 Task: Explore and set up a project using different templates in the project management tool.
Action: Mouse pressed left at (190, 250)
Screenshot: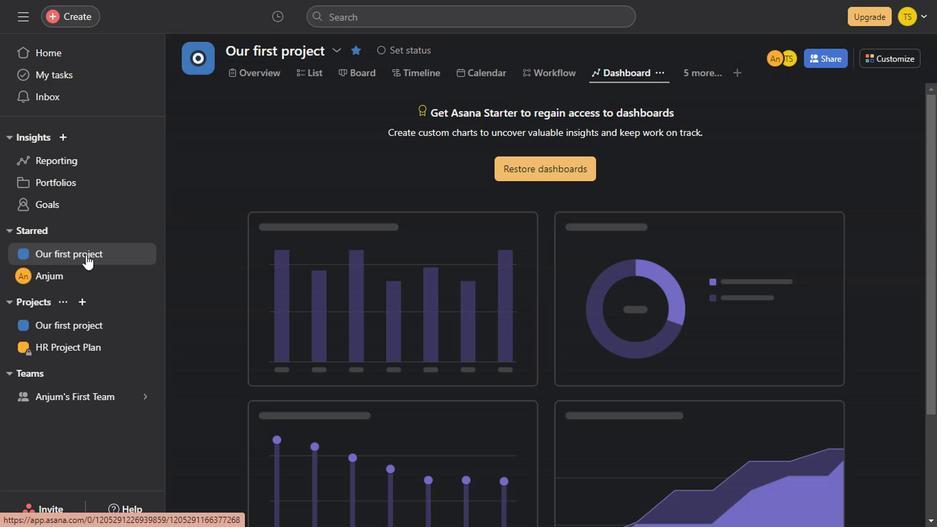 
Action: Mouse moved to (349, 103)
Screenshot: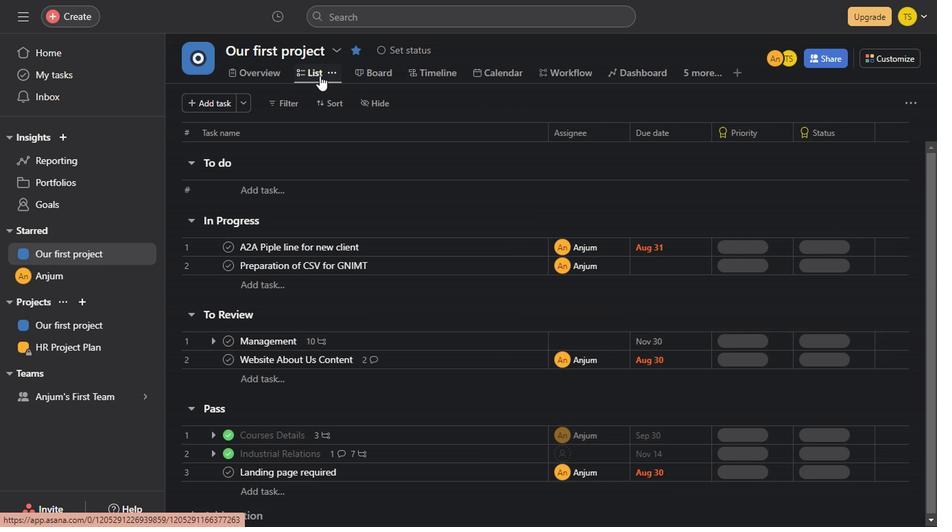 
Action: Mouse pressed left at (349, 103)
Screenshot: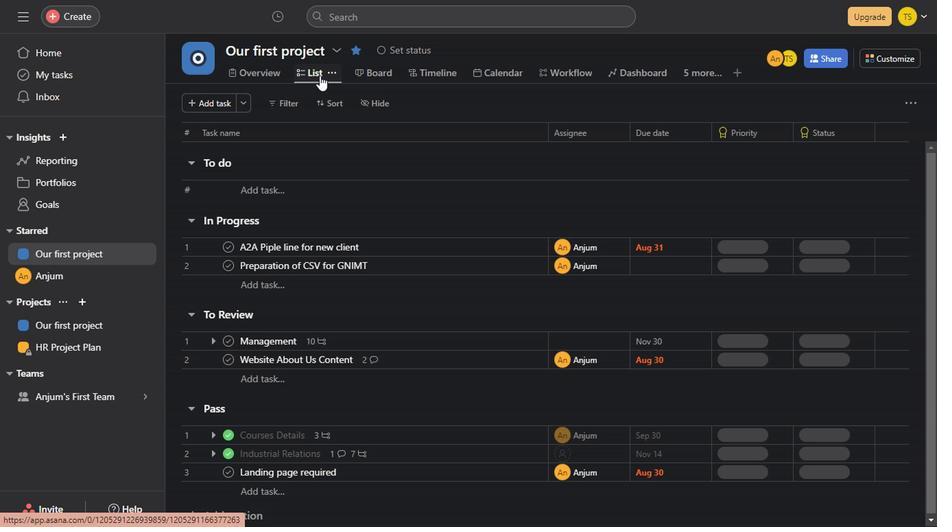 
Action: Mouse moved to (369, 317)
Screenshot: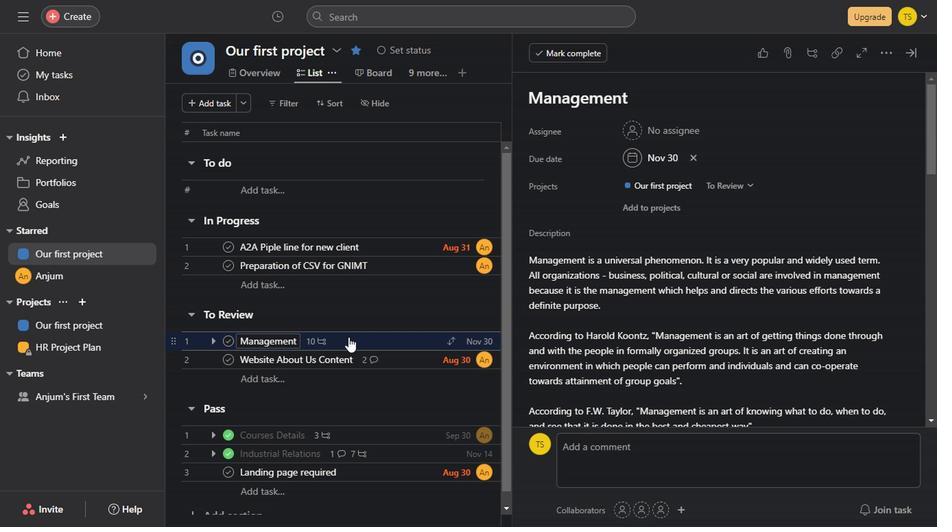 
Action: Mouse pressed left at (369, 317)
Screenshot: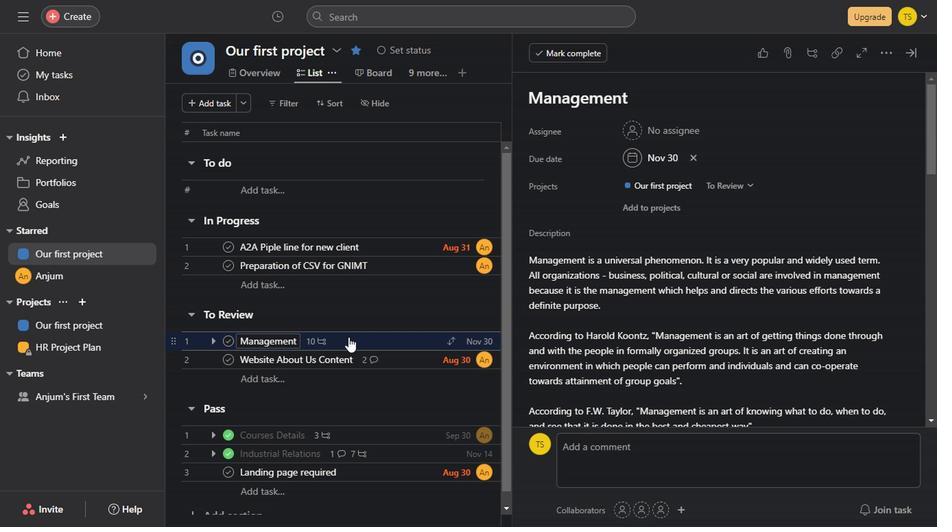 
Action: Mouse moved to (350, 320)
Screenshot: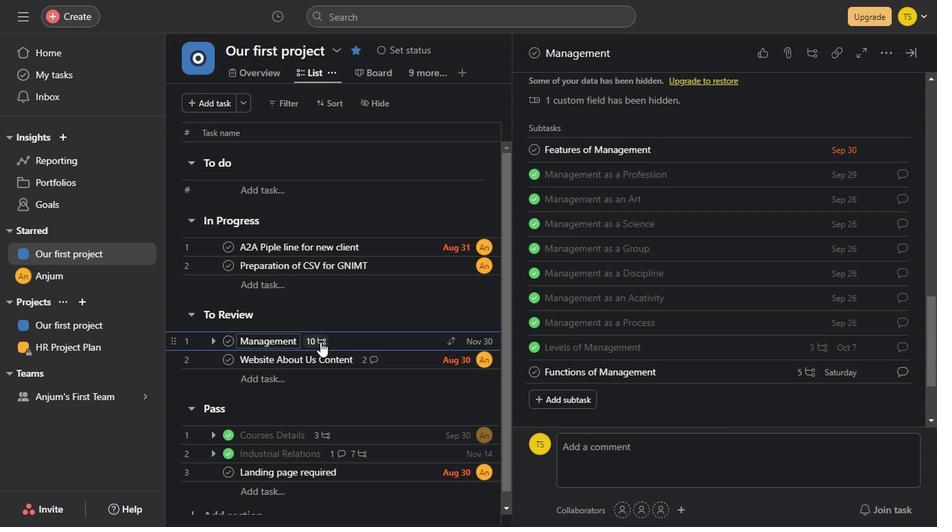 
Action: Mouse pressed left at (350, 320)
Screenshot: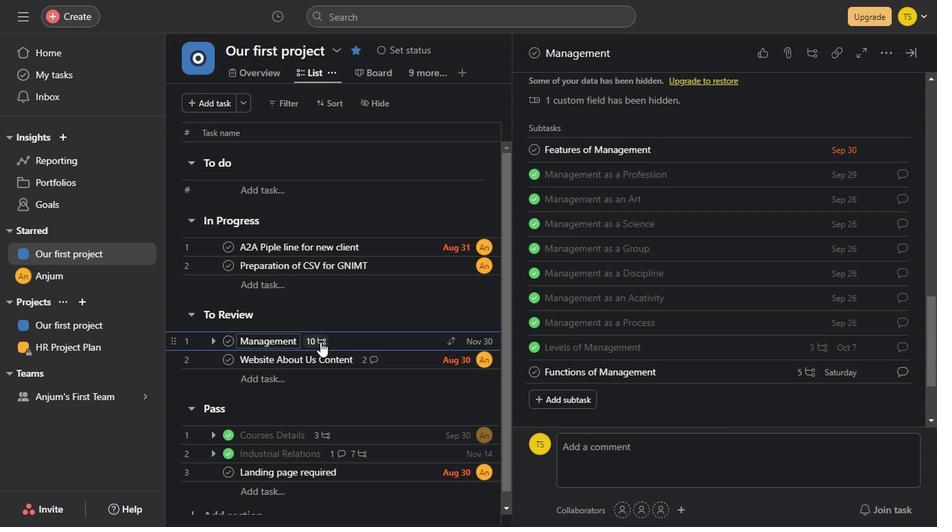 
Action: Mouse moved to (682, 345)
Screenshot: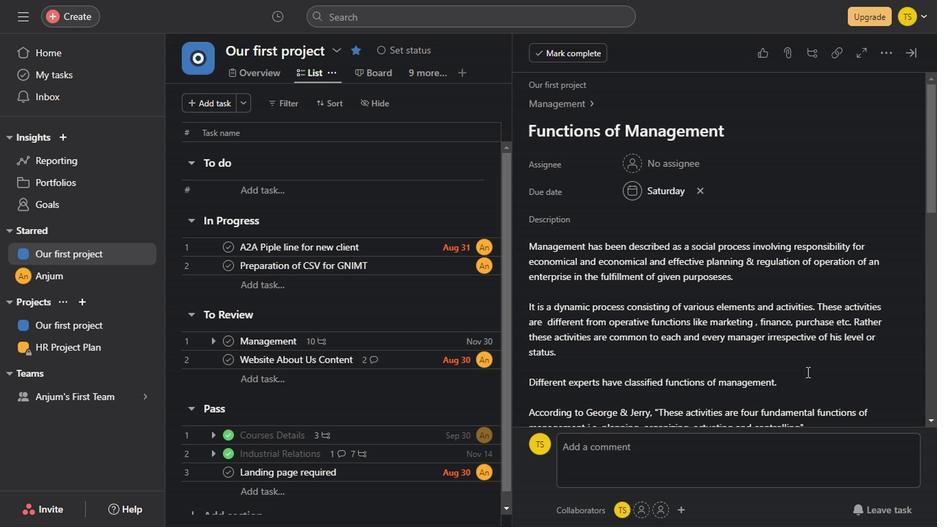 
Action: Mouse pressed left at (682, 345)
Screenshot: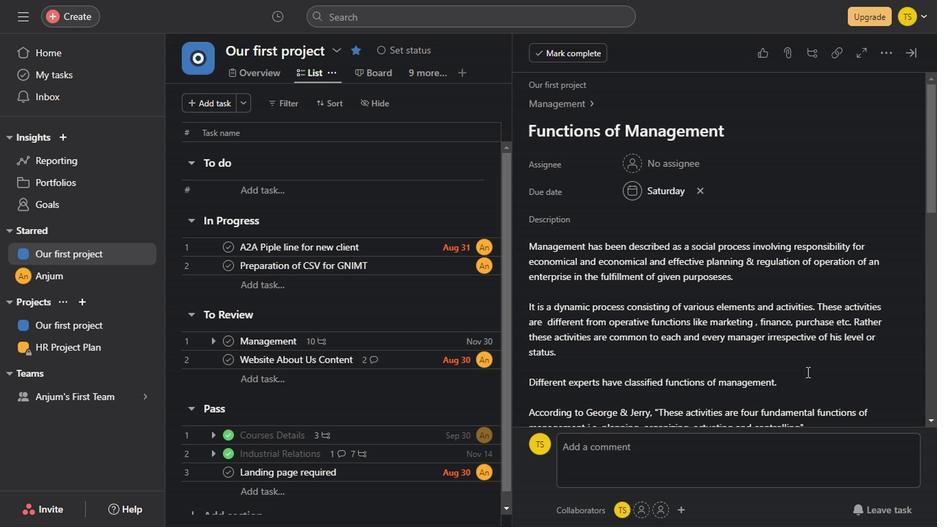 
Action: Mouse scrolled (682, 345) with delta (0, 0)
Screenshot: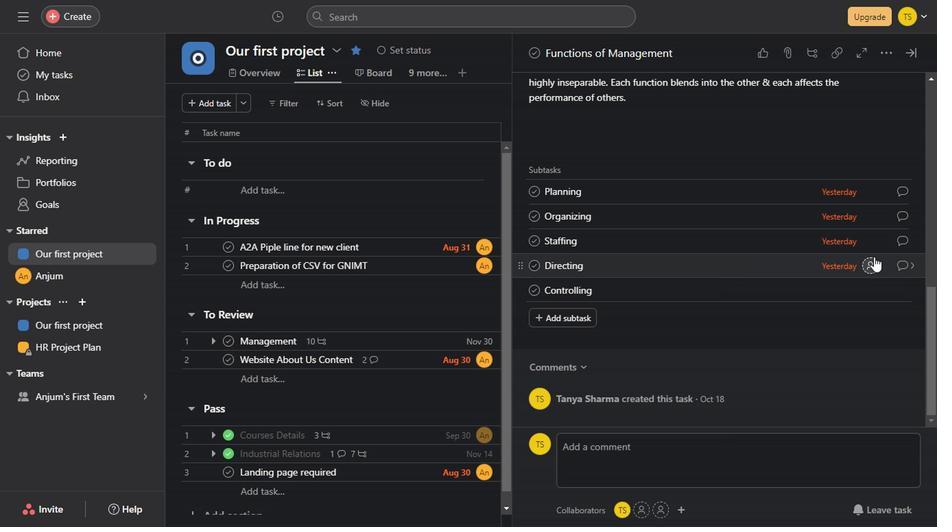 
Action: Mouse scrolled (682, 345) with delta (0, 0)
Screenshot: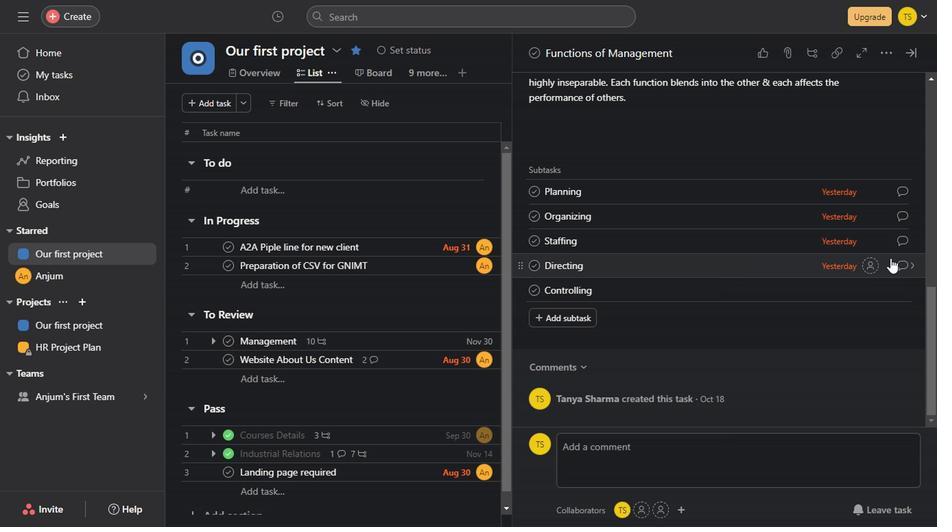 
Action: Mouse scrolled (682, 345) with delta (0, 0)
Screenshot: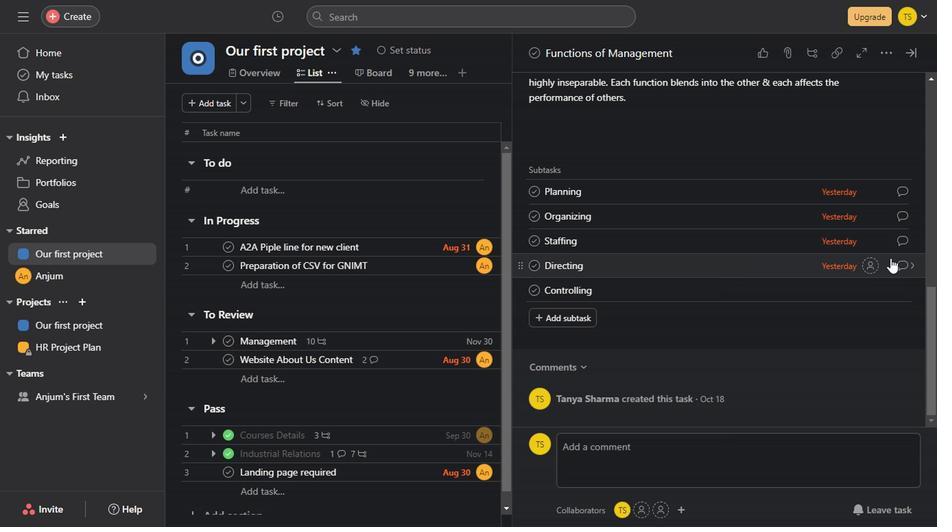 
Action: Mouse scrolled (682, 345) with delta (0, 0)
Screenshot: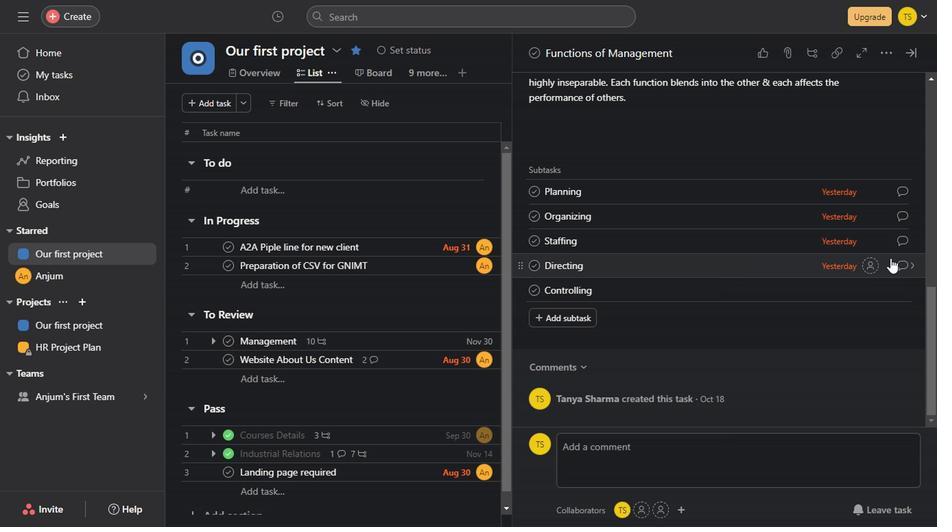 
Action: Mouse scrolled (682, 345) with delta (0, 0)
Screenshot: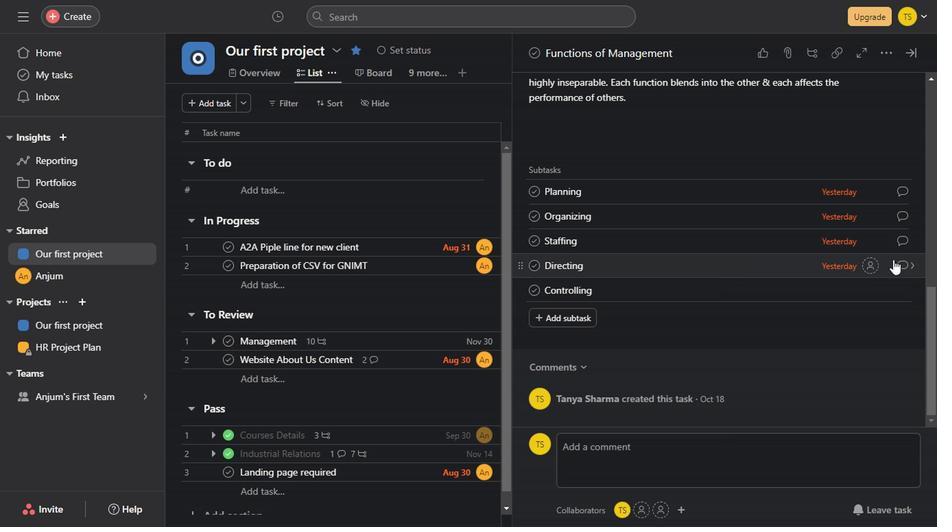 
Action: Mouse scrolled (682, 345) with delta (0, 0)
Screenshot: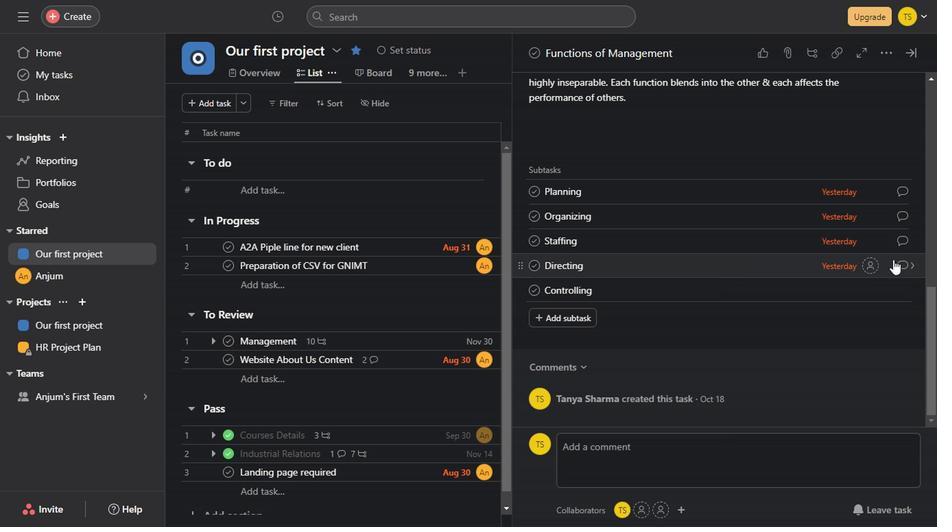 
Action: Mouse scrolled (682, 345) with delta (0, 0)
Screenshot: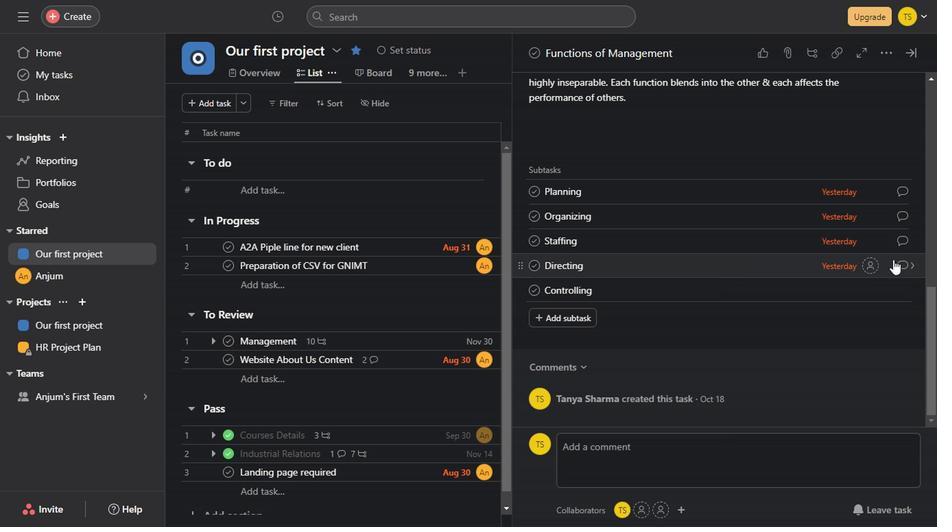 
Action: Mouse scrolled (682, 345) with delta (0, 0)
Screenshot: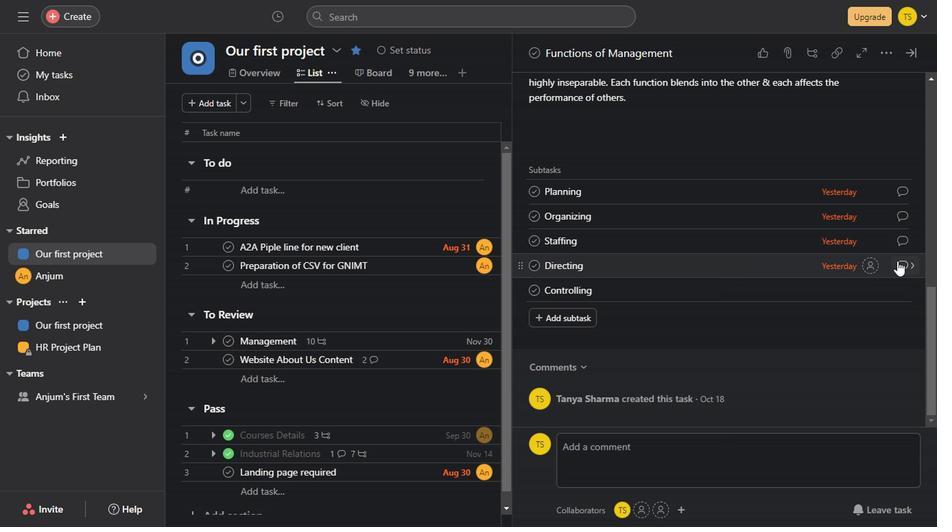 
Action: Mouse scrolled (682, 345) with delta (0, 0)
Screenshot: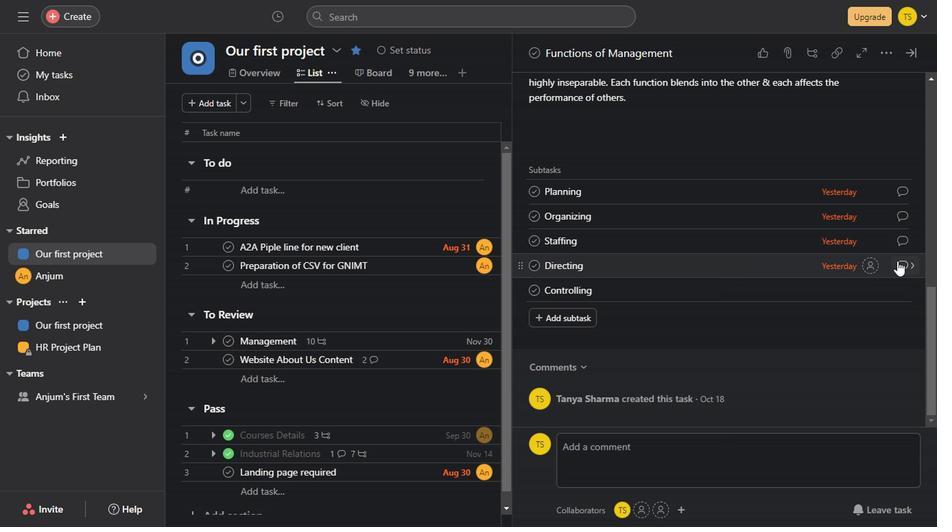 
Action: Mouse scrolled (682, 345) with delta (0, 0)
Screenshot: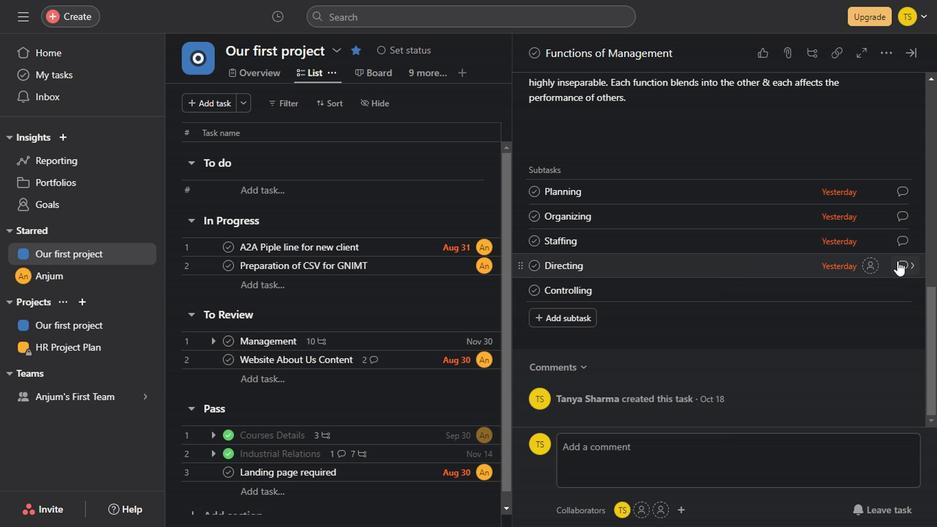 
Action: Mouse scrolled (682, 345) with delta (0, 0)
Screenshot: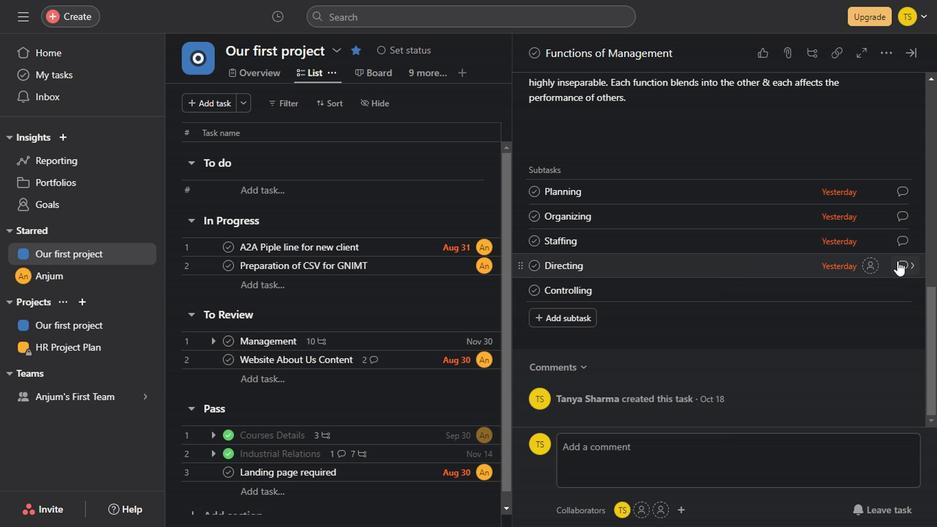 
Action: Mouse scrolled (682, 345) with delta (0, 0)
Screenshot: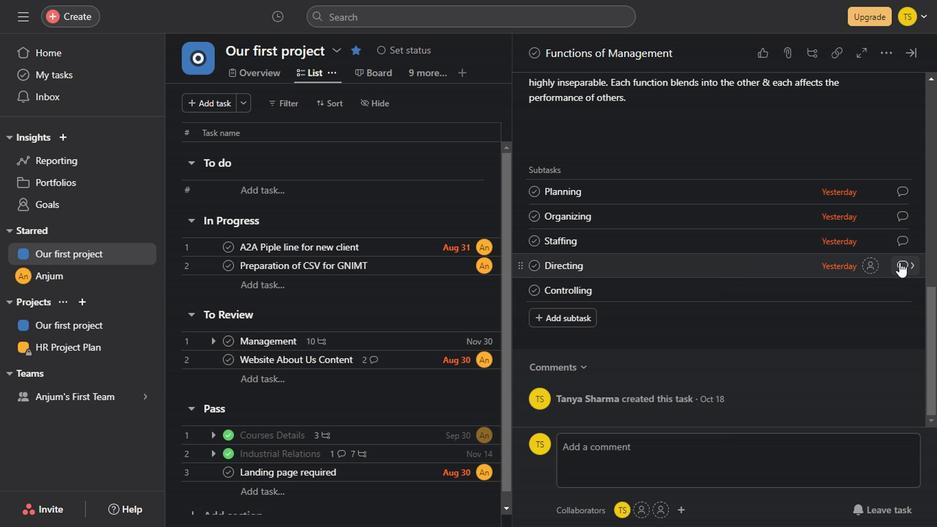 
Action: Mouse scrolled (682, 345) with delta (0, 0)
Screenshot: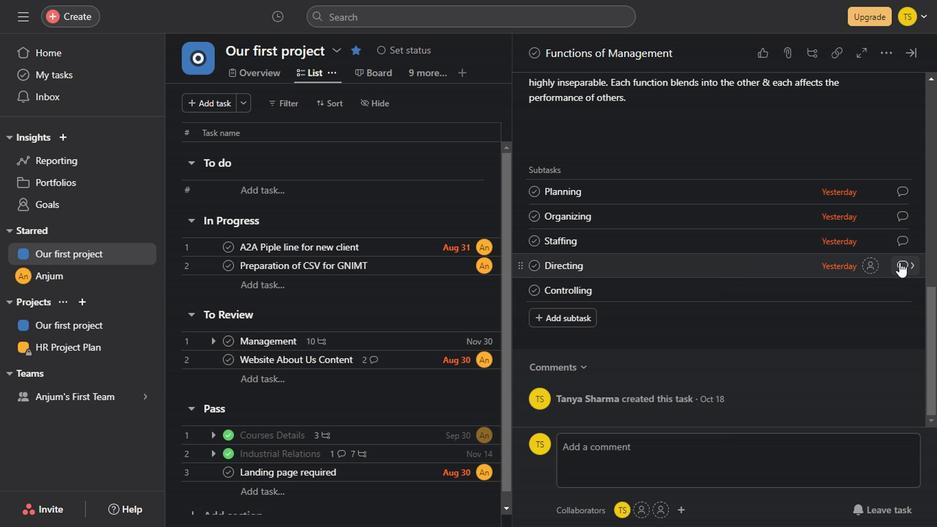 
Action: Mouse scrolled (682, 345) with delta (0, 0)
Screenshot: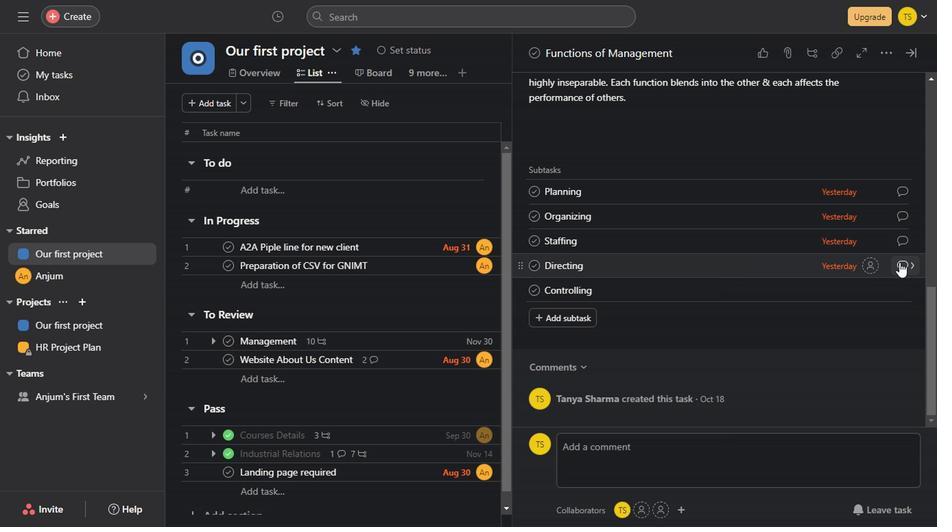 
Action: Mouse scrolled (682, 345) with delta (0, 0)
Screenshot: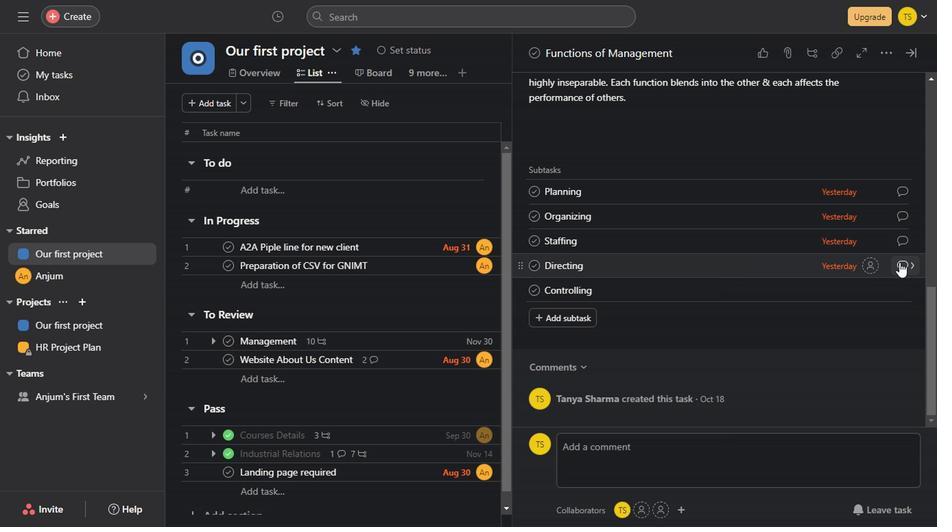 
Action: Mouse scrolled (682, 345) with delta (0, 0)
Screenshot: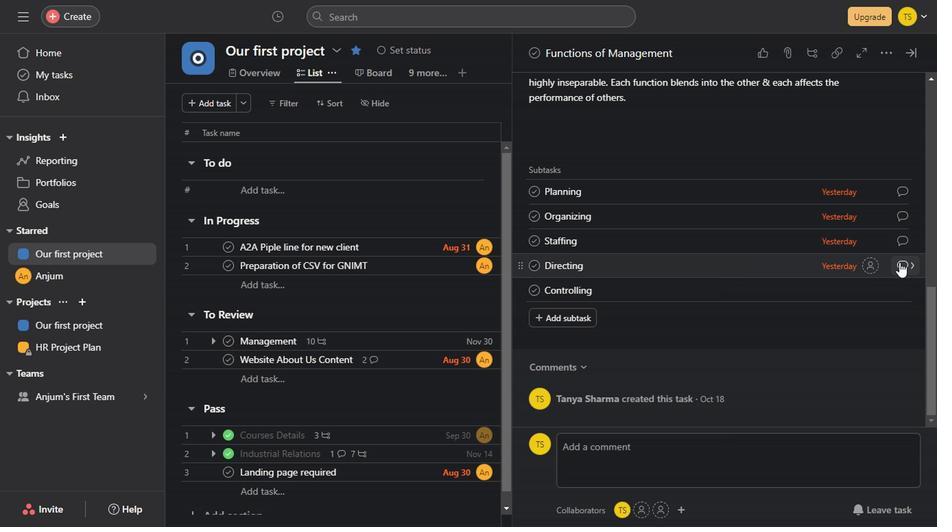 
Action: Mouse scrolled (682, 345) with delta (0, 0)
Screenshot: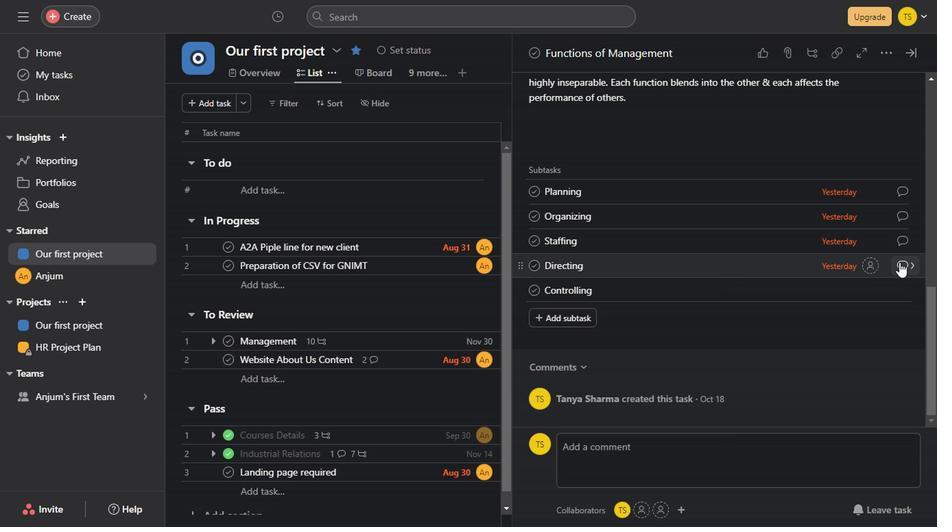 
Action: Mouse scrolled (682, 345) with delta (0, 0)
Screenshot: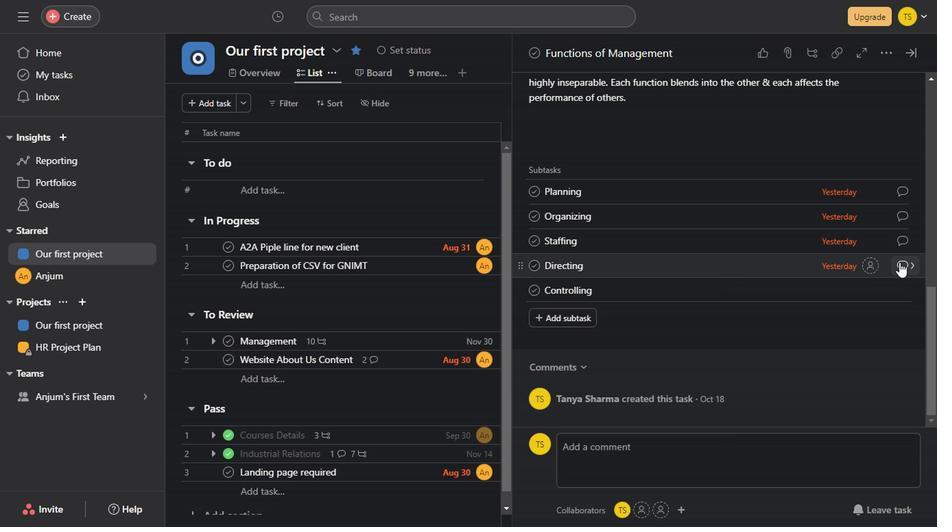 
Action: Mouse scrolled (682, 345) with delta (0, 0)
Screenshot: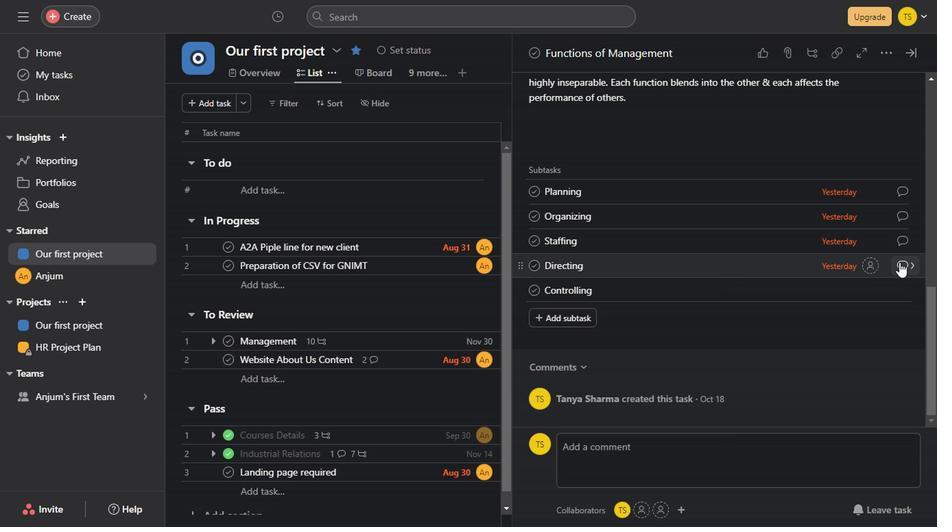
Action: Mouse scrolled (682, 345) with delta (0, 0)
Screenshot: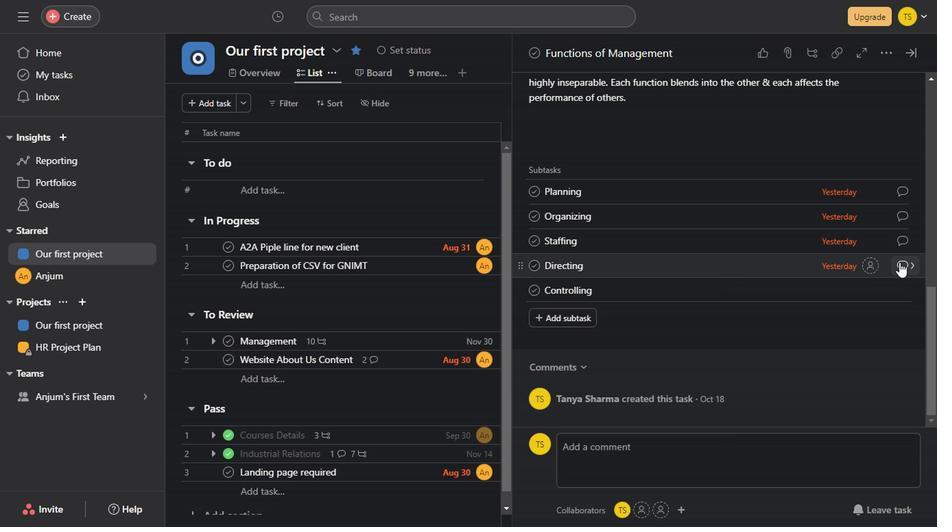 
Action: Mouse scrolled (682, 345) with delta (0, 0)
Screenshot: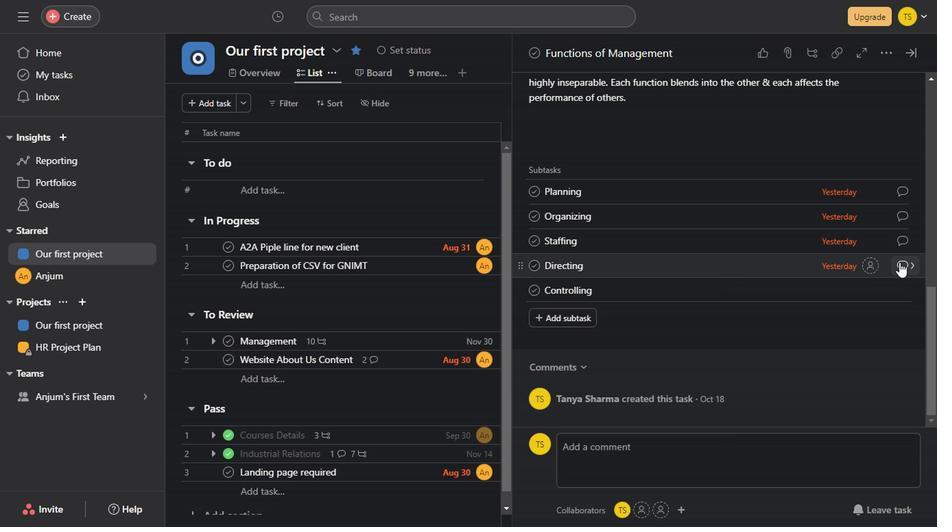 
Action: Mouse scrolled (682, 345) with delta (0, 0)
Screenshot: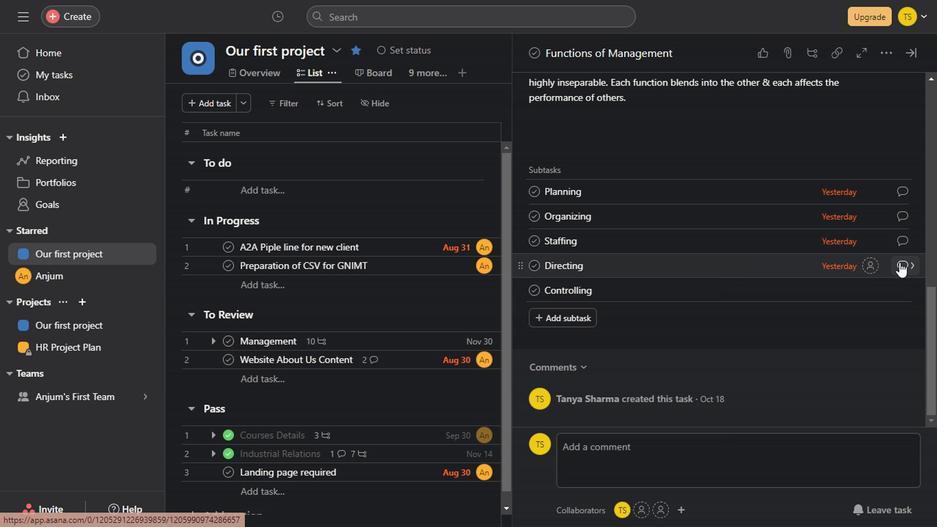 
Action: Mouse scrolled (682, 345) with delta (0, 0)
Screenshot: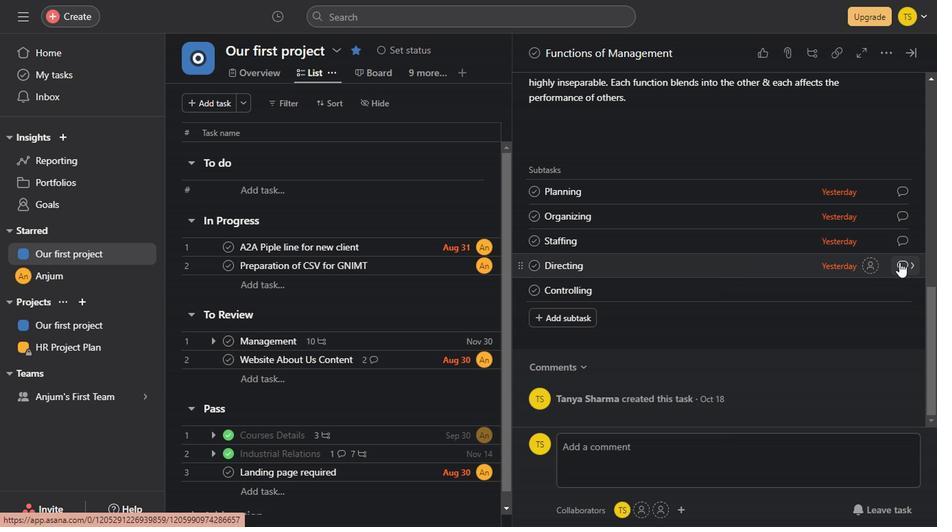 
Action: Mouse scrolled (682, 345) with delta (0, 0)
Screenshot: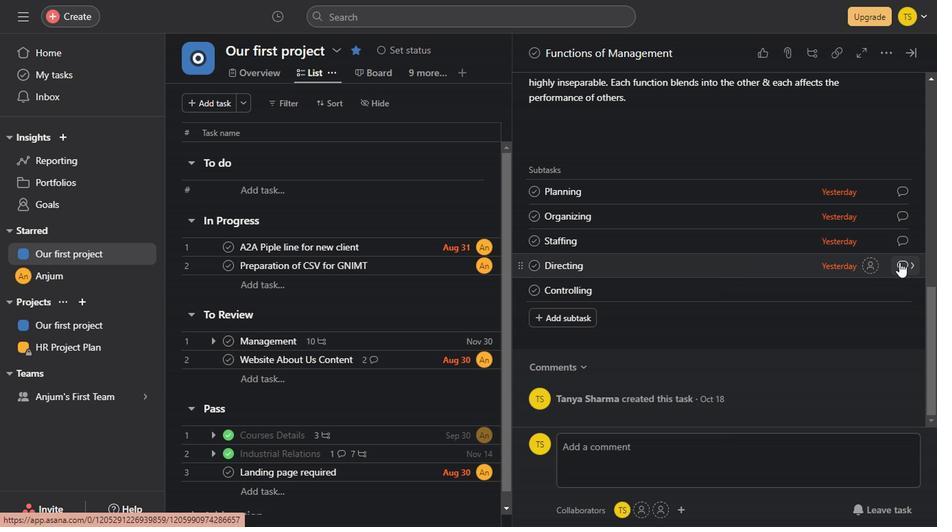 
Action: Mouse scrolled (682, 345) with delta (0, 0)
Screenshot: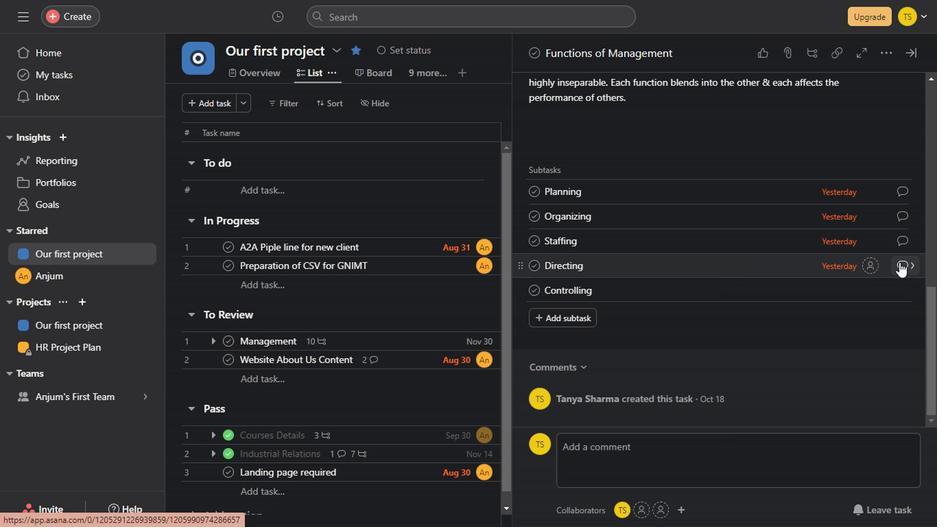 
Action: Mouse scrolled (682, 345) with delta (0, 0)
Screenshot: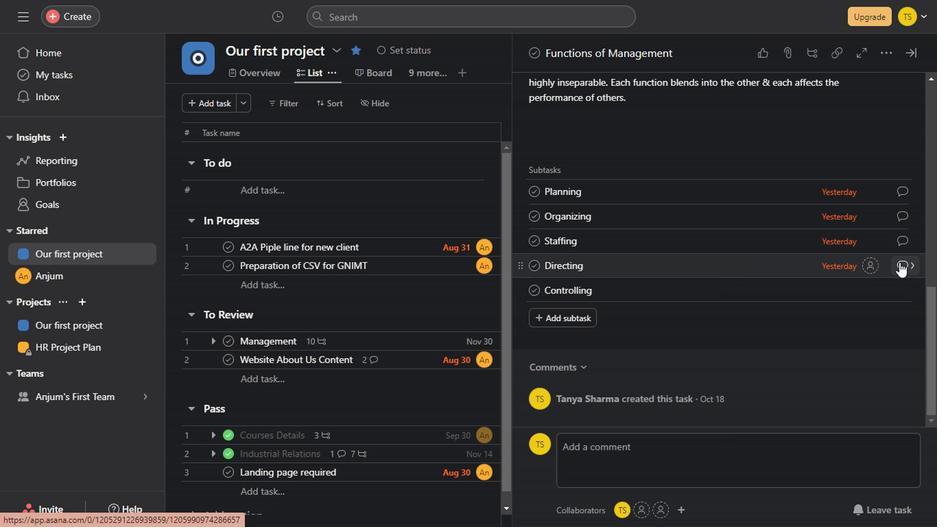 
Action: Mouse scrolled (682, 345) with delta (0, 0)
Screenshot: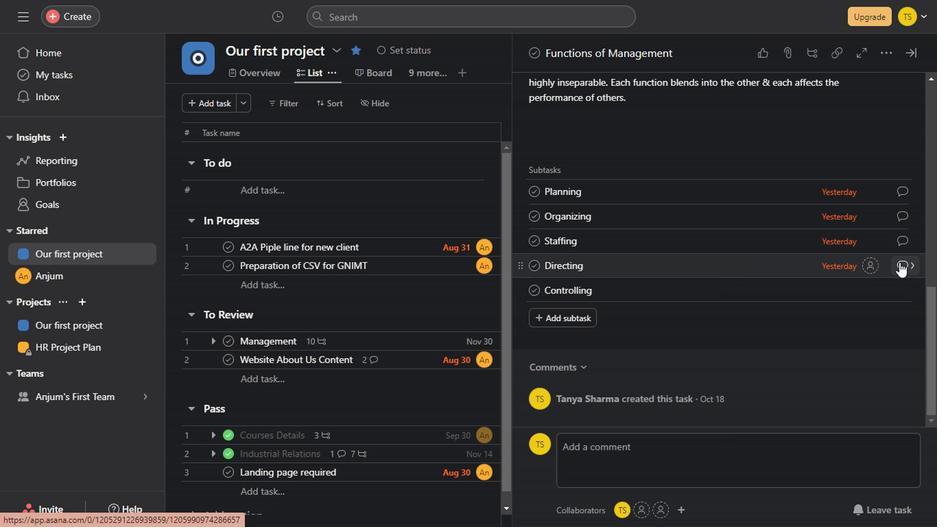 
Action: Mouse scrolled (682, 345) with delta (0, 0)
Screenshot: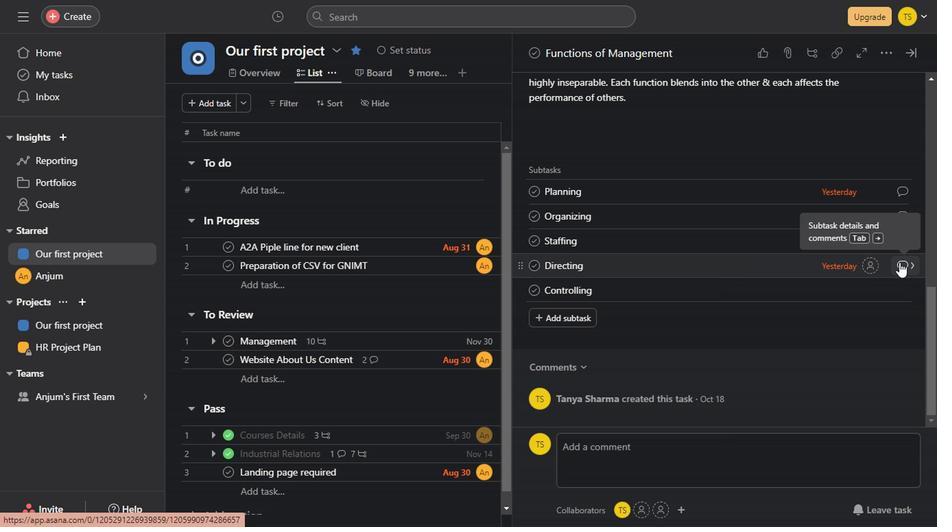
Action: Mouse scrolled (682, 345) with delta (0, 0)
Screenshot: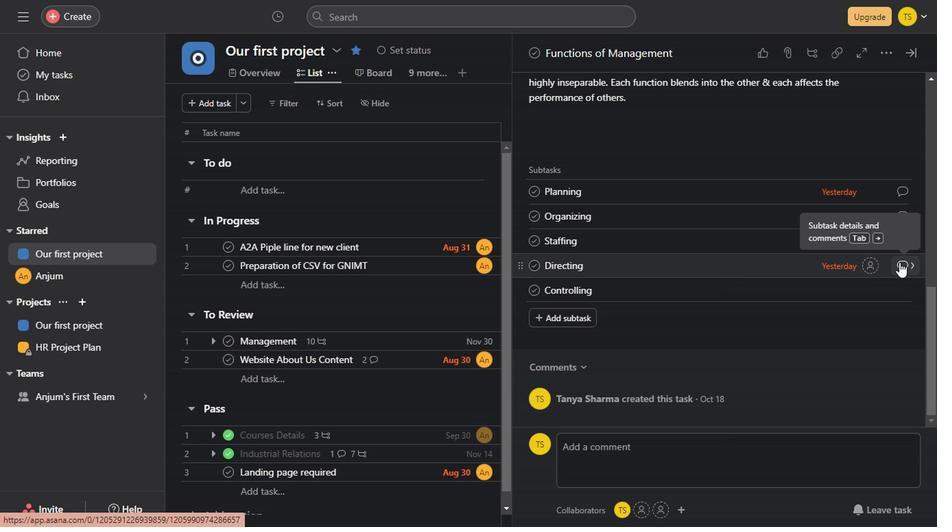 
Action: Mouse scrolled (682, 345) with delta (0, 0)
Screenshot: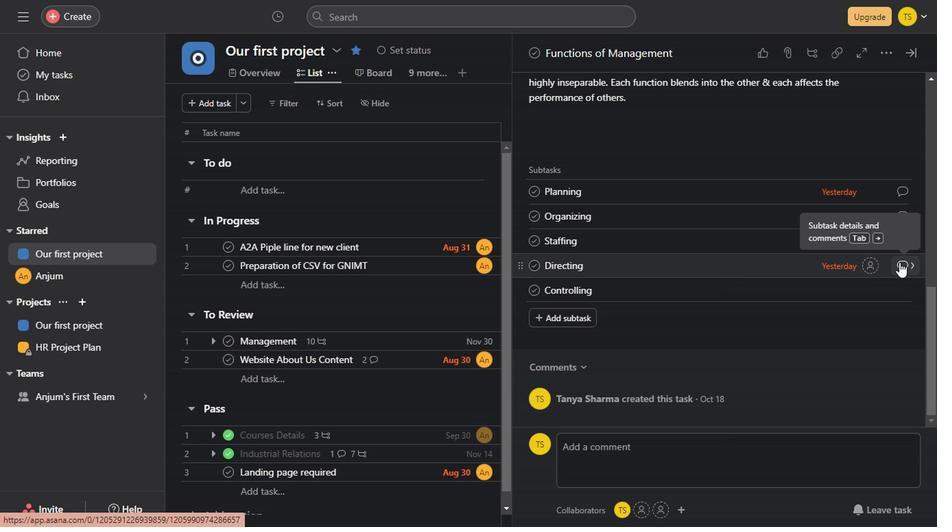 
Action: Mouse scrolled (682, 345) with delta (0, 0)
Screenshot: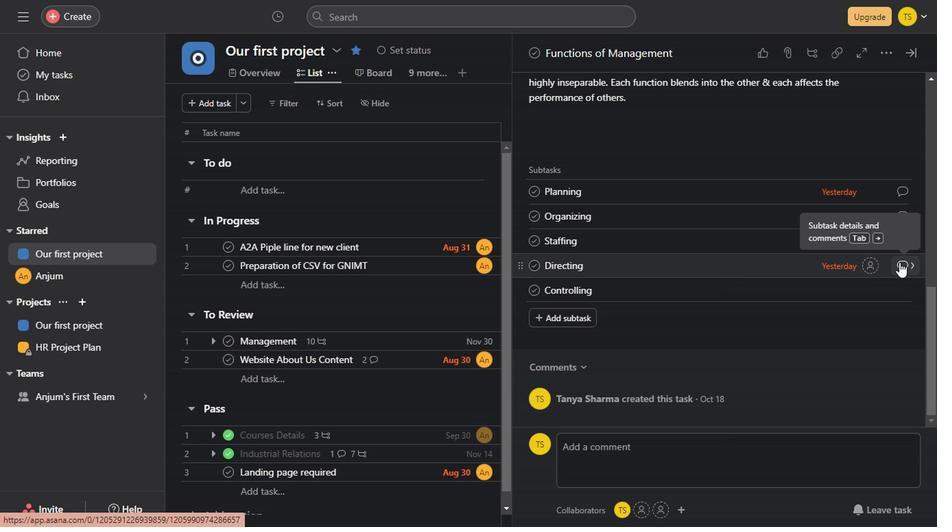 
Action: Mouse scrolled (682, 345) with delta (0, 0)
Screenshot: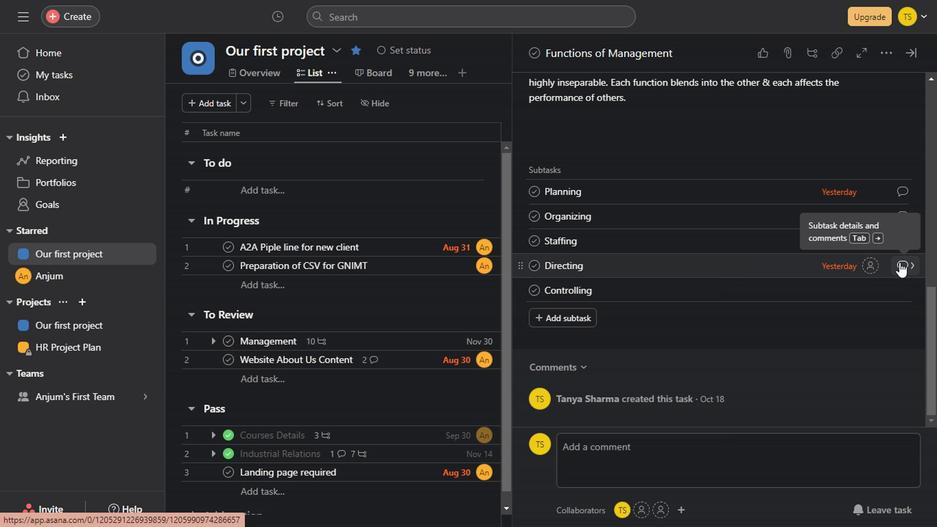 
Action: Mouse scrolled (682, 345) with delta (0, 0)
Screenshot: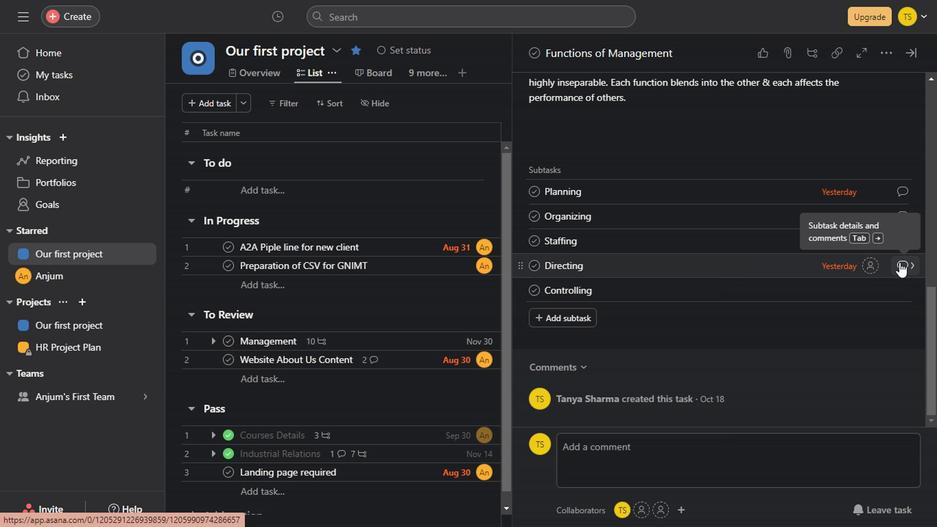 
Action: Mouse scrolled (682, 345) with delta (0, 0)
Screenshot: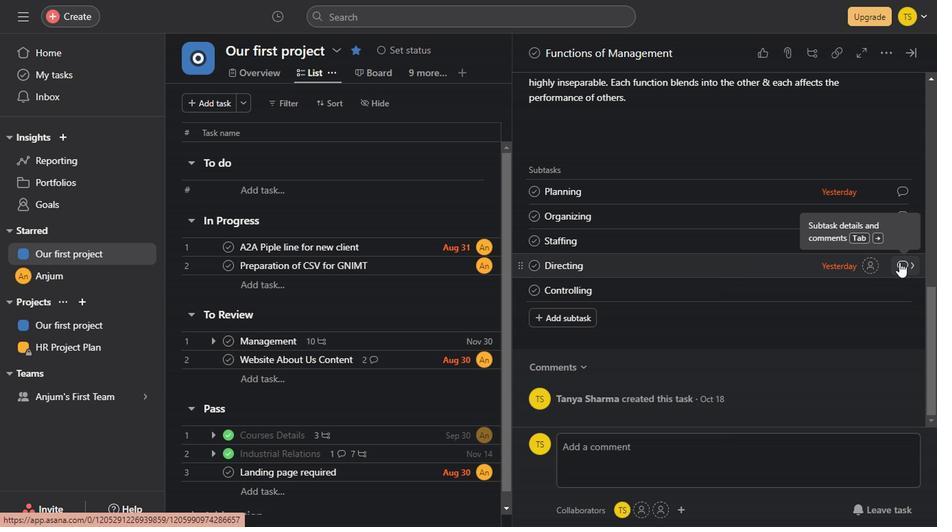 
Action: Mouse scrolled (682, 345) with delta (0, 0)
Screenshot: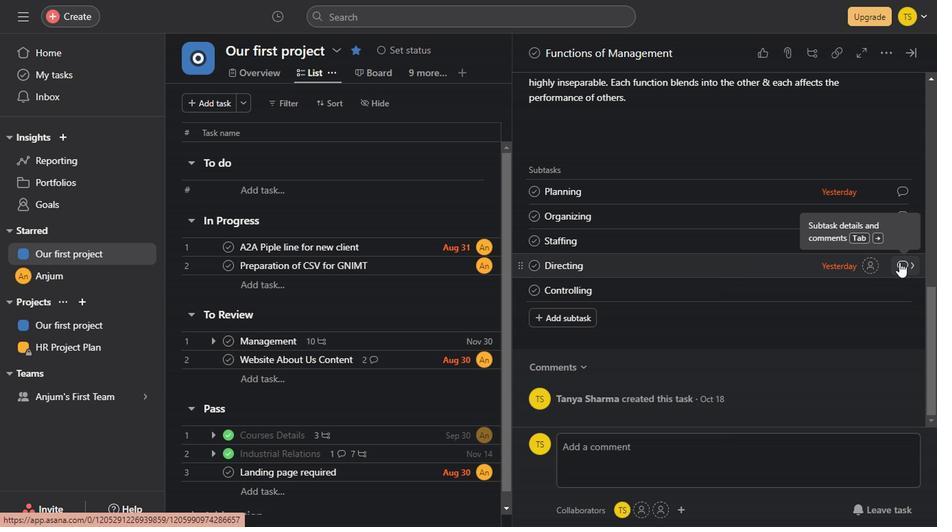 
Action: Mouse scrolled (682, 345) with delta (0, 0)
Screenshot: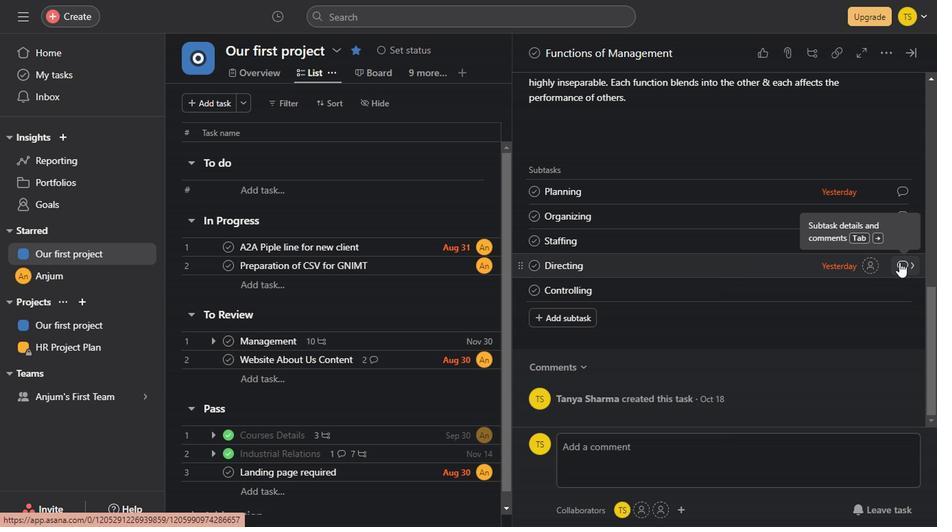 
Action: Mouse scrolled (682, 345) with delta (0, 0)
Screenshot: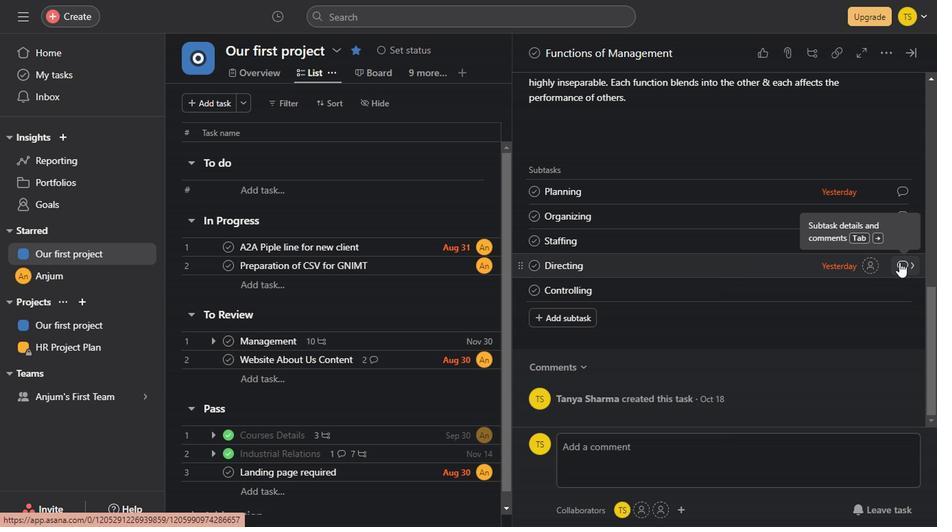
Action: Mouse scrolled (682, 345) with delta (0, 0)
Screenshot: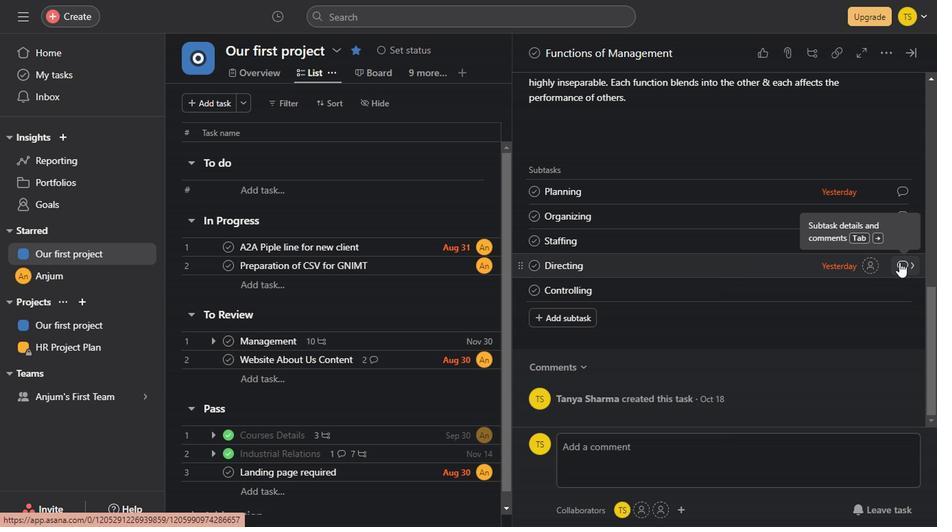 
Action: Mouse scrolled (682, 345) with delta (0, 0)
Screenshot: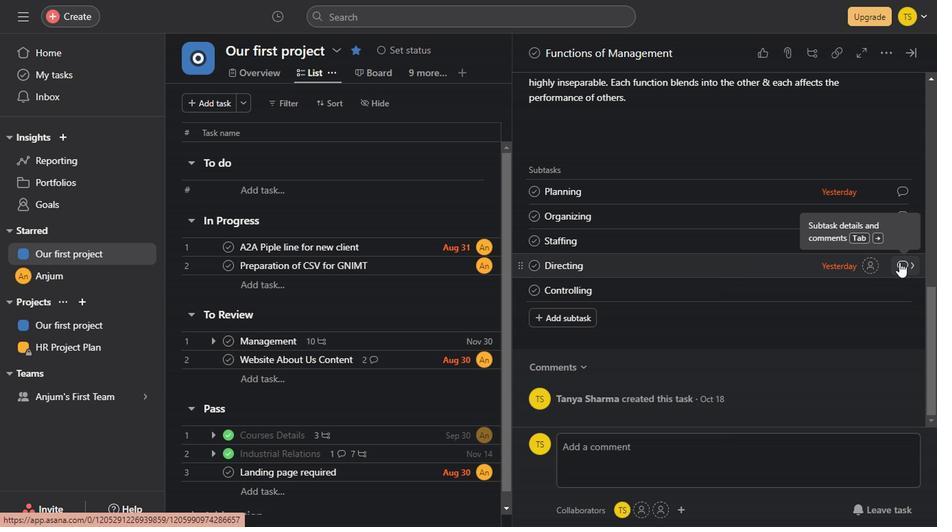 
Action: Mouse scrolled (682, 345) with delta (0, 0)
Screenshot: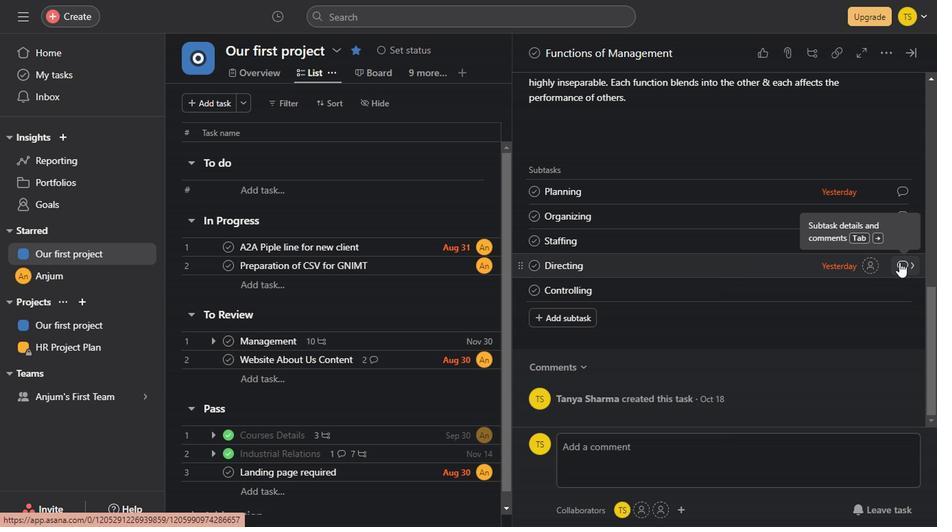 
Action: Mouse scrolled (682, 345) with delta (0, 0)
Screenshot: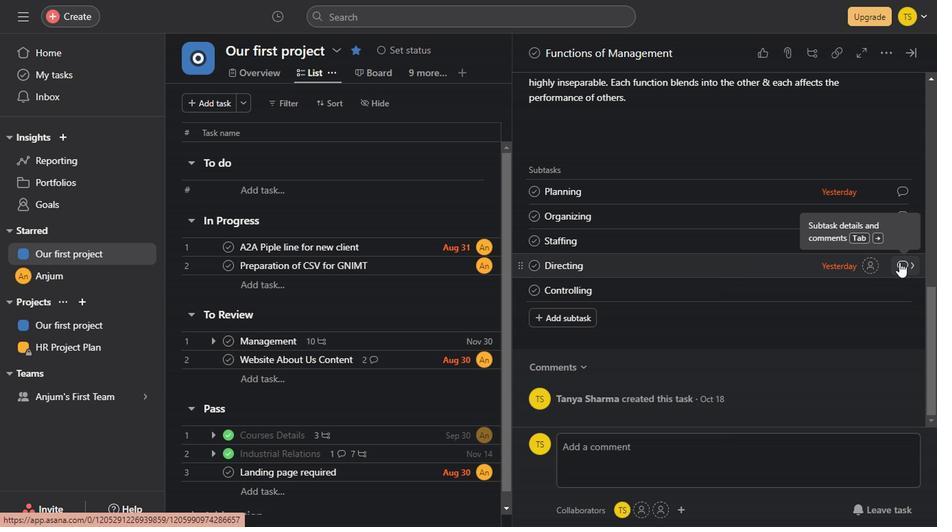 
Action: Mouse scrolled (682, 345) with delta (0, 0)
Screenshot: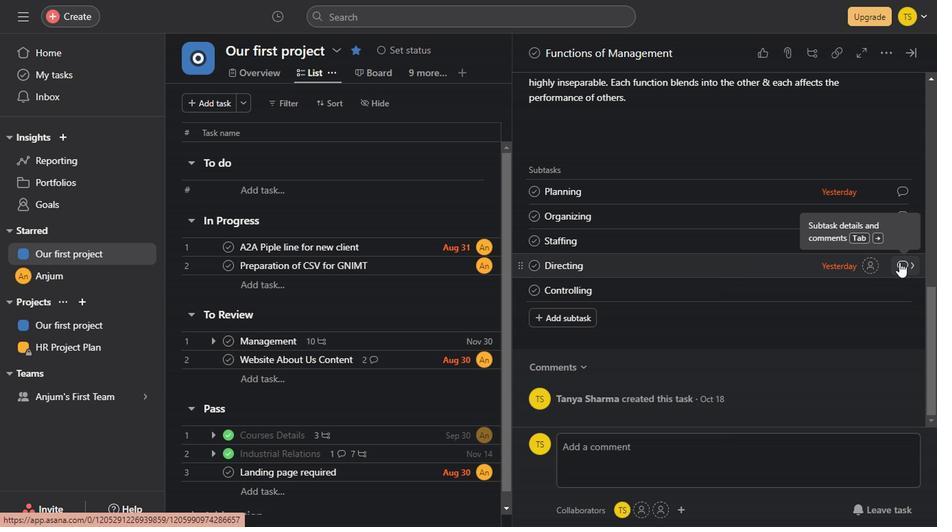 
Action: Mouse scrolled (682, 345) with delta (0, 0)
Screenshot: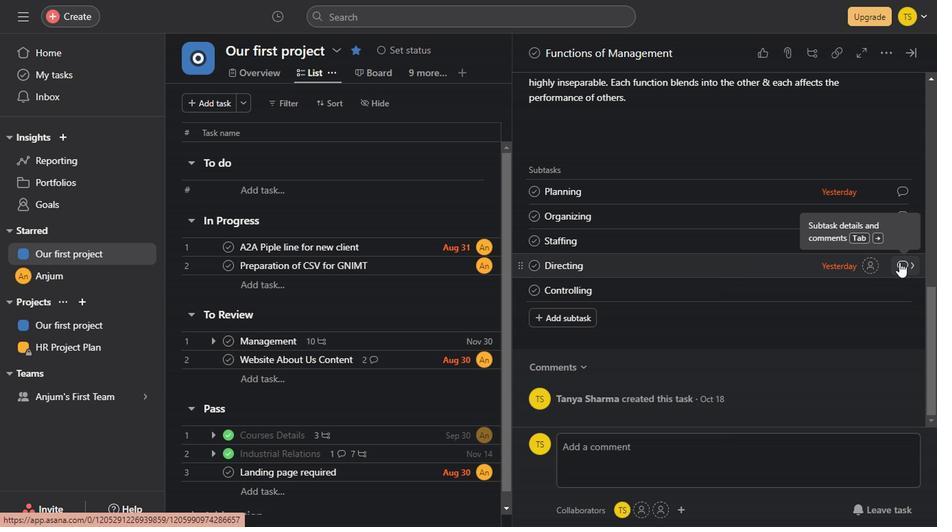
Action: Mouse scrolled (682, 345) with delta (0, 0)
Screenshot: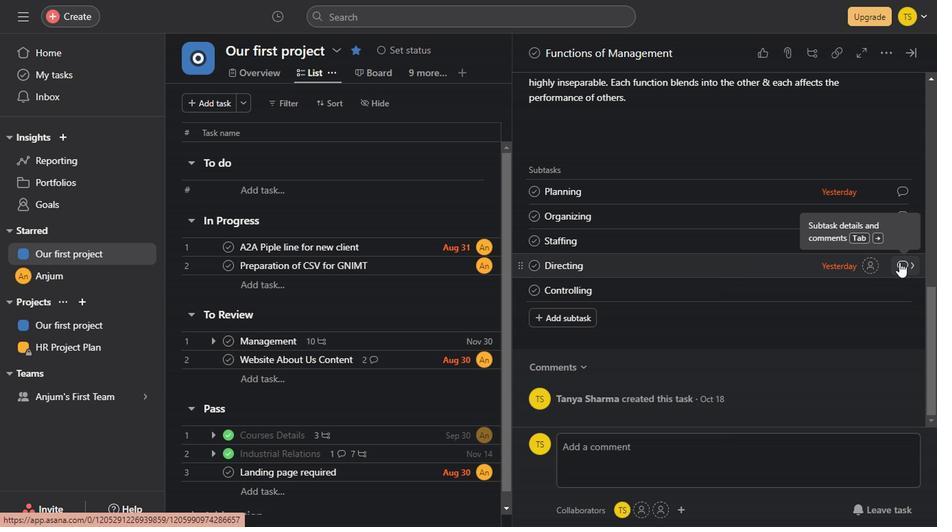 
Action: Mouse scrolled (682, 345) with delta (0, 0)
Screenshot: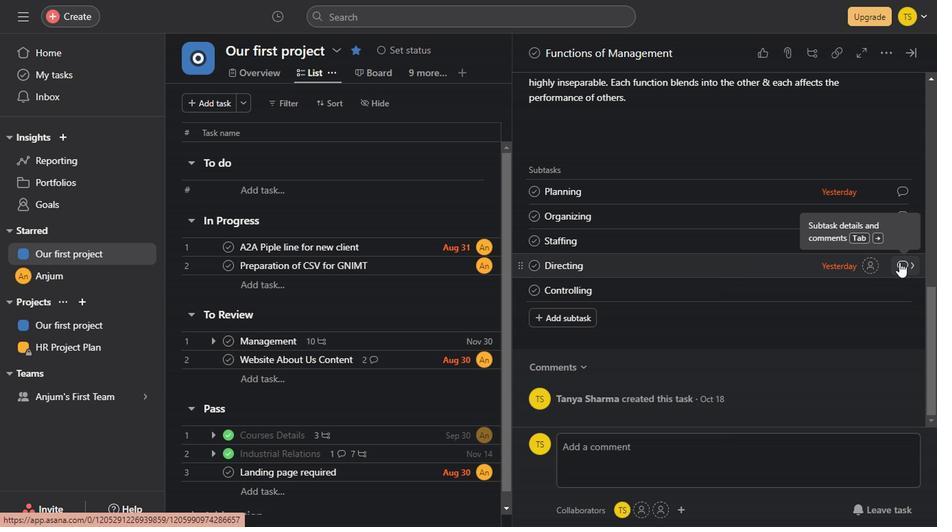 
Action: Mouse scrolled (682, 345) with delta (0, 0)
Screenshot: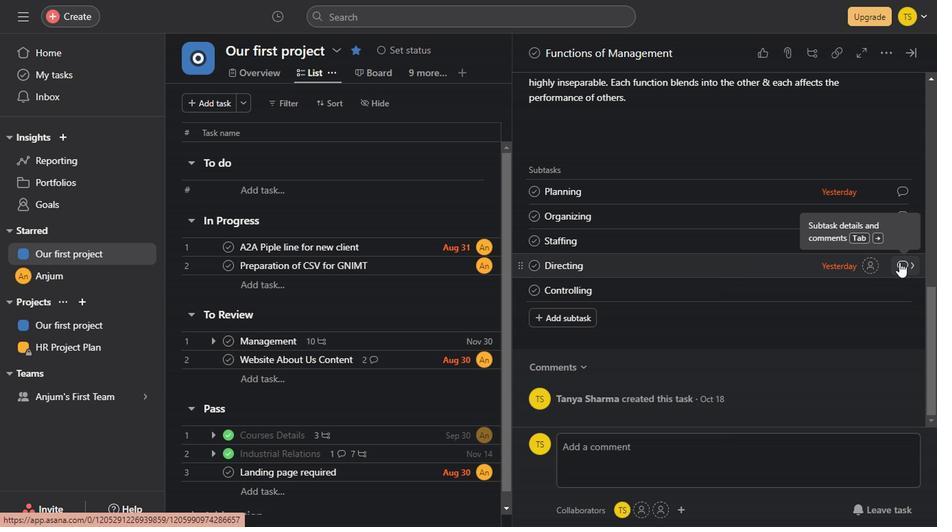 
Action: Mouse scrolled (682, 345) with delta (0, 0)
Screenshot: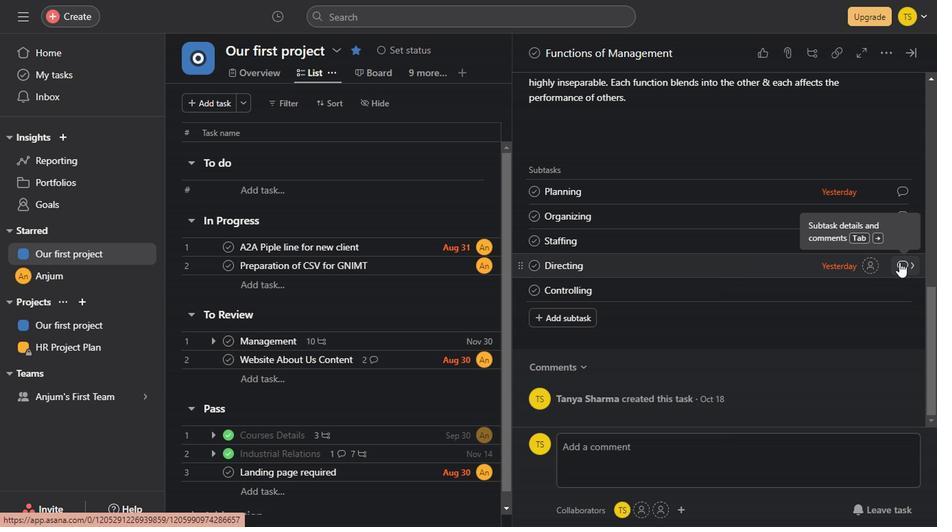 
Action: Mouse scrolled (682, 345) with delta (0, 0)
Screenshot: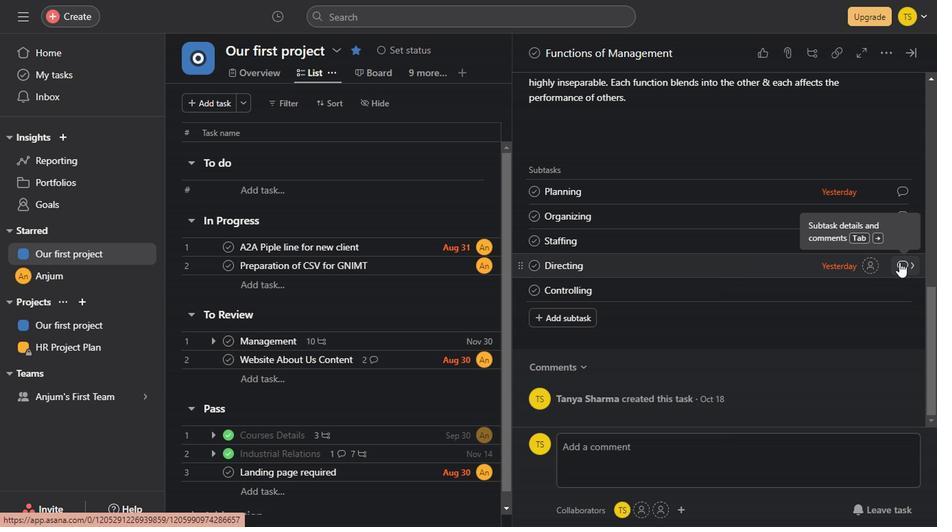
Action: Mouse scrolled (682, 345) with delta (0, 0)
Screenshot: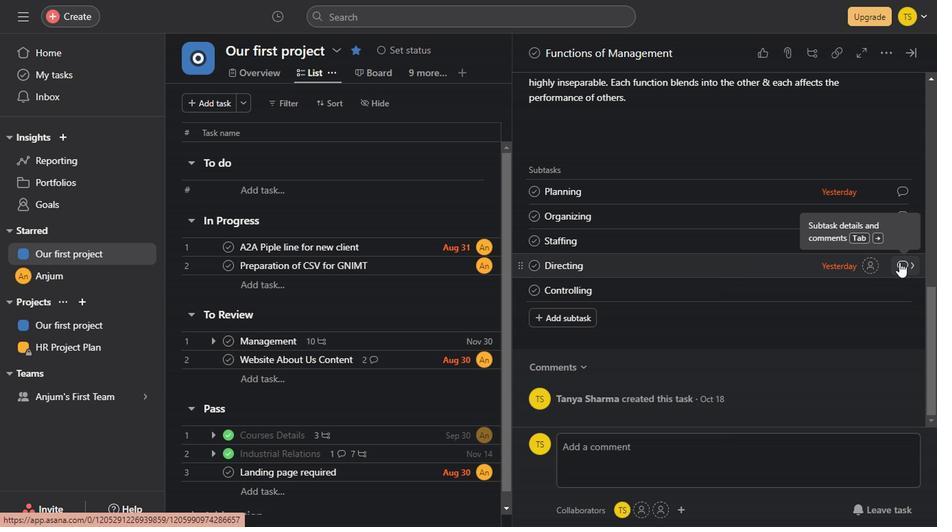 
Action: Mouse scrolled (682, 345) with delta (0, 0)
Screenshot: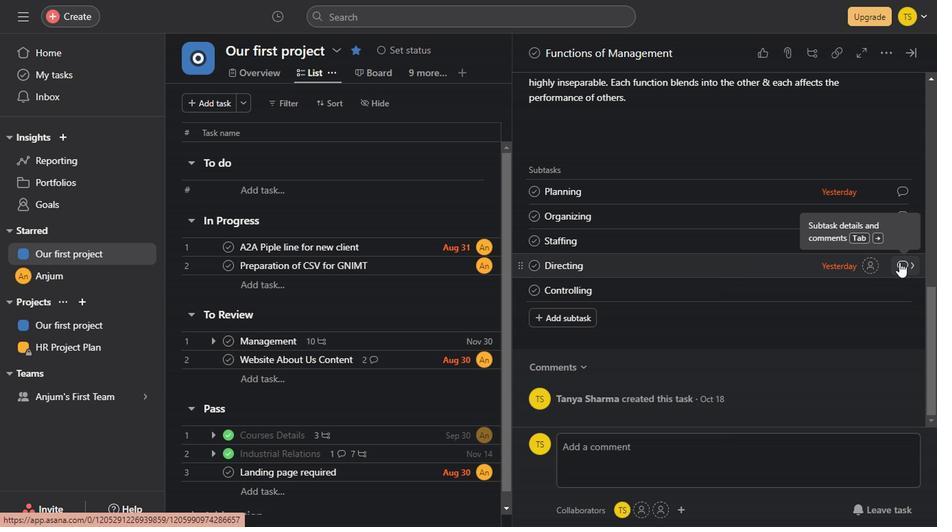 
Action: Mouse scrolled (682, 345) with delta (0, 0)
Screenshot: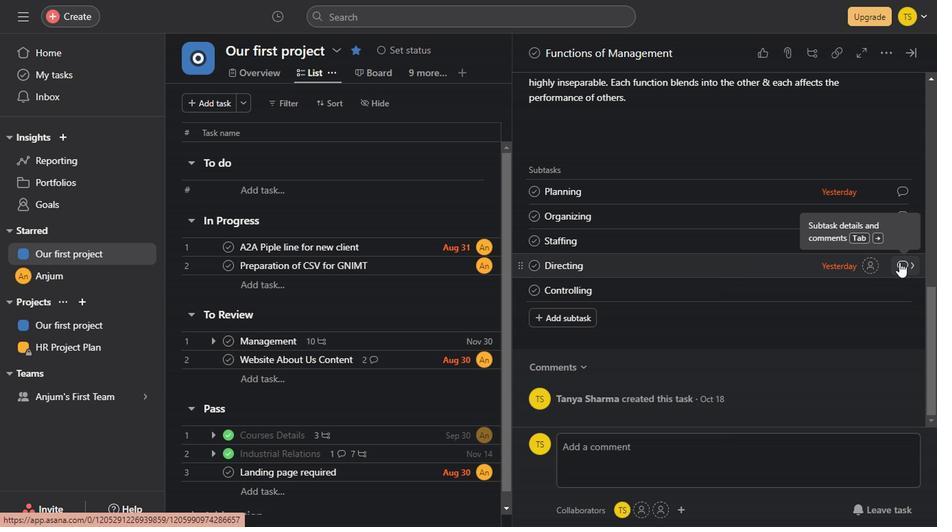 
Action: Mouse scrolled (682, 345) with delta (0, 0)
Screenshot: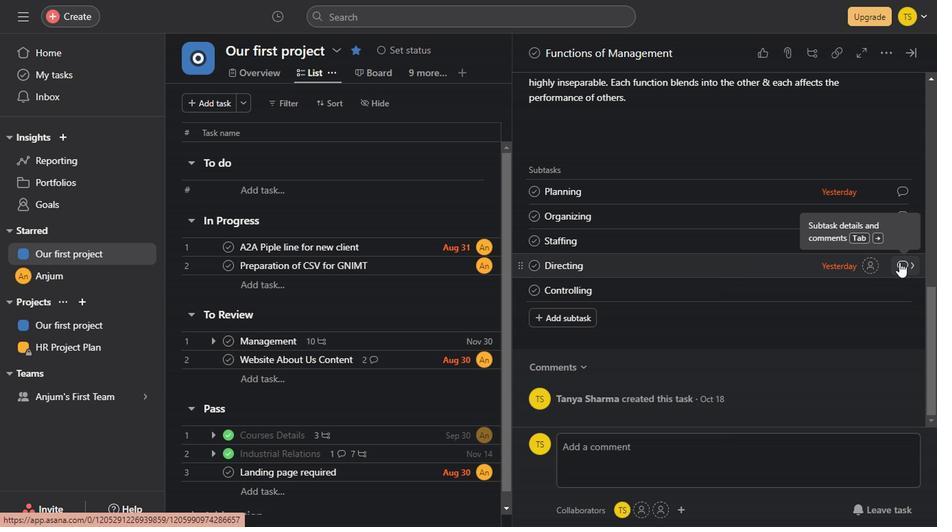 
Action: Mouse scrolled (682, 345) with delta (0, 0)
Screenshot: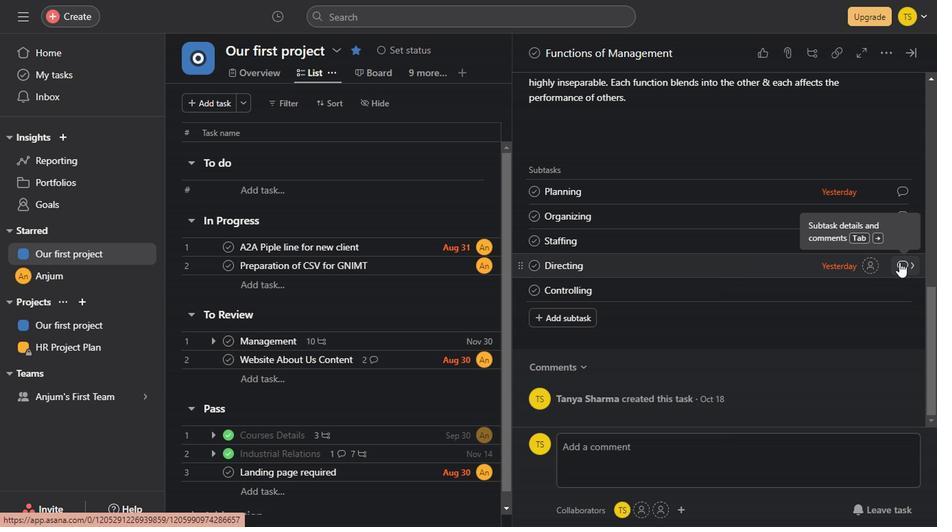 
Action: Mouse scrolled (682, 345) with delta (0, 0)
Screenshot: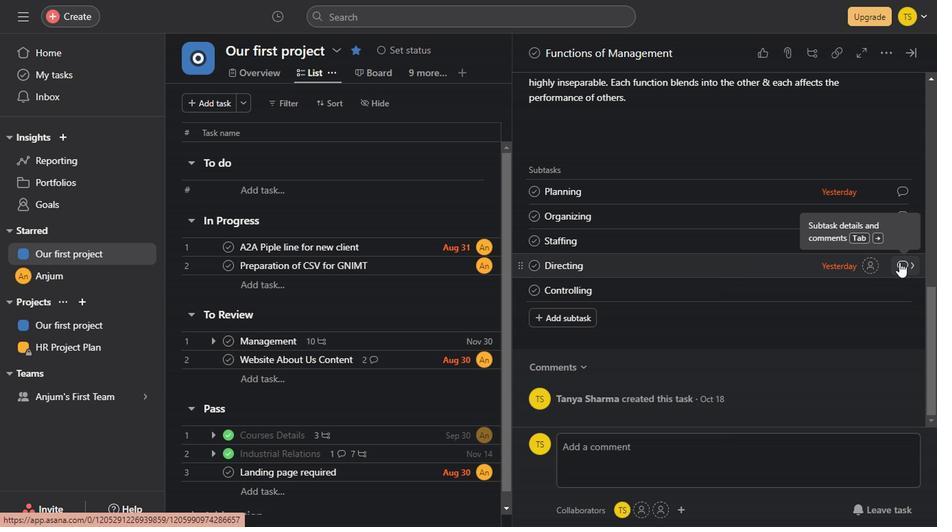 
Action: Mouse scrolled (682, 345) with delta (0, 0)
Screenshot: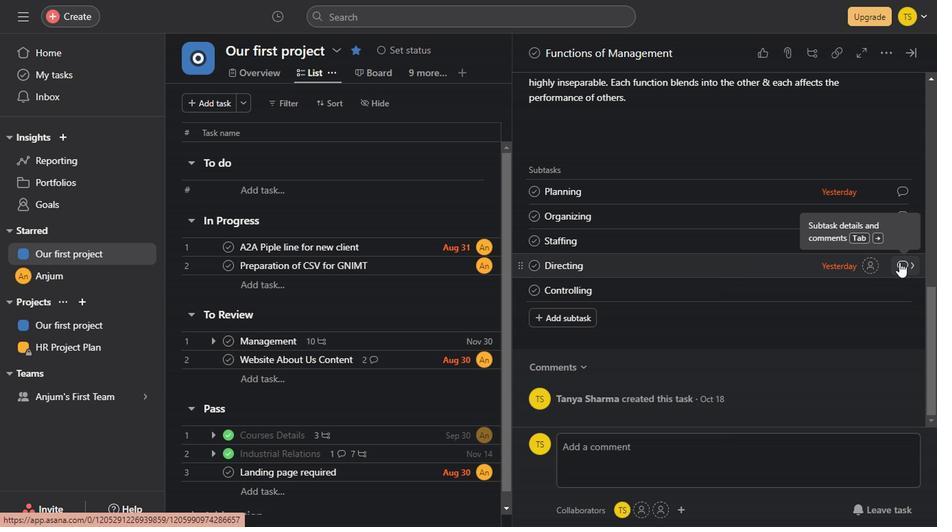
Action: Mouse scrolled (682, 345) with delta (0, 0)
Screenshot: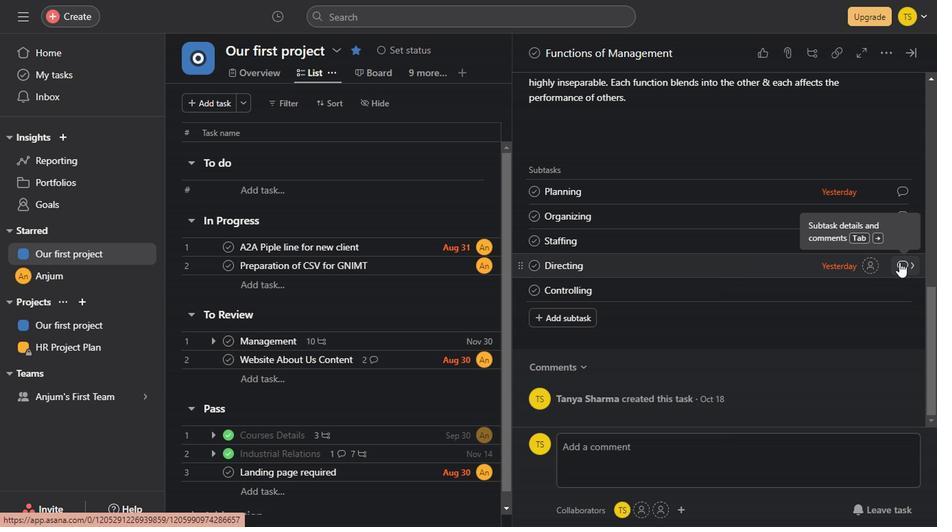 
Action: Mouse scrolled (682, 345) with delta (0, 0)
Screenshot: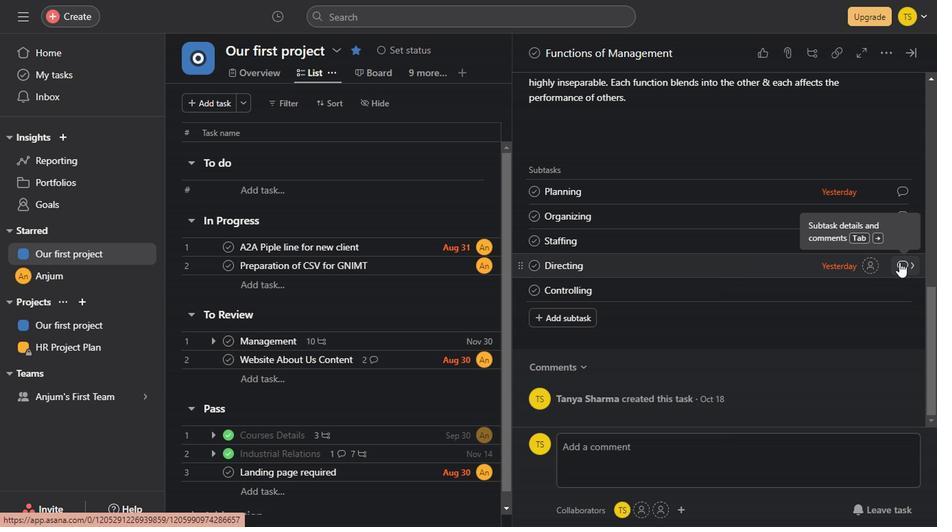 
Action: Mouse scrolled (682, 345) with delta (0, 0)
Screenshot: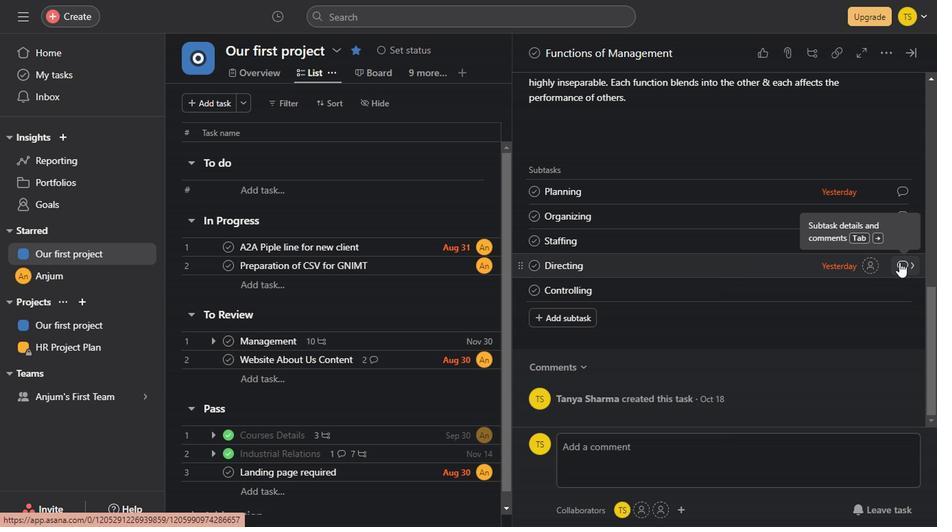 
Action: Mouse scrolled (682, 345) with delta (0, 0)
Screenshot: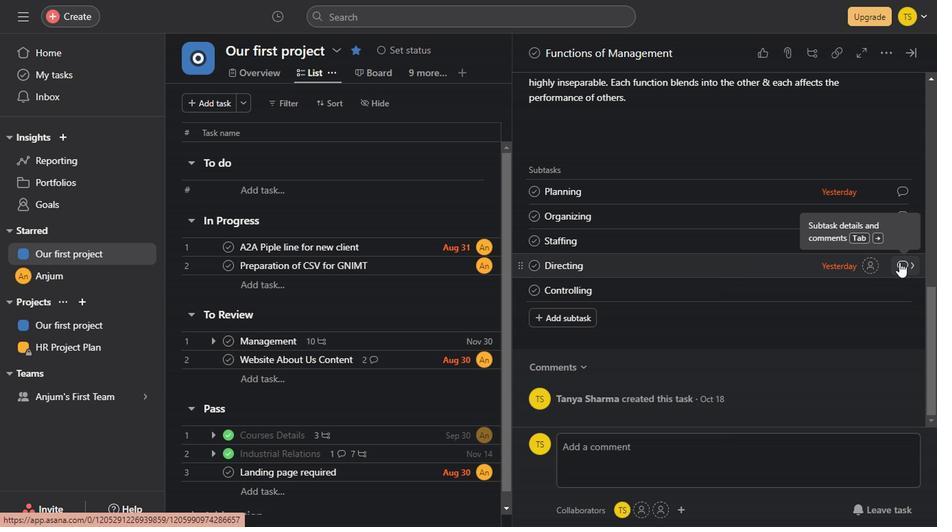 
Action: Mouse scrolled (682, 345) with delta (0, 0)
Screenshot: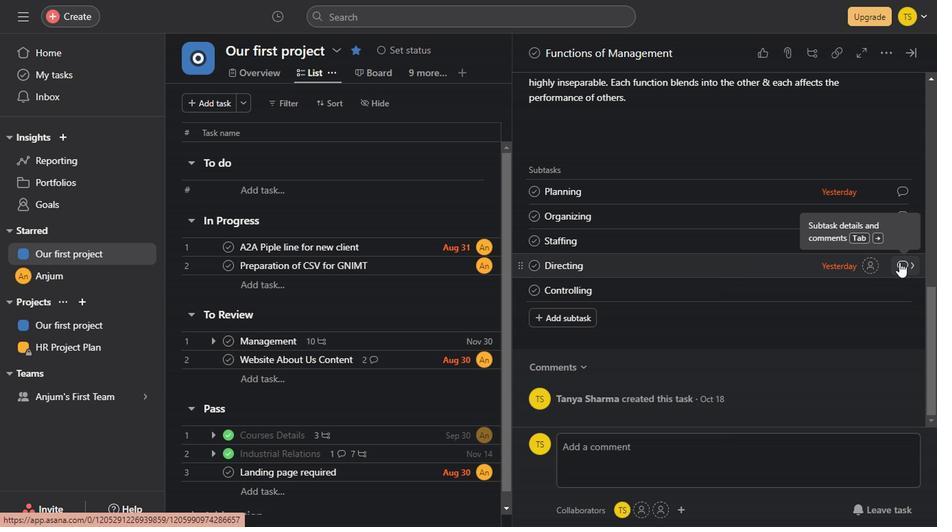 
Action: Mouse scrolled (682, 345) with delta (0, 0)
Screenshot: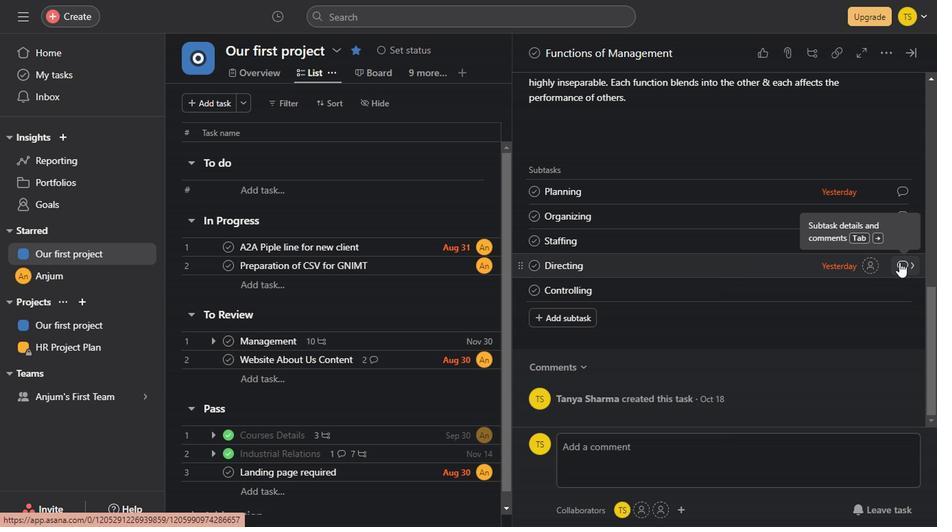 
Action: Mouse moved to (745, 255)
Screenshot: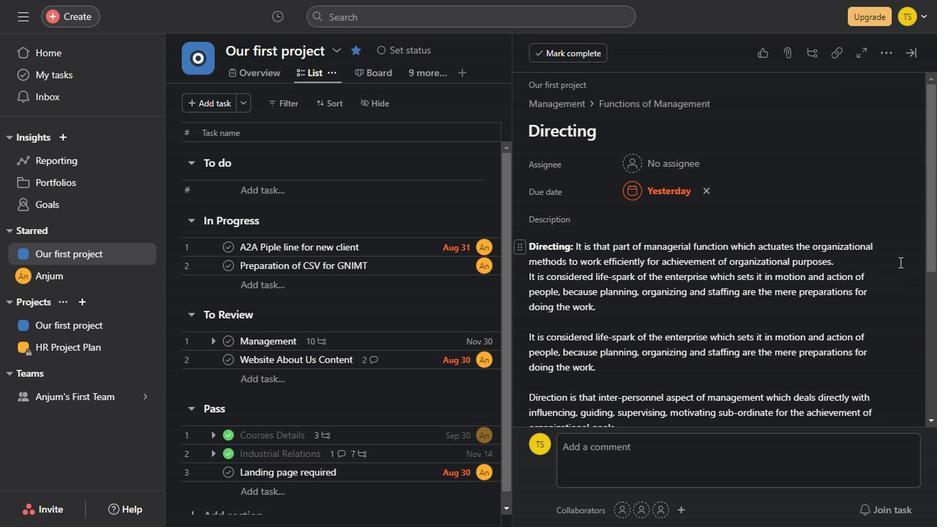 
Action: Mouse pressed left at (745, 255)
Screenshot: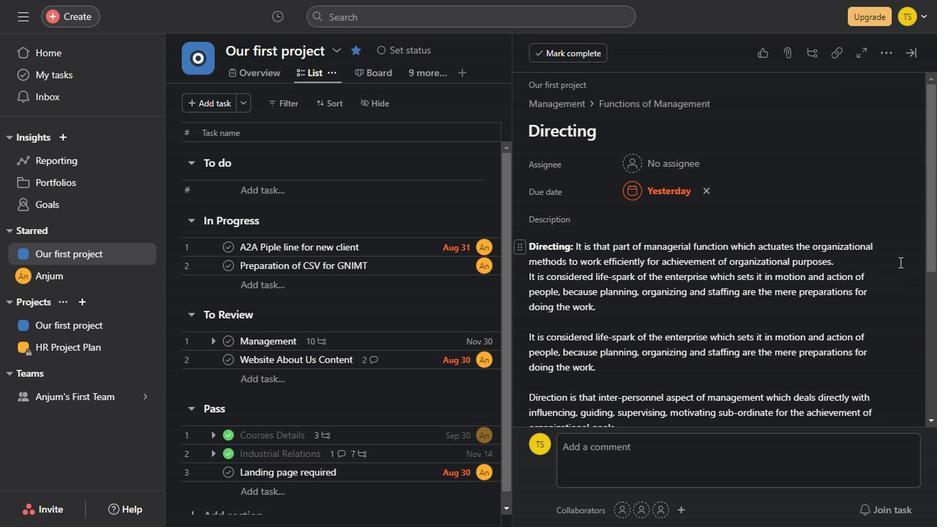 
Action: Mouse moved to (640, 296)
Screenshot: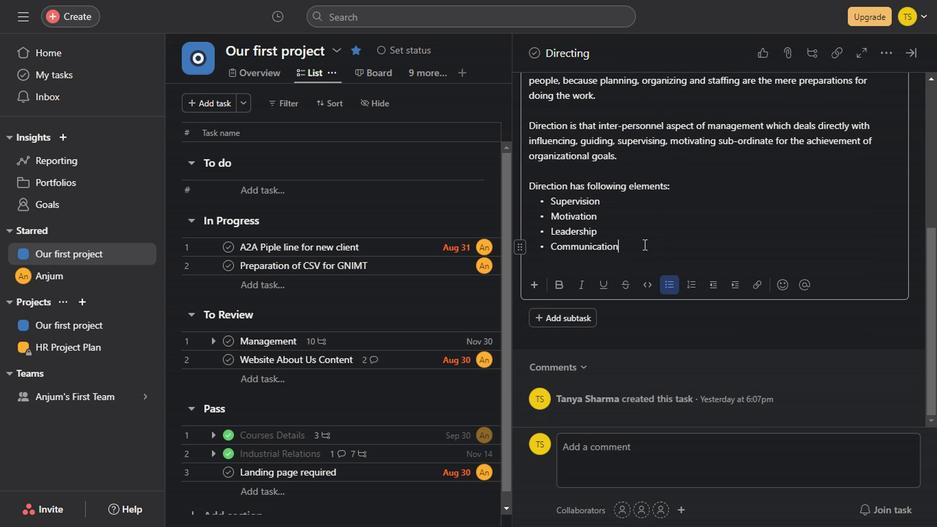 
Action: Mouse scrolled (640, 295) with delta (0, 0)
Screenshot: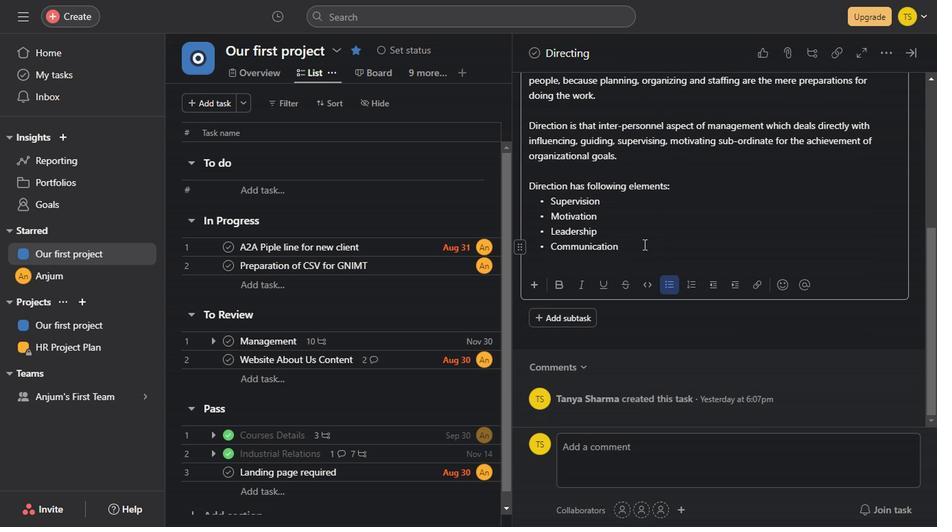 
Action: Mouse scrolled (640, 295) with delta (0, 0)
Screenshot: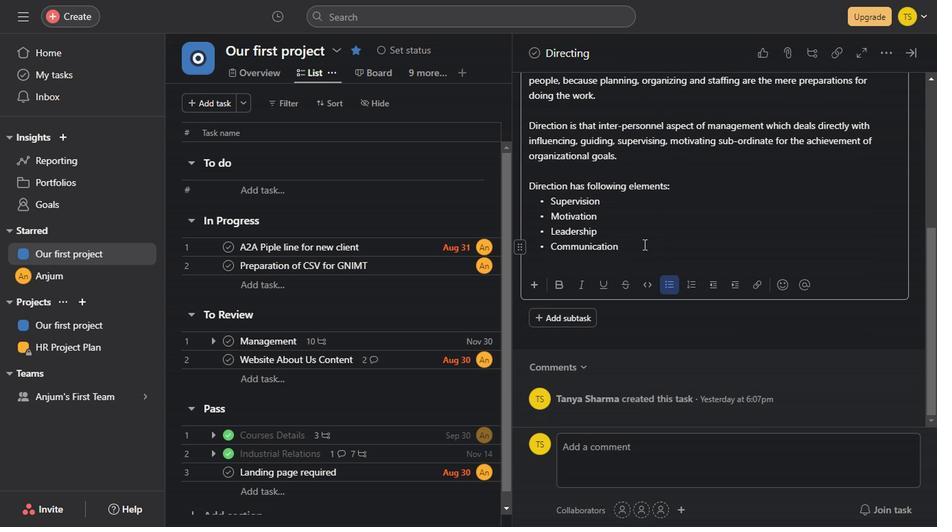 
Action: Mouse scrolled (640, 295) with delta (0, 0)
Screenshot: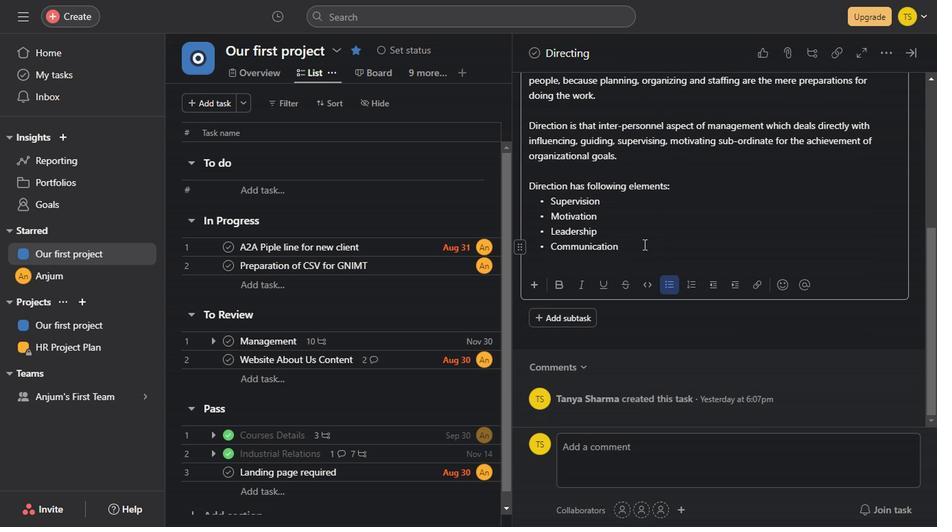 
Action: Mouse scrolled (640, 295) with delta (0, 0)
Screenshot: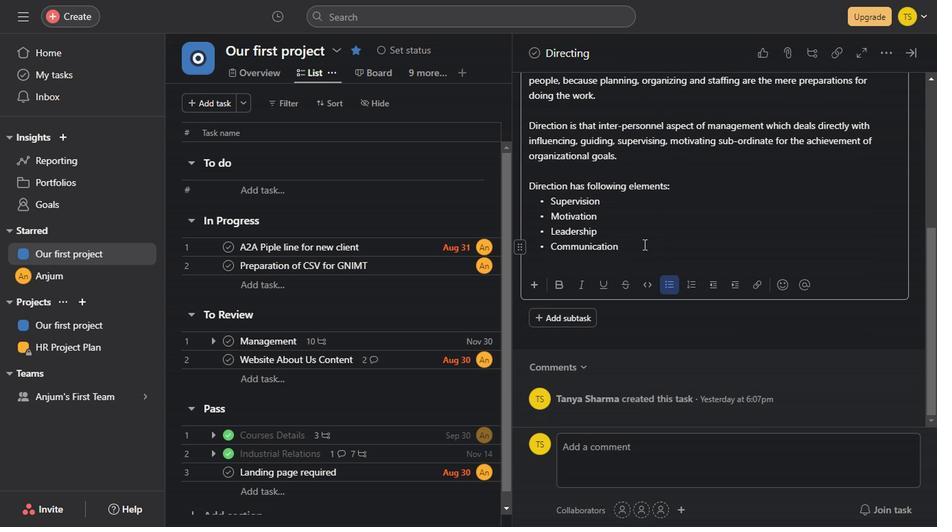 
Action: Mouse scrolled (640, 295) with delta (0, 0)
Screenshot: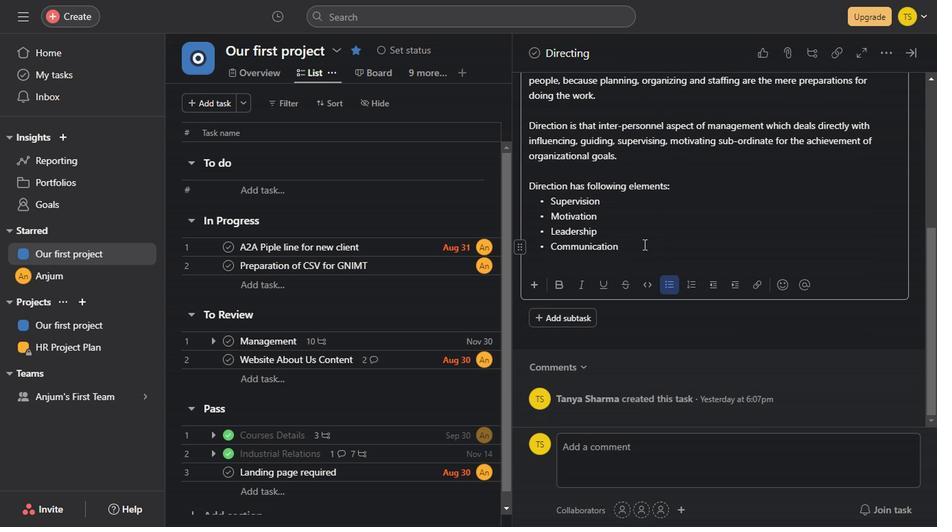 
Action: Mouse scrolled (640, 295) with delta (0, 0)
Screenshot: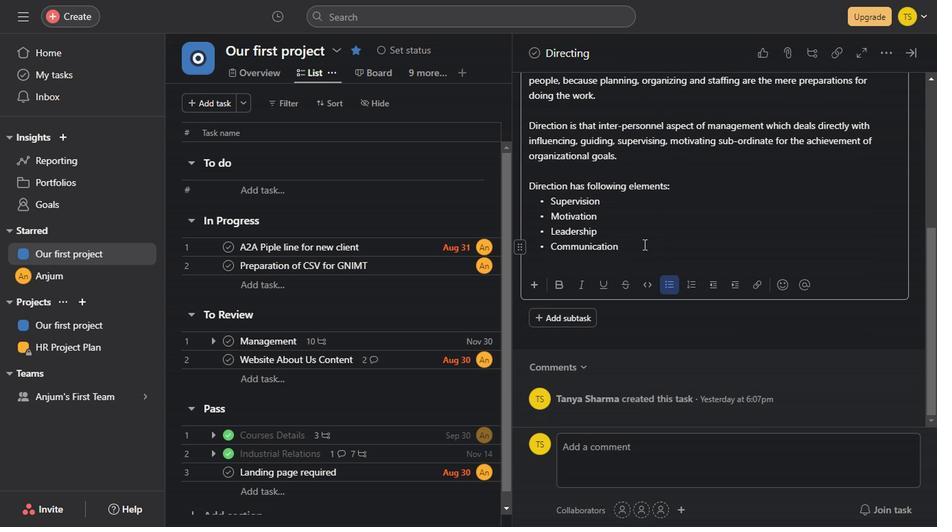 
Action: Mouse scrolled (640, 295) with delta (0, 0)
Screenshot: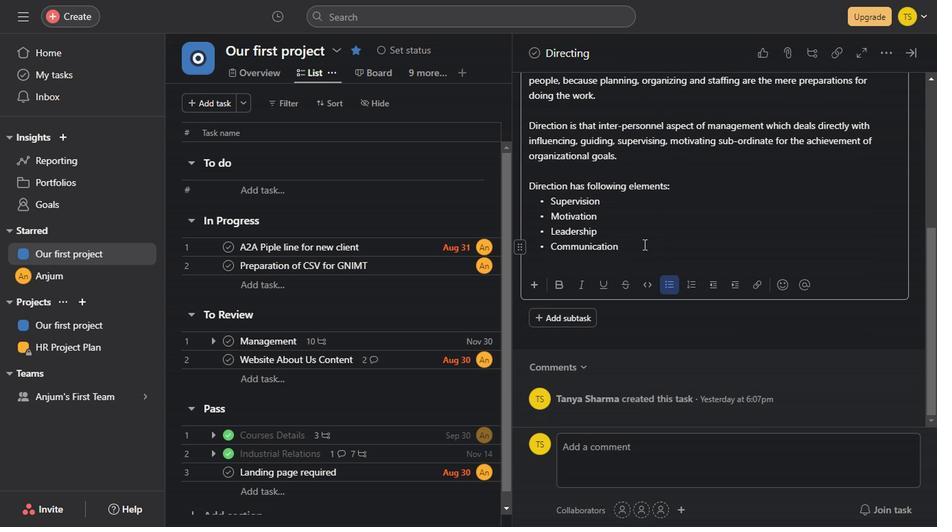 
Action: Mouse scrolled (640, 295) with delta (0, 0)
Screenshot: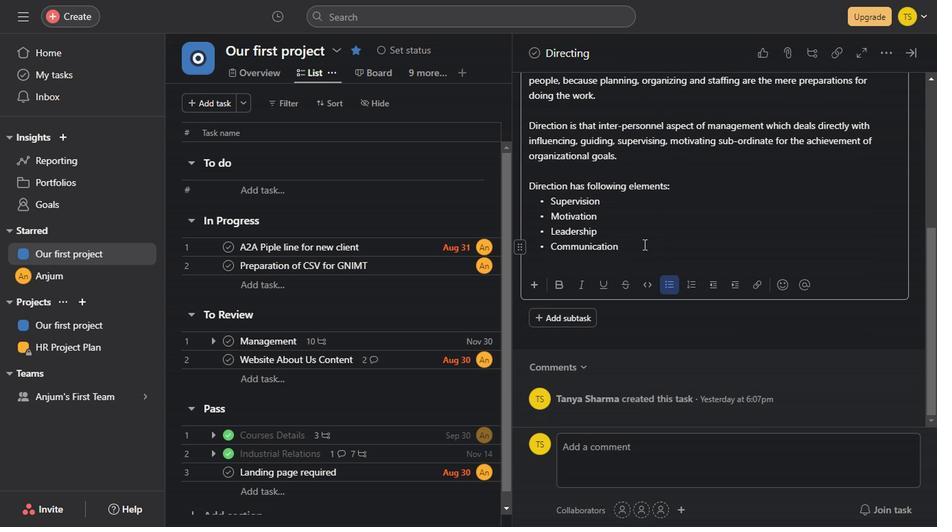 
Action: Mouse scrolled (640, 295) with delta (0, 0)
Screenshot: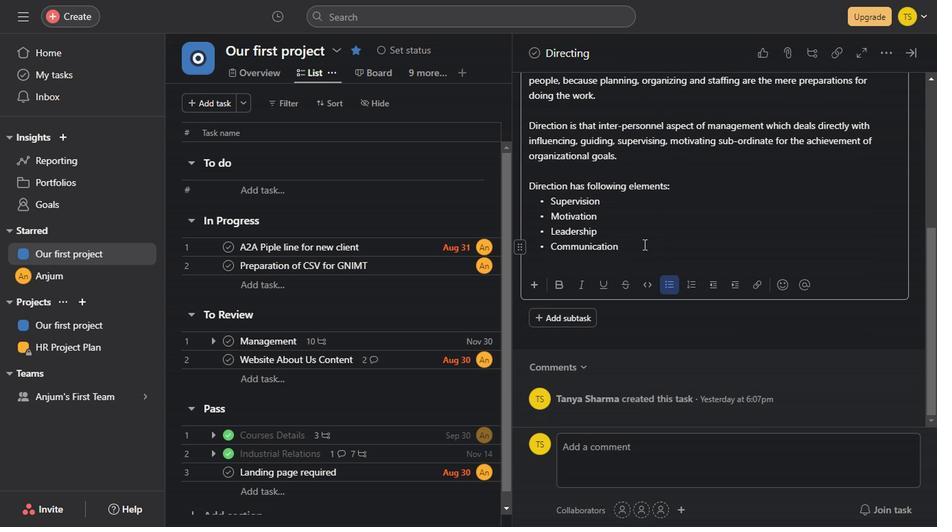 
Action: Mouse scrolled (640, 295) with delta (0, 0)
Screenshot: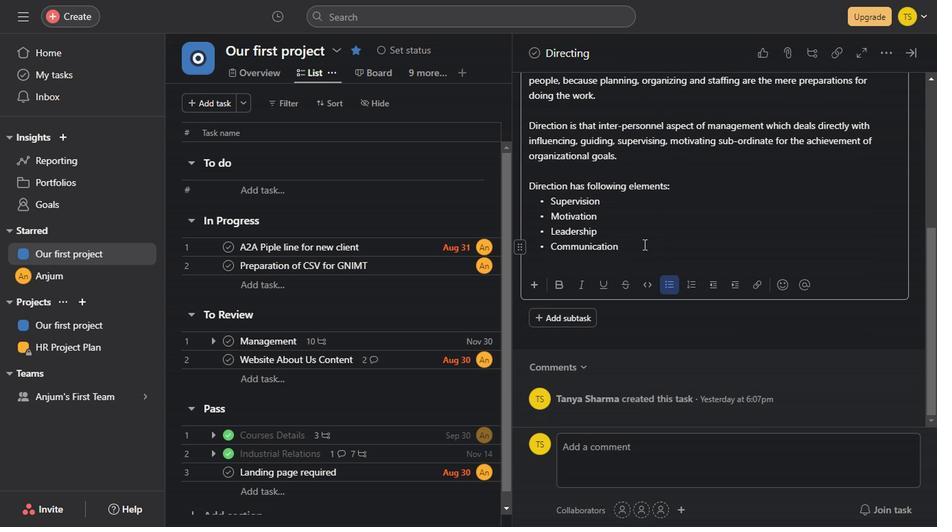 
Action: Mouse scrolled (640, 295) with delta (0, 0)
Screenshot: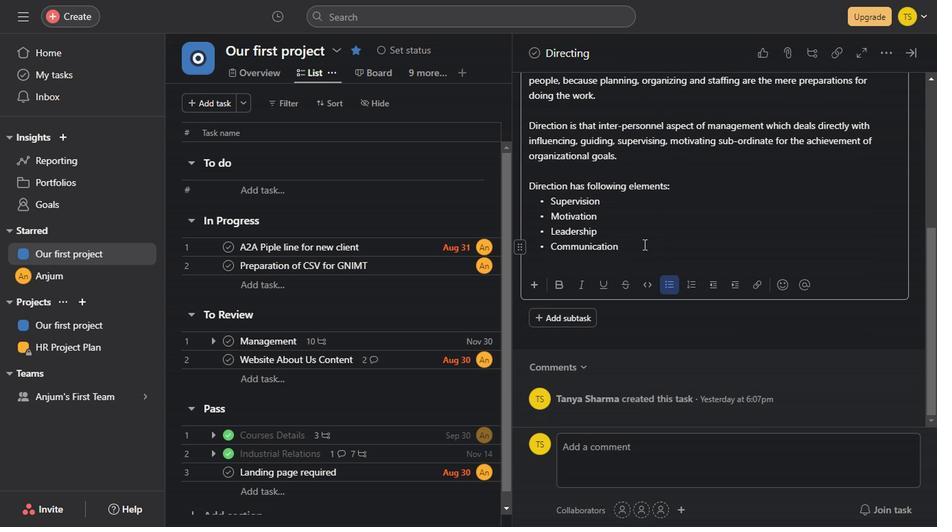
Action: Mouse scrolled (640, 295) with delta (0, 0)
Screenshot: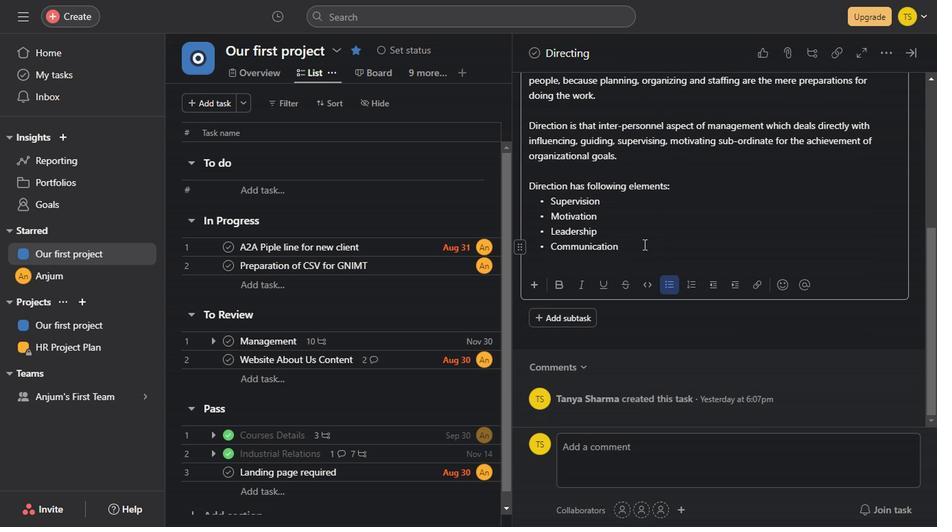 
Action: Mouse scrolled (640, 295) with delta (0, 0)
Screenshot: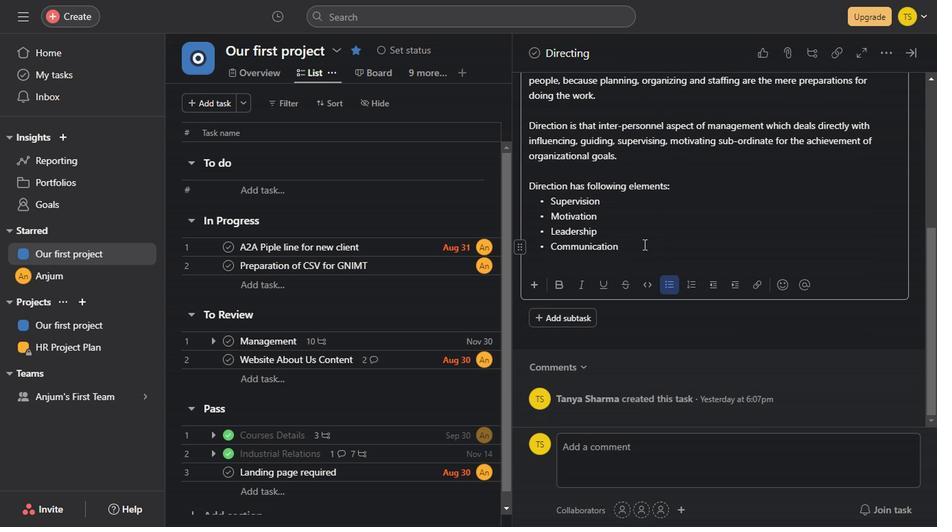 
Action: Mouse scrolled (640, 295) with delta (0, 0)
Screenshot: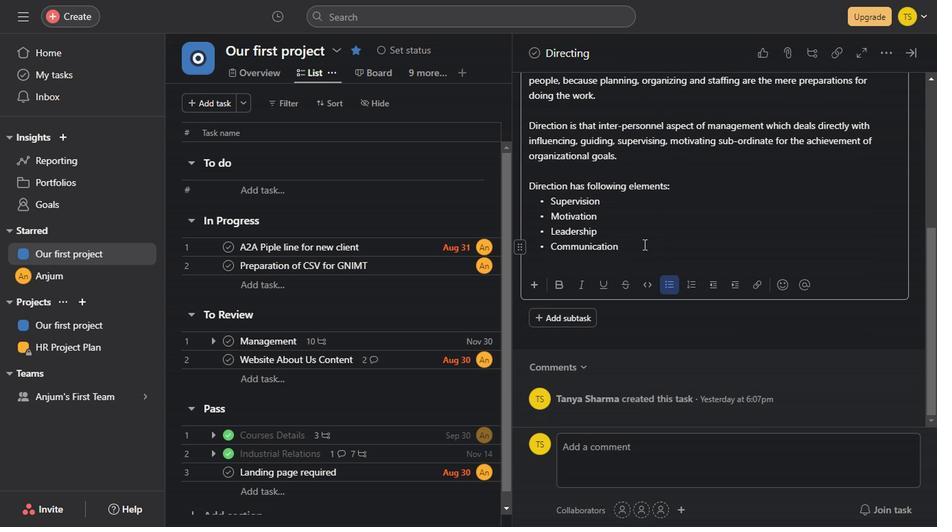 
Action: Mouse scrolled (640, 295) with delta (0, 0)
Screenshot: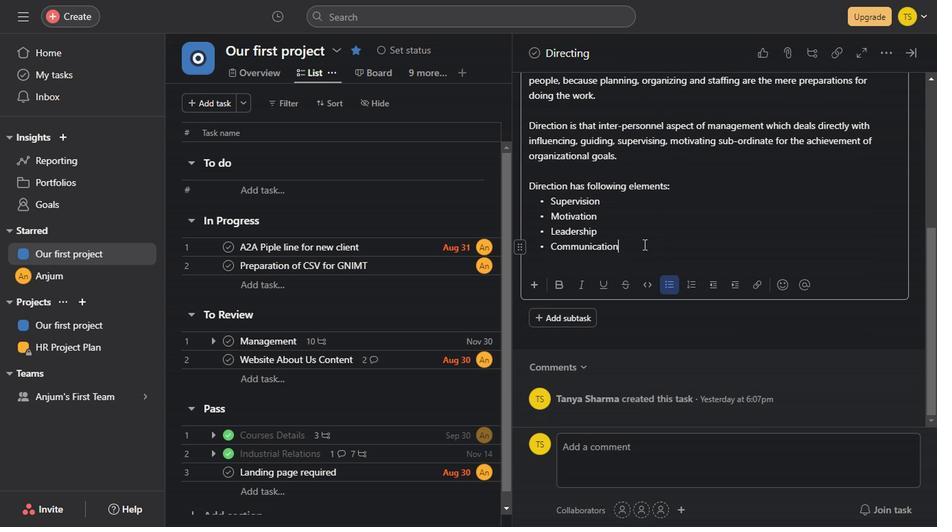 
Action: Mouse scrolled (640, 295) with delta (0, 0)
Screenshot: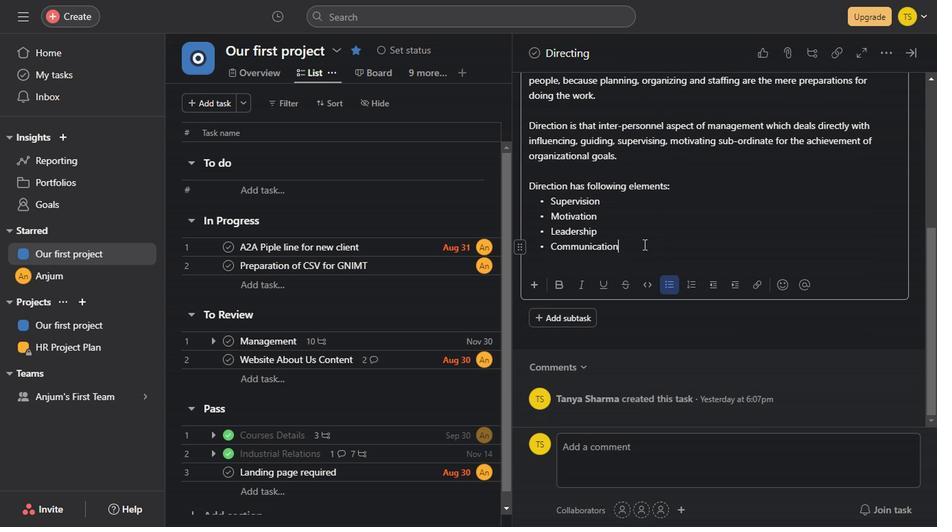 
Action: Mouse scrolled (640, 295) with delta (0, 0)
Screenshot: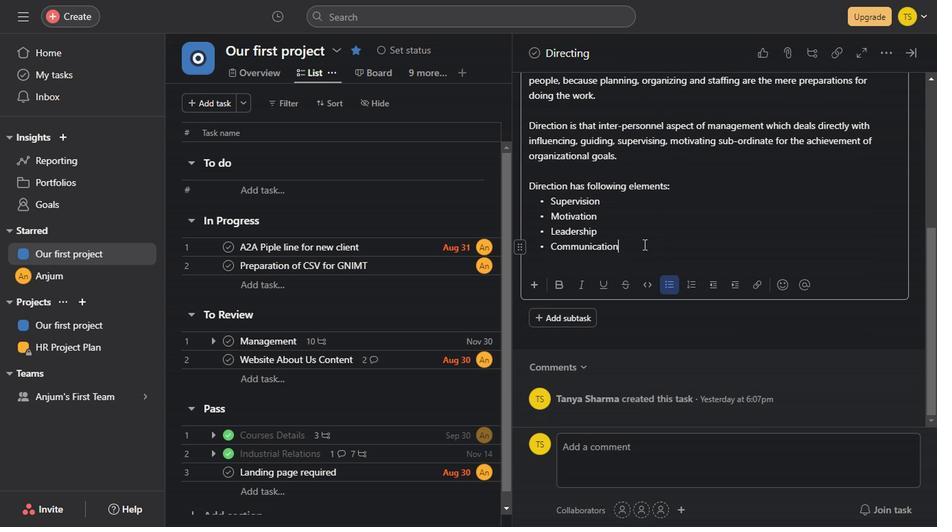 
Action: Mouse scrolled (640, 295) with delta (0, 0)
Screenshot: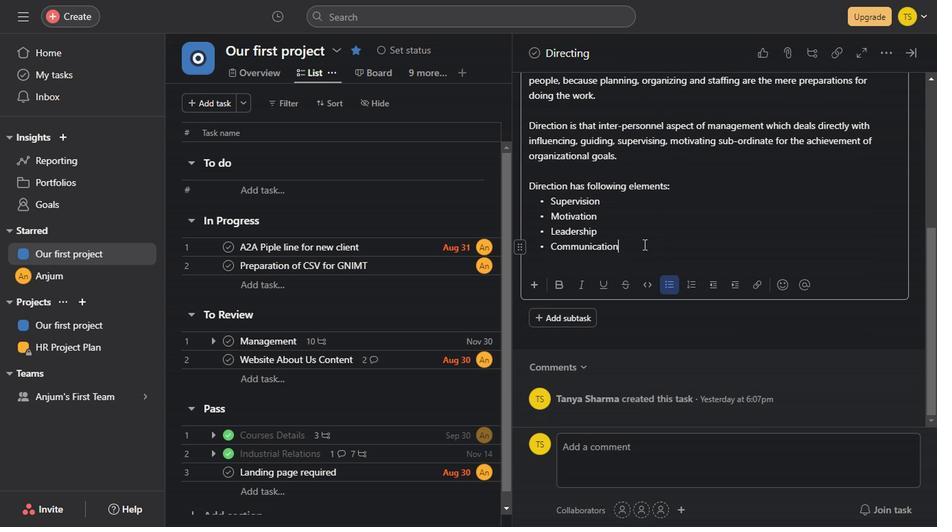 
Action: Mouse scrolled (640, 295) with delta (0, 0)
Screenshot: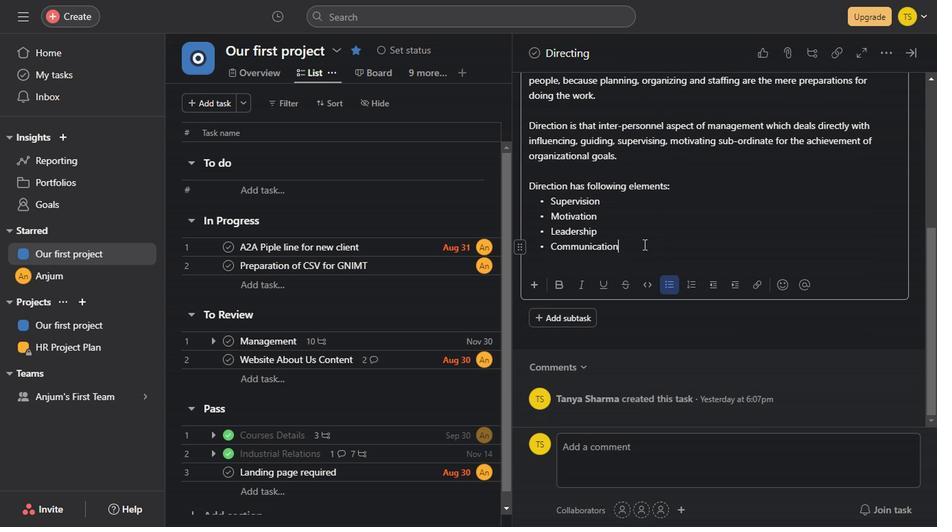 
Action: Mouse scrolled (640, 295) with delta (0, 0)
Screenshot: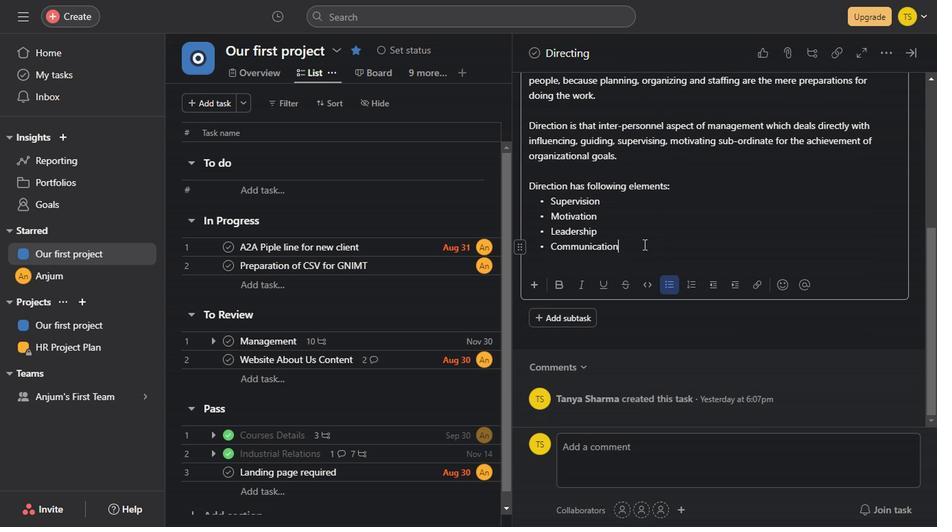 
Action: Mouse scrolled (640, 295) with delta (0, 0)
Screenshot: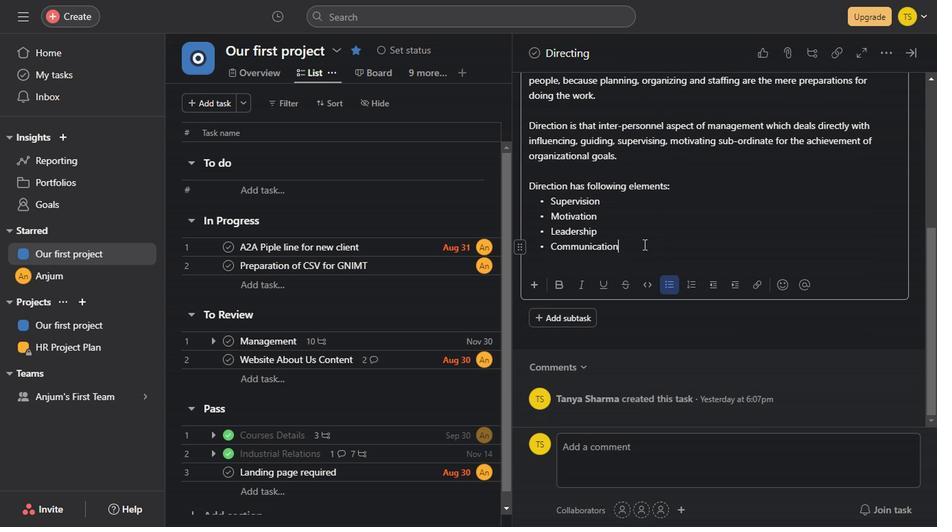 
Action: Mouse scrolled (640, 295) with delta (0, 0)
Screenshot: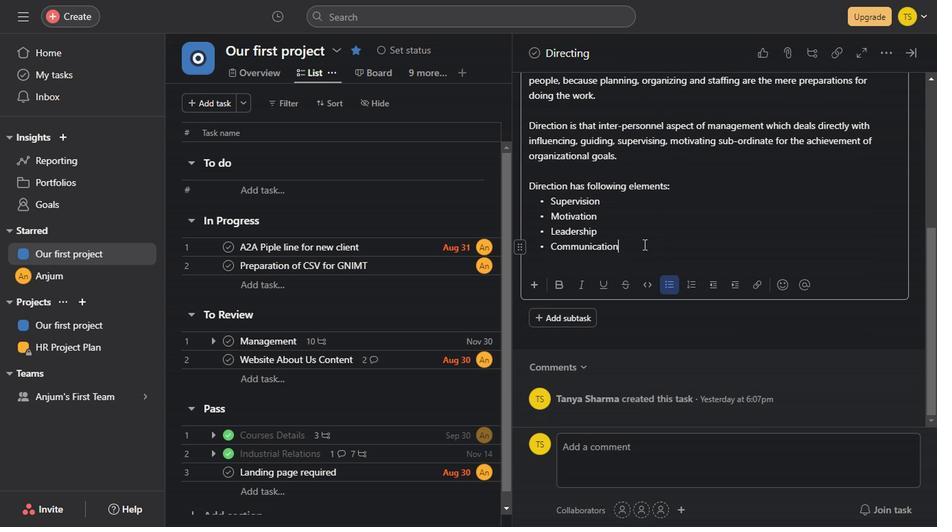 
Action: Mouse scrolled (640, 295) with delta (0, 0)
Screenshot: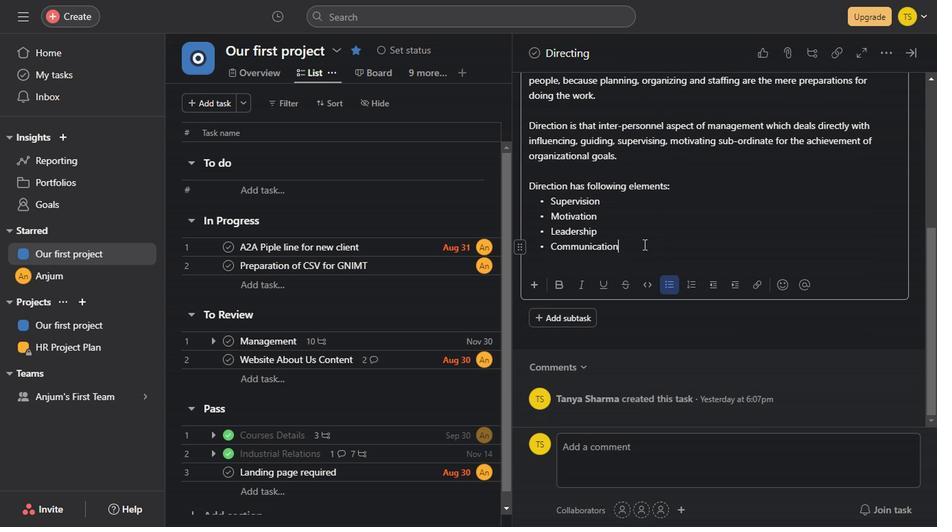 
Action: Mouse scrolled (640, 295) with delta (0, 0)
Screenshot: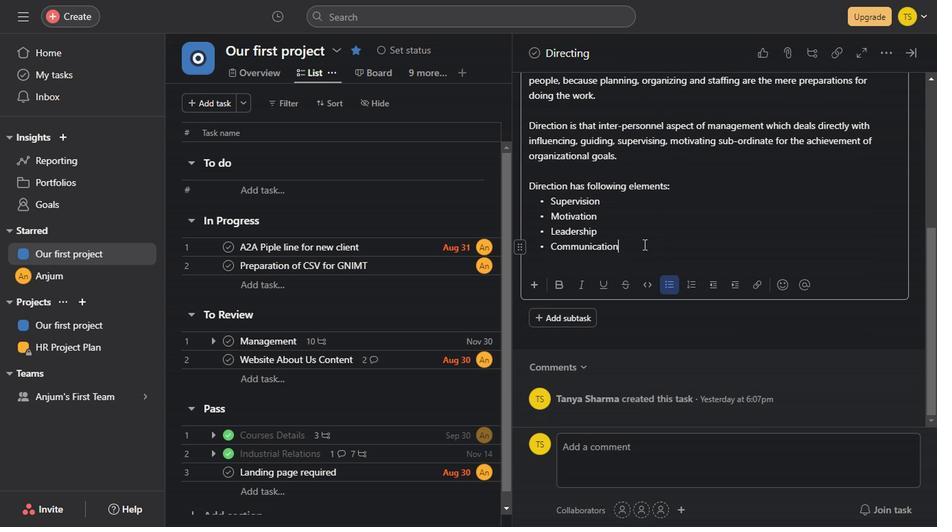 
Action: Mouse scrolled (640, 295) with delta (0, 0)
Screenshot: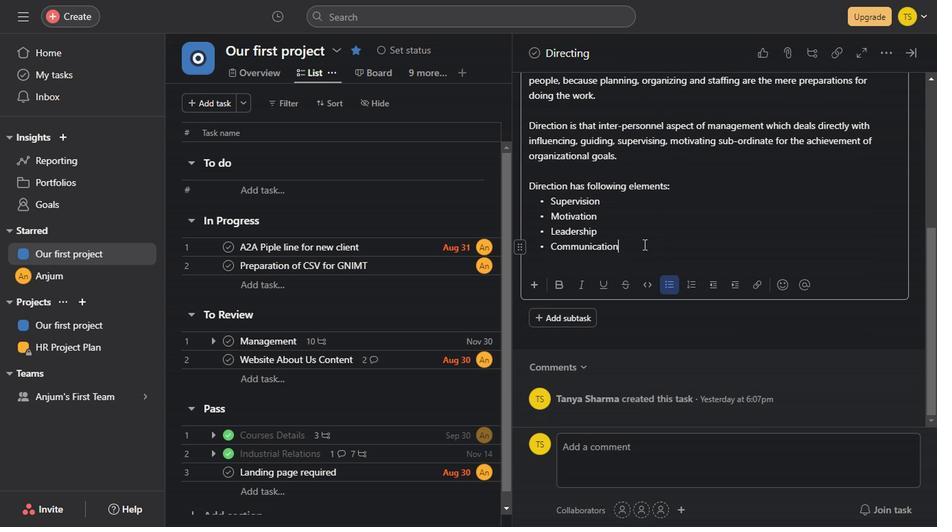 
Action: Mouse scrolled (640, 295) with delta (0, 0)
Screenshot: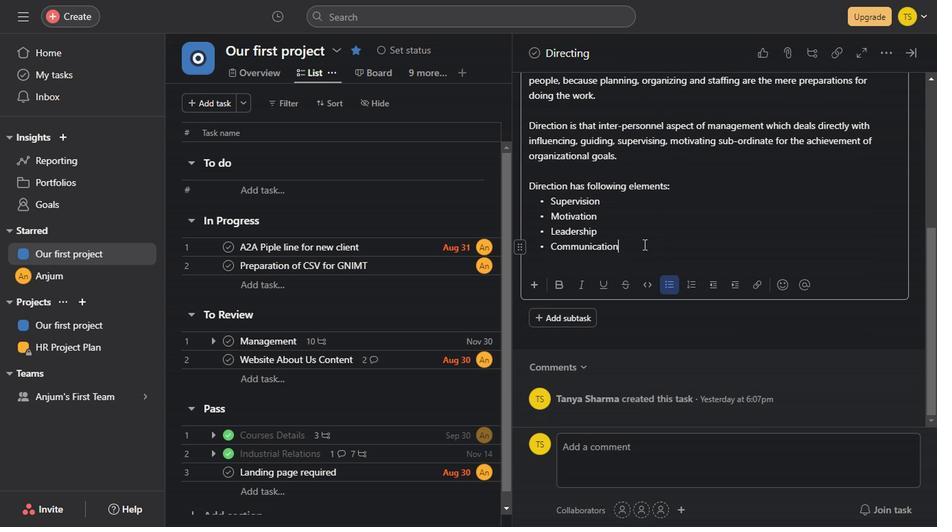 
Action: Mouse scrolled (640, 295) with delta (0, 0)
Screenshot: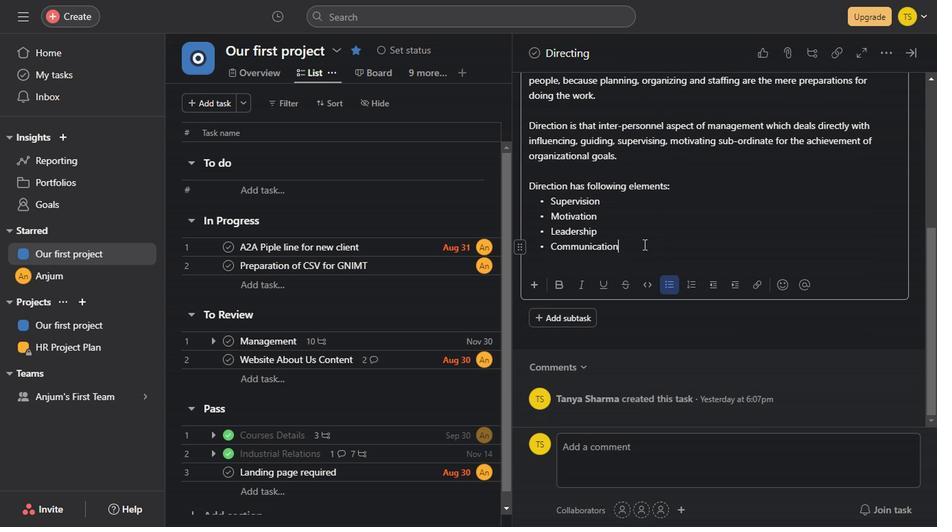 
Action: Mouse scrolled (640, 295) with delta (0, 0)
Screenshot: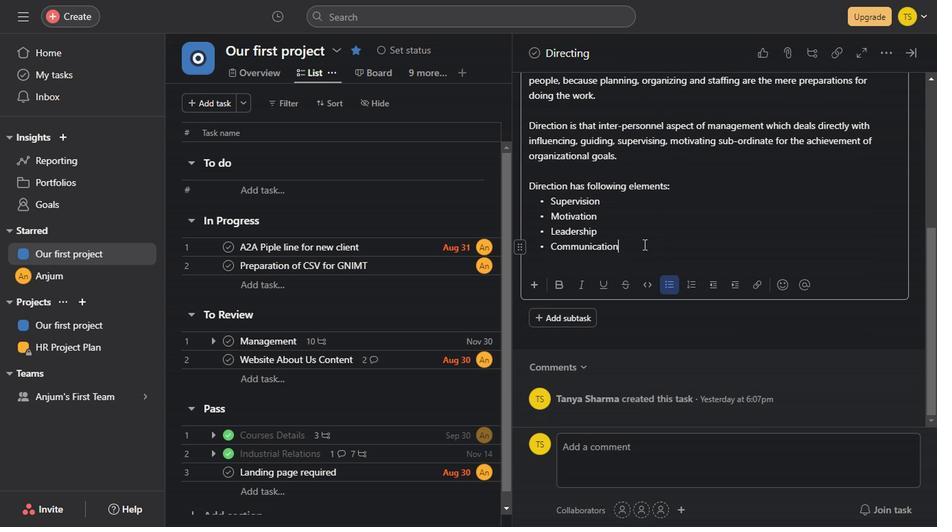 
Action: Mouse scrolled (640, 295) with delta (0, 0)
Screenshot: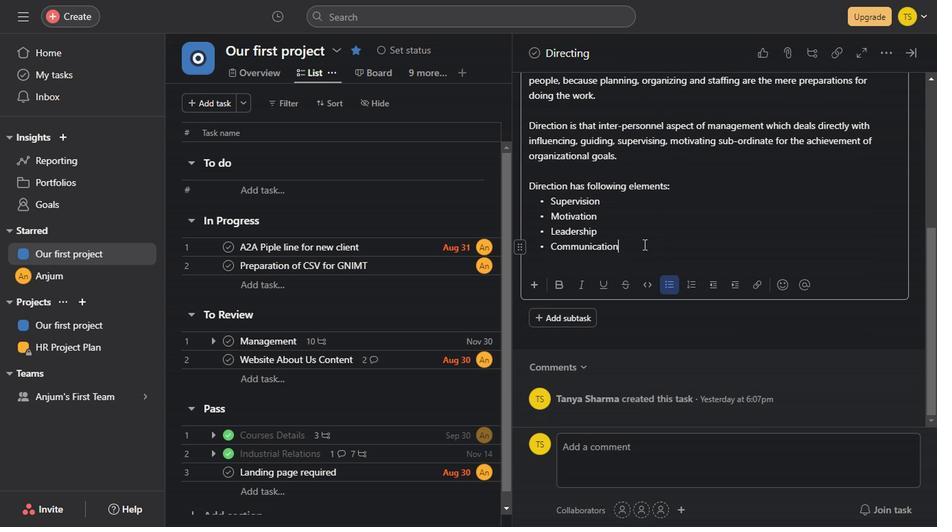 
Action: Mouse scrolled (640, 295) with delta (0, 0)
Screenshot: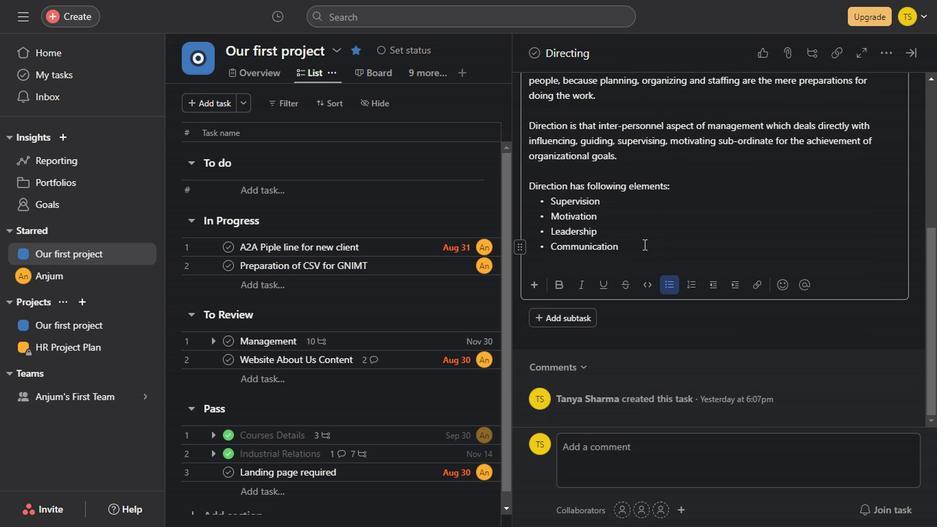 
Action: Mouse scrolled (640, 295) with delta (0, 0)
Screenshot: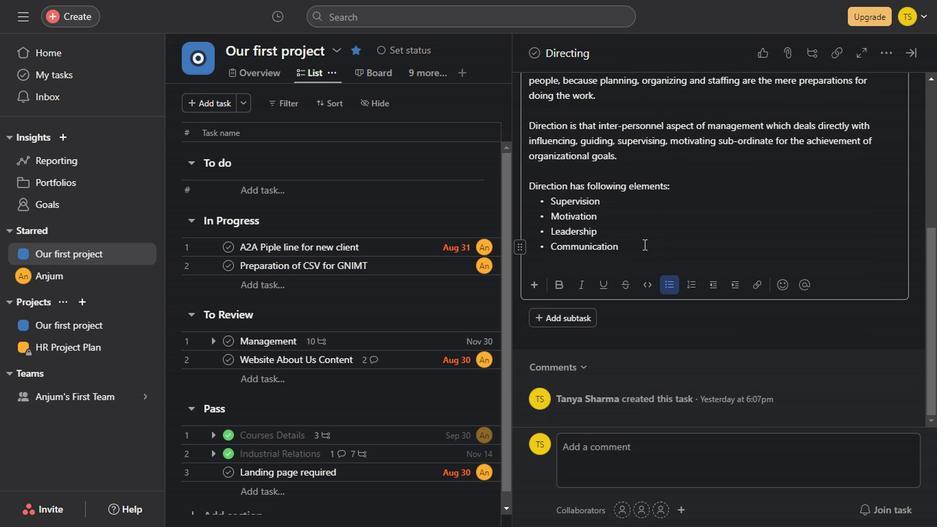 
Action: Mouse scrolled (640, 295) with delta (0, 0)
Screenshot: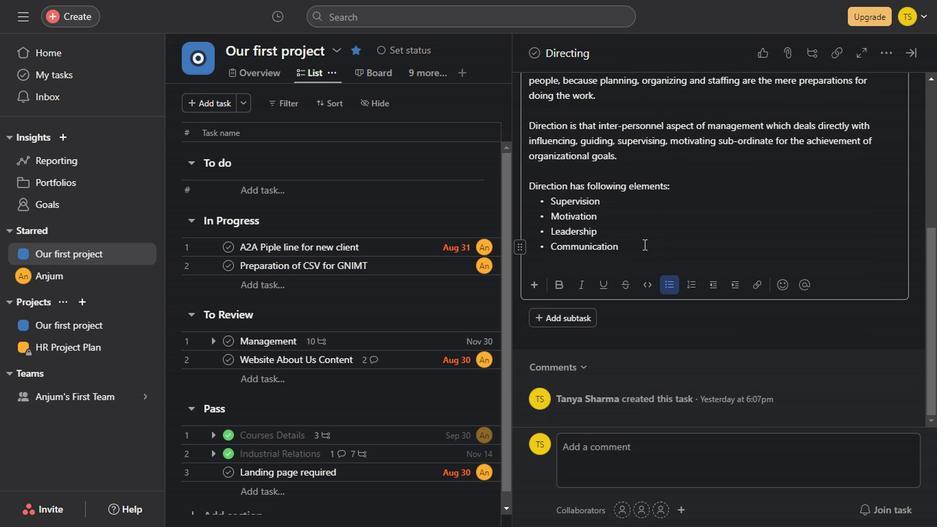 
Action: Mouse scrolled (640, 295) with delta (0, 0)
Screenshot: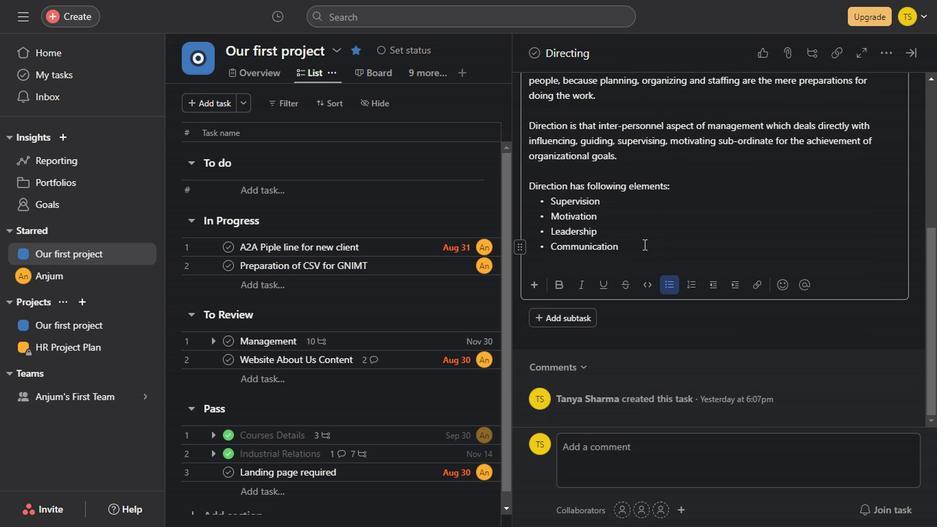 
Action: Mouse scrolled (640, 295) with delta (0, 0)
Screenshot: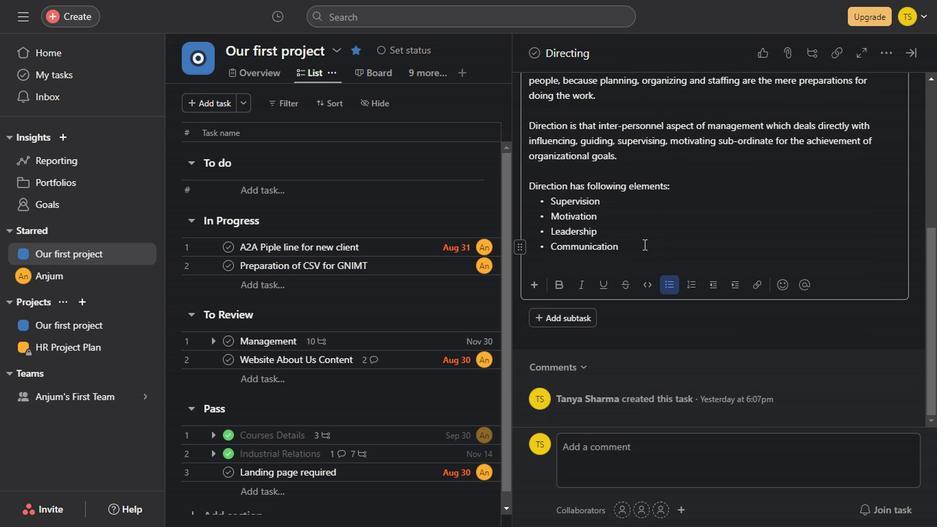 
Action: Mouse scrolled (640, 295) with delta (0, 0)
Screenshot: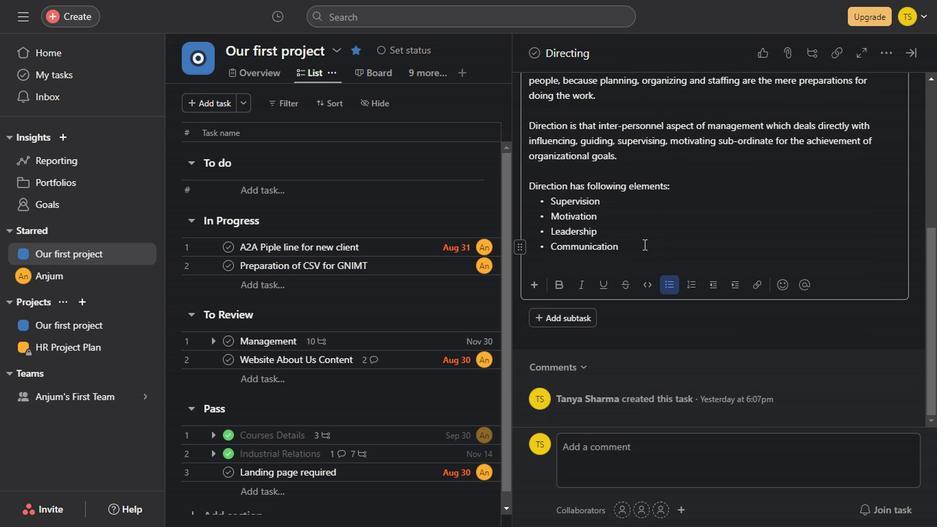 
Action: Mouse scrolled (640, 295) with delta (0, 0)
Screenshot: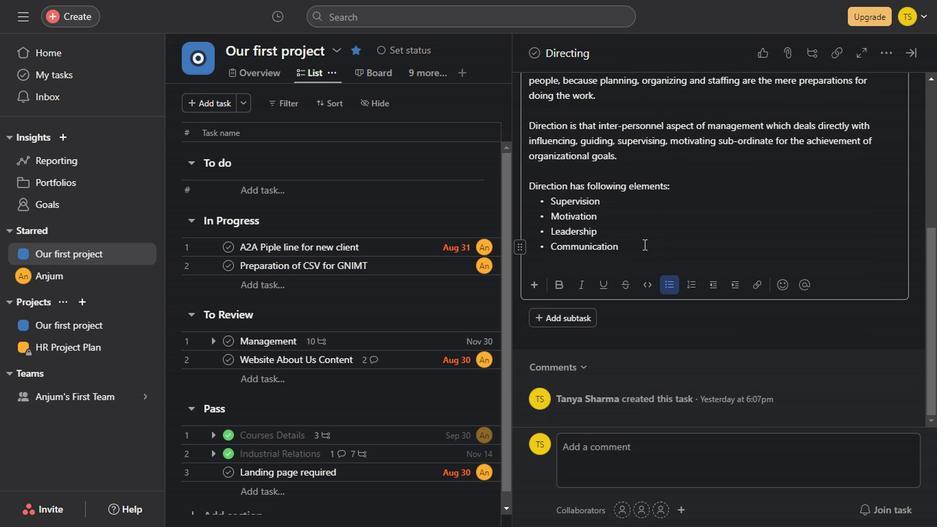
Action: Mouse scrolled (640, 295) with delta (0, 0)
Screenshot: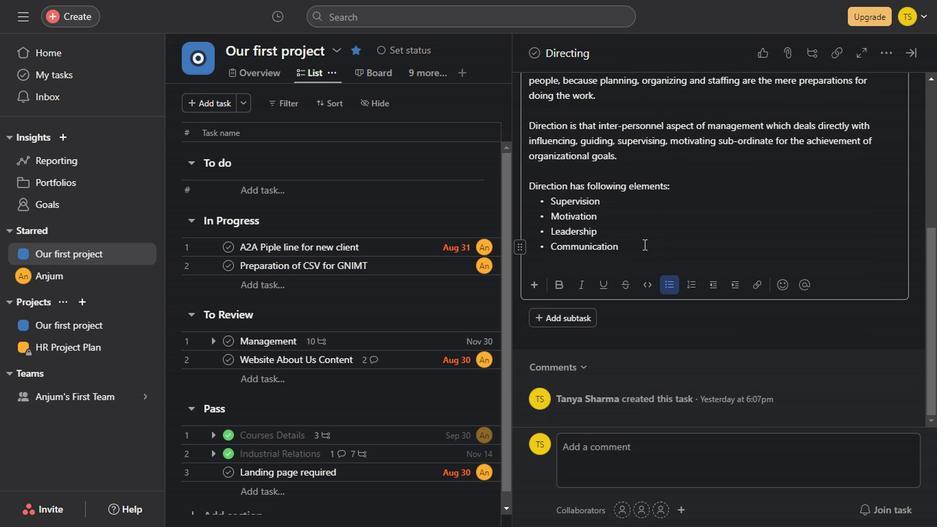 
Action: Mouse scrolled (640, 295) with delta (0, 0)
Screenshot: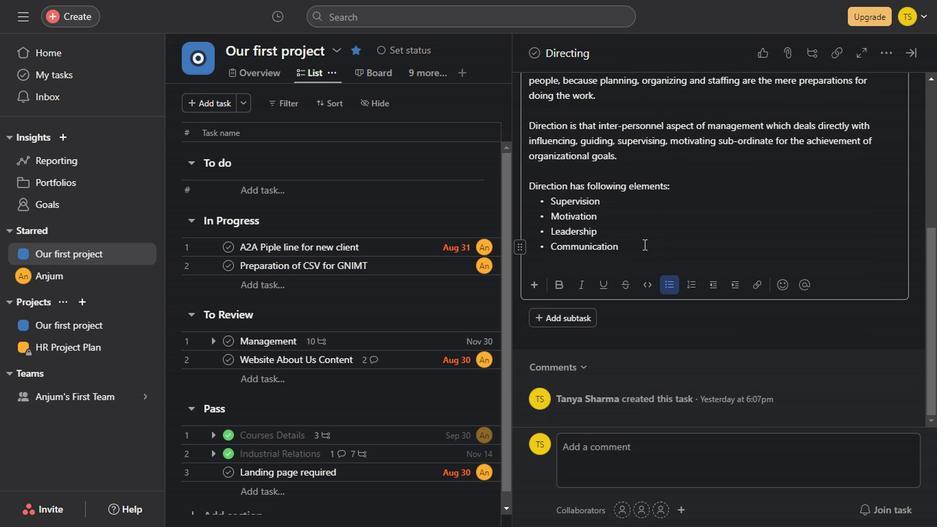 
Action: Mouse scrolled (640, 295) with delta (0, 0)
Screenshot: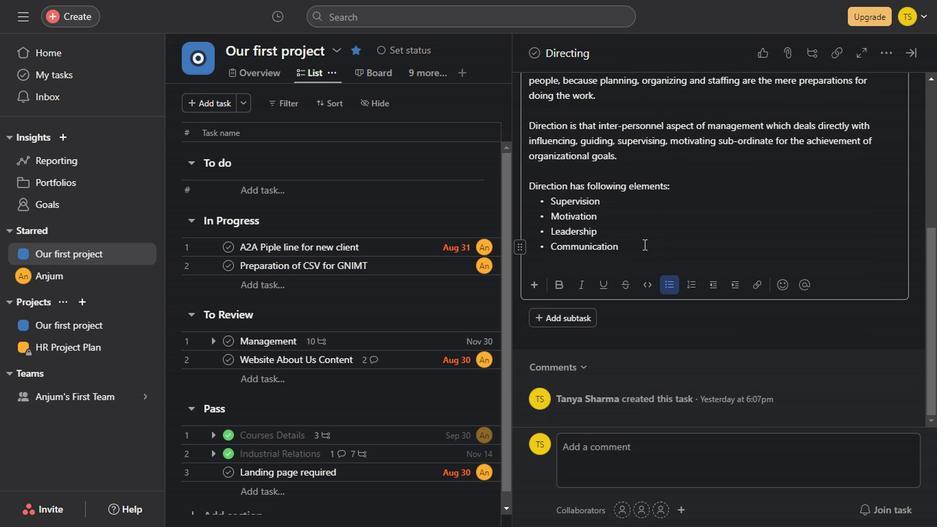 
Action: Mouse scrolled (640, 295) with delta (0, 0)
Screenshot: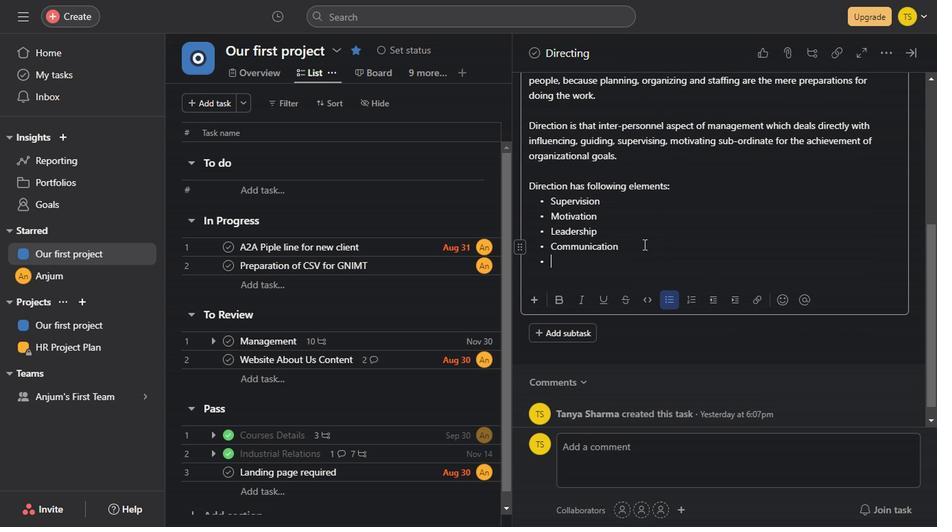 
Action: Mouse scrolled (640, 295) with delta (0, 0)
Screenshot: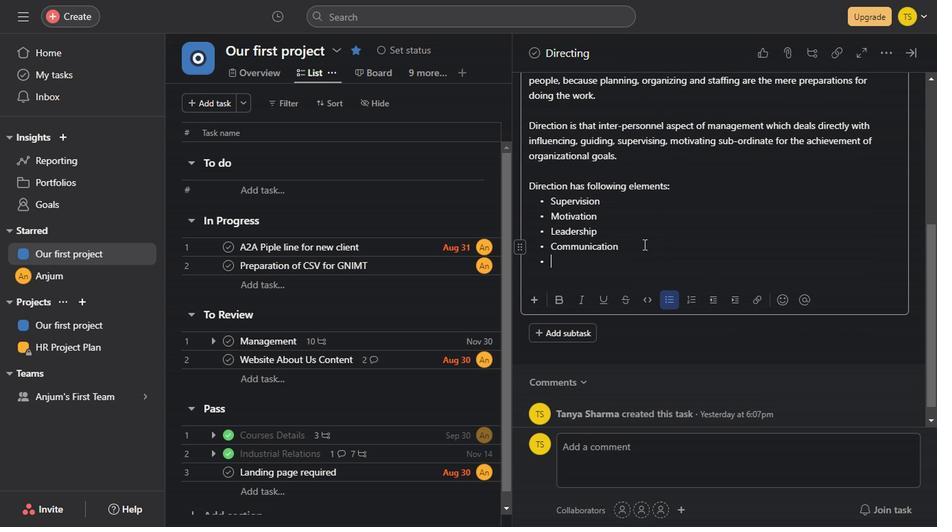 
Action: Mouse scrolled (640, 295) with delta (0, 0)
Screenshot: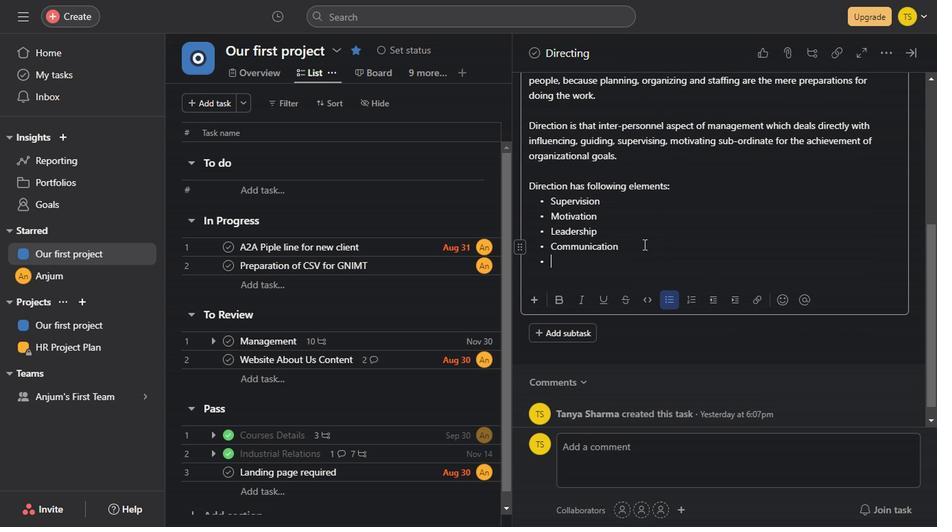 
Action: Mouse scrolled (640, 295) with delta (0, 0)
Screenshot: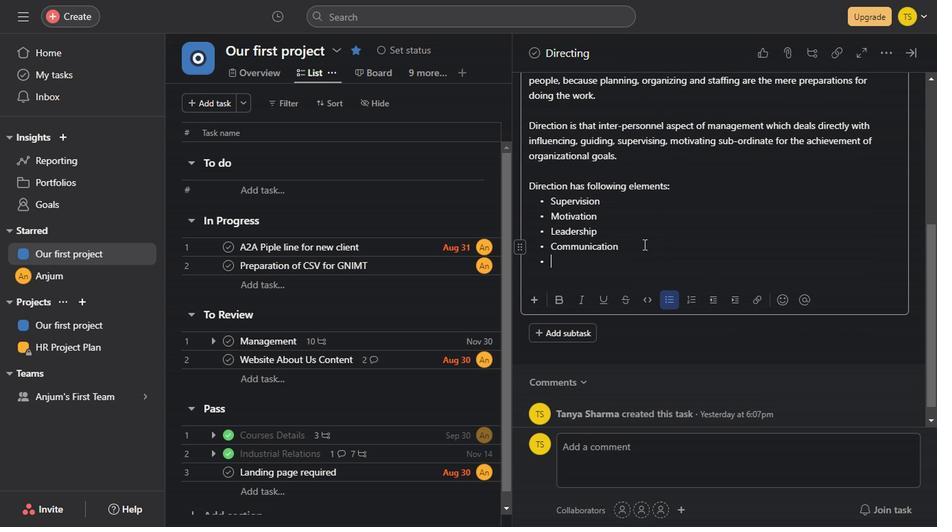 
Action: Mouse scrolled (640, 295) with delta (0, 0)
Screenshot: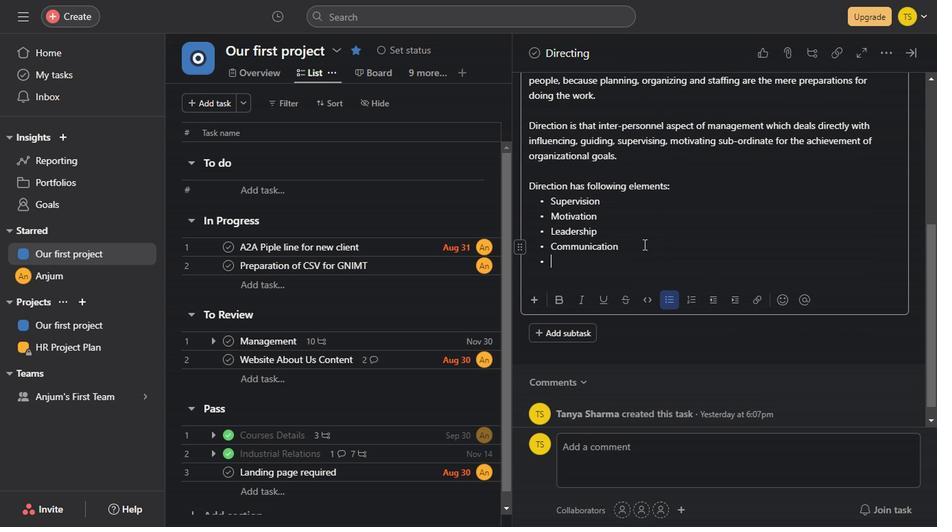 
Action: Mouse scrolled (640, 295) with delta (0, 0)
Screenshot: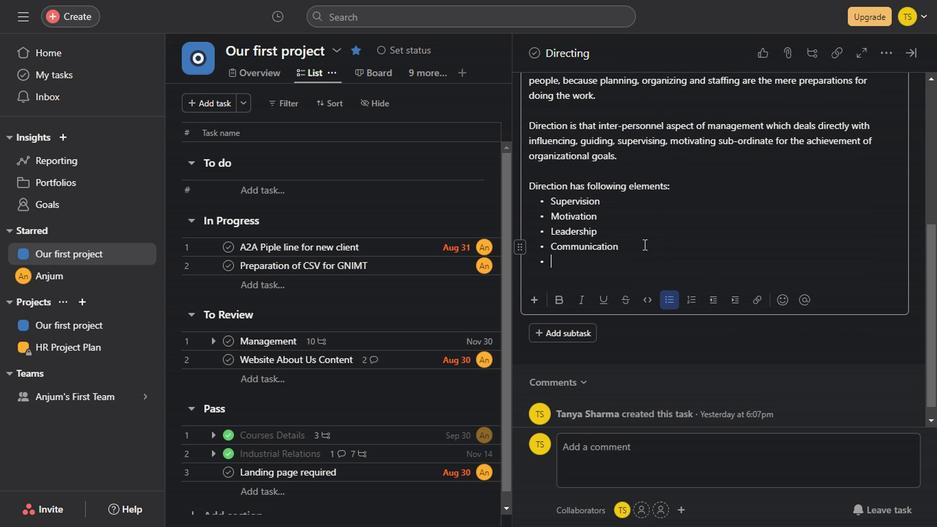 
Action: Mouse scrolled (640, 295) with delta (0, 0)
Screenshot: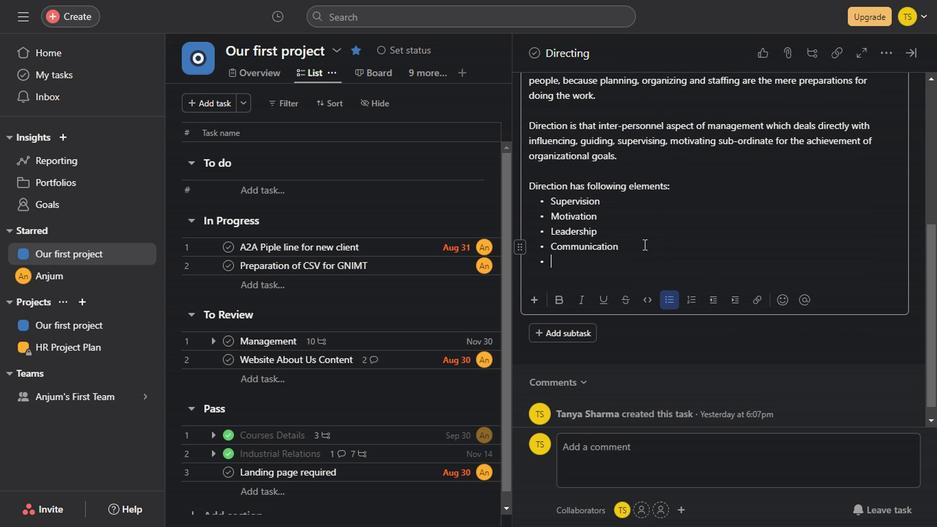 
Action: Mouse scrolled (640, 295) with delta (0, 0)
Screenshot: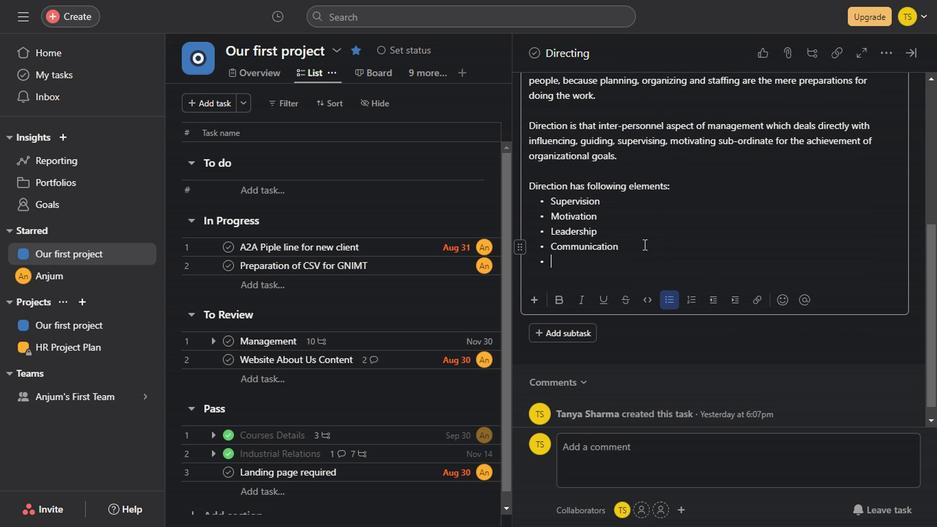 
Action: Mouse scrolled (640, 295) with delta (0, 0)
Screenshot: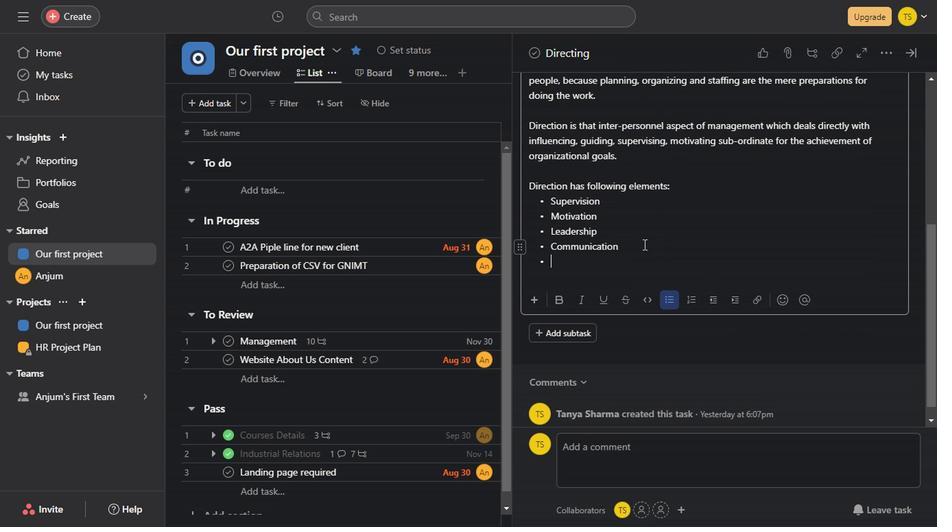 
Action: Mouse scrolled (640, 295) with delta (0, 0)
Screenshot: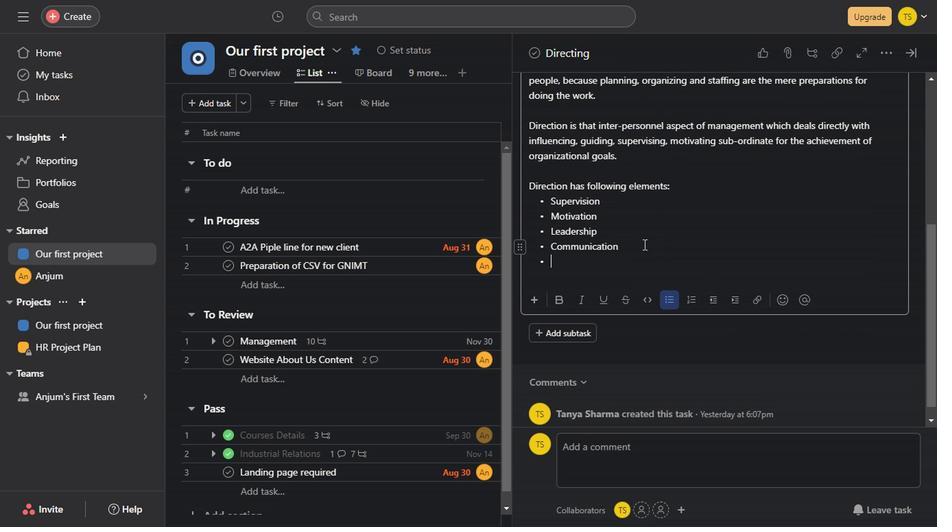 
Action: Mouse scrolled (640, 295) with delta (0, 0)
Screenshot: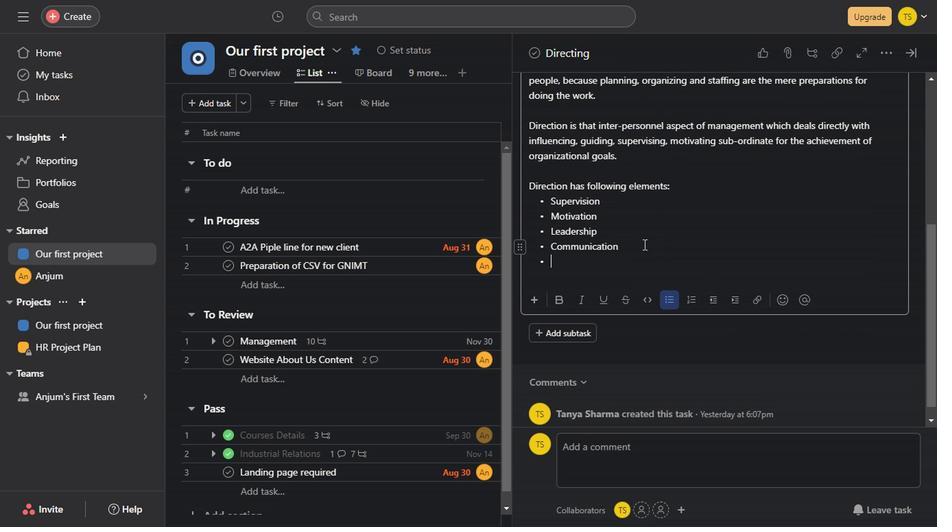 
Action: Mouse scrolled (640, 295) with delta (0, 0)
Screenshot: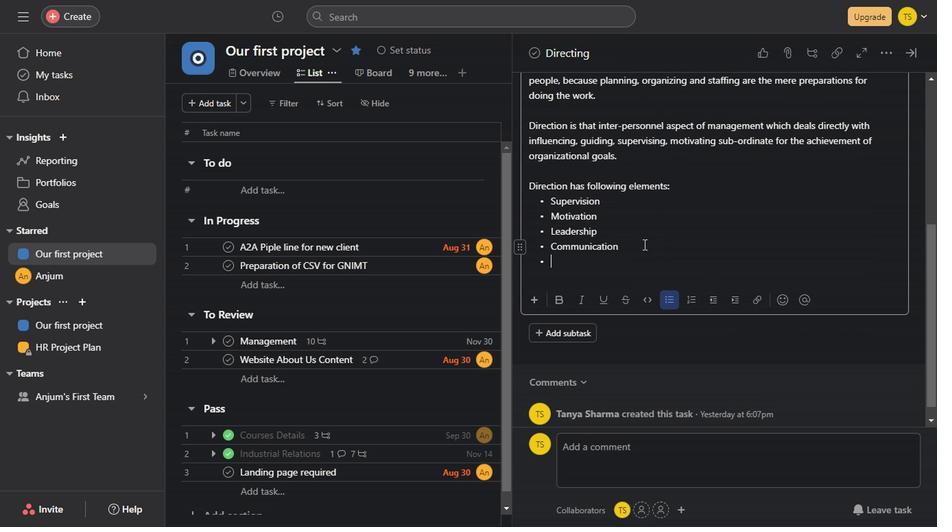
Action: Mouse scrolled (640, 295) with delta (0, 0)
Screenshot: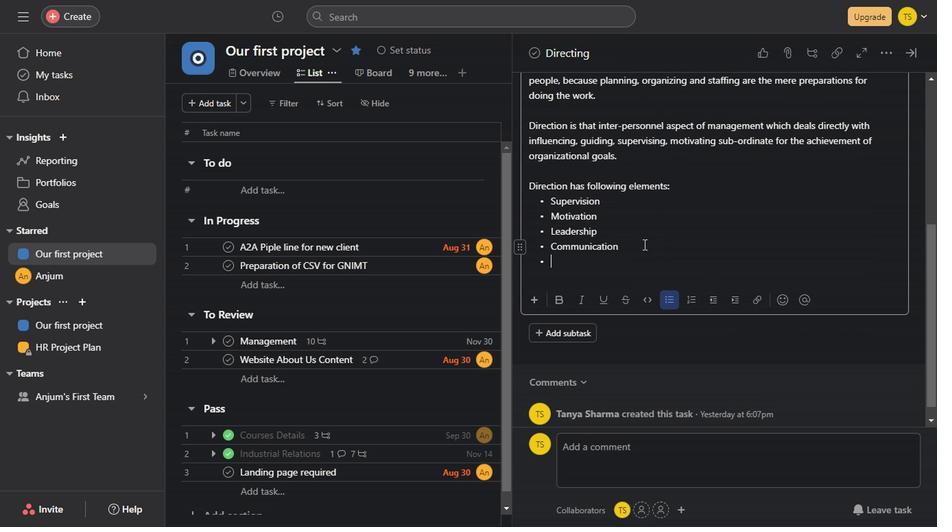 
Action: Mouse scrolled (640, 295) with delta (0, 0)
Screenshot: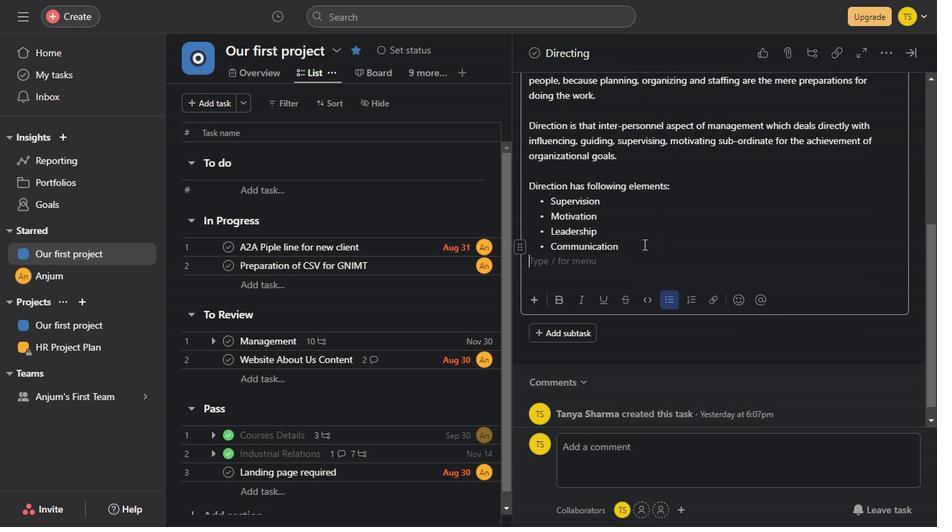 
Action: Mouse scrolled (640, 295) with delta (0, 0)
Screenshot: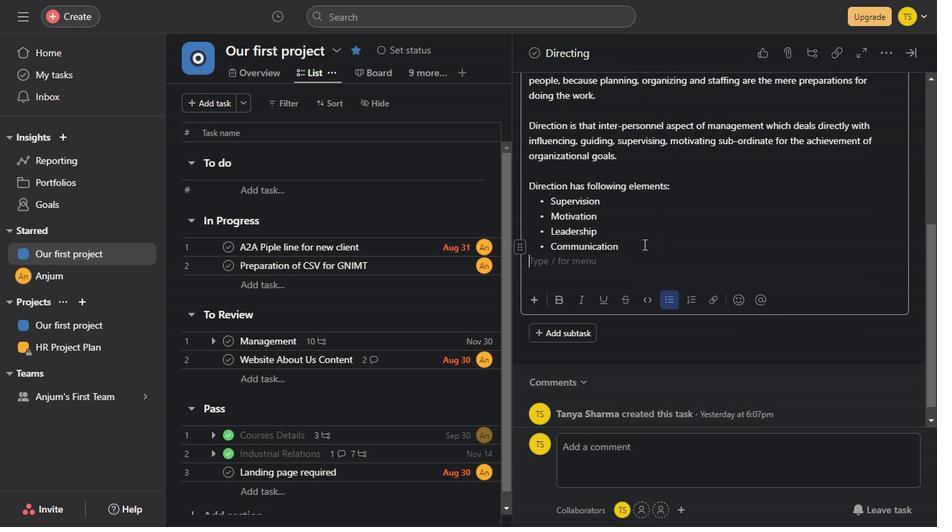 
Action: Mouse moved to (571, 241)
Screenshot: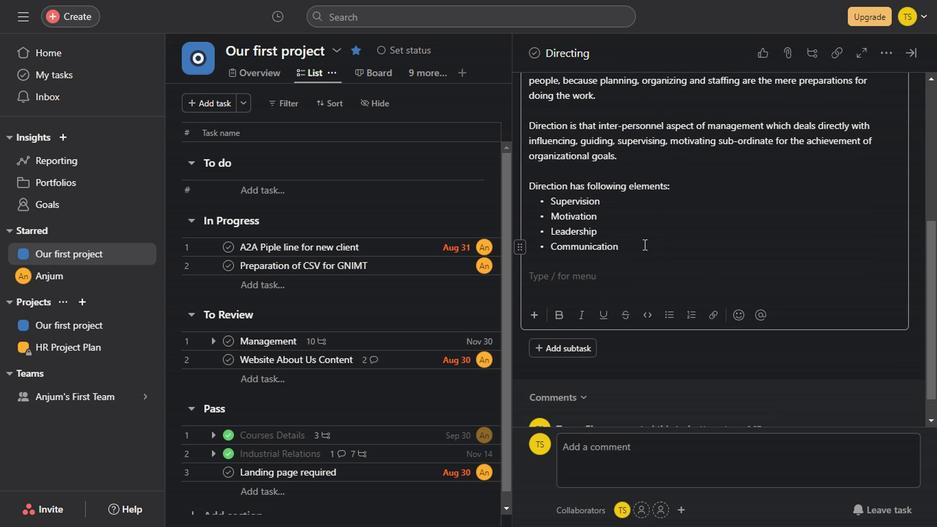 
Action: Mouse pressed left at (571, 241)
Screenshot: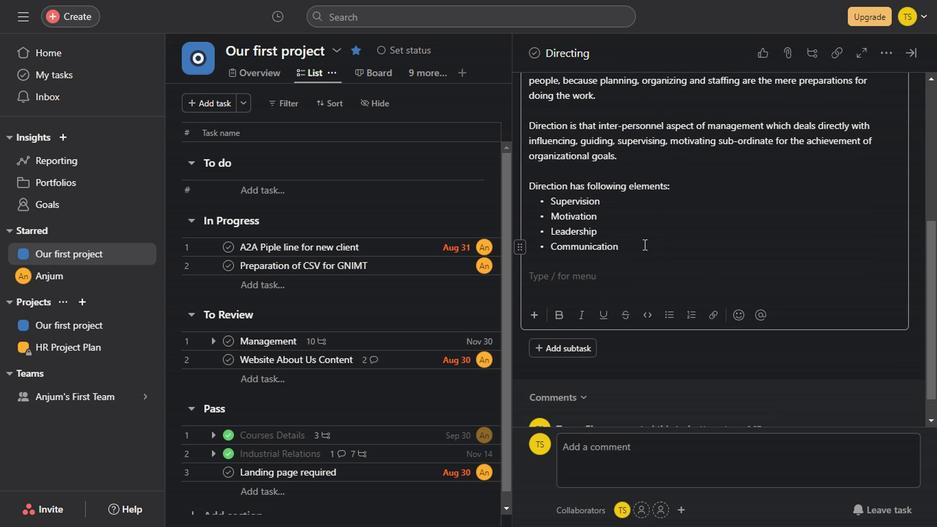
Action: Key pressed <Key.enter><Key.enter><Key.enter><Key.shift><Key.shift><Key.shift><Key.shift><Key.shift><Key.shift><Key.shift><Key.shift><Key.shift><Key.shift>Supervision-<Key.shift_r><Key.backspace><Key.shift_r>:<Key.shift_r><Key.left><Key.left><Key.left><Key.left><Key.left><Key.left><Key.left><Key.left><Key.left><Key.left><Key.left><Key.left>
Screenshot: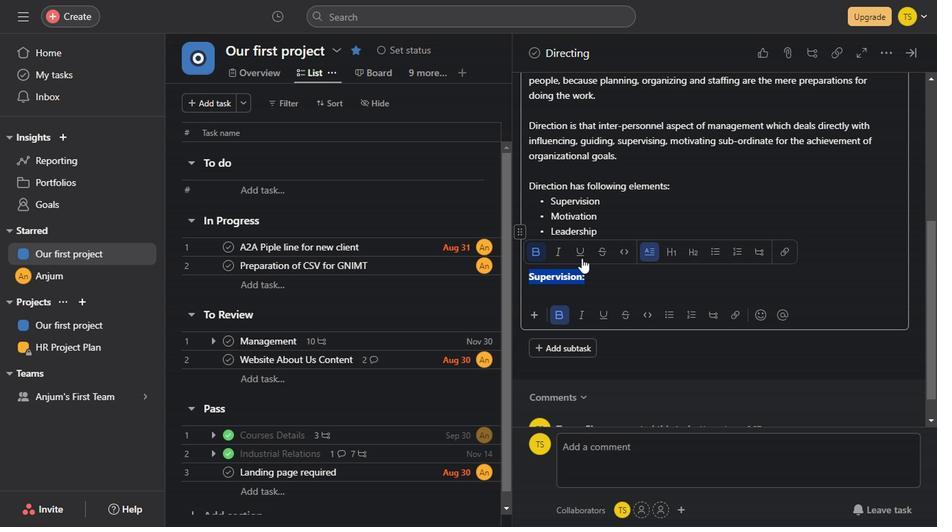 
Action: Mouse moved to (498, 247)
Screenshot: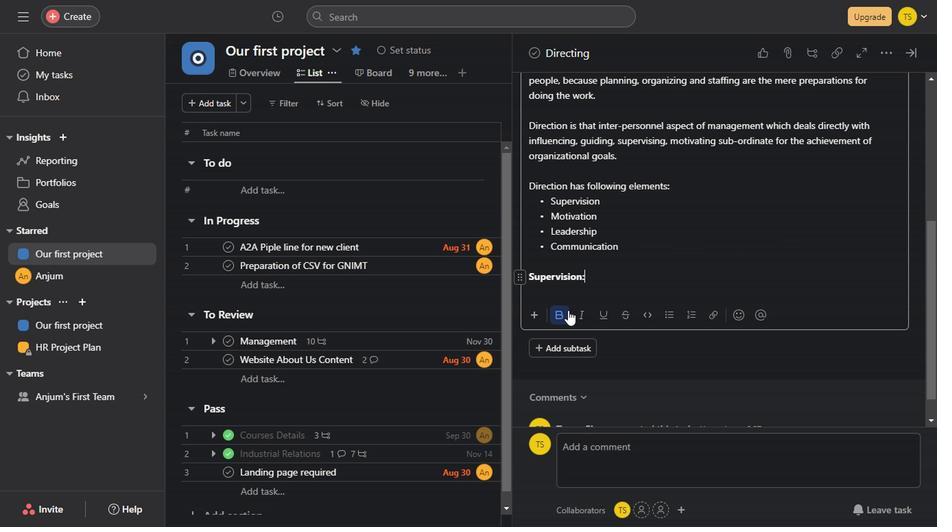 
Action: Mouse pressed left at (498, 247)
Screenshot: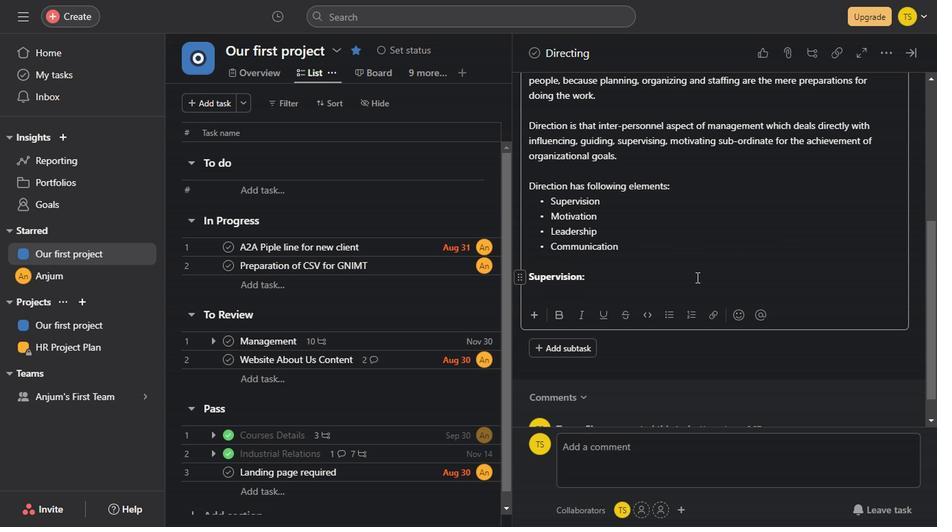
Action: Mouse moved to (545, 266)
Screenshot: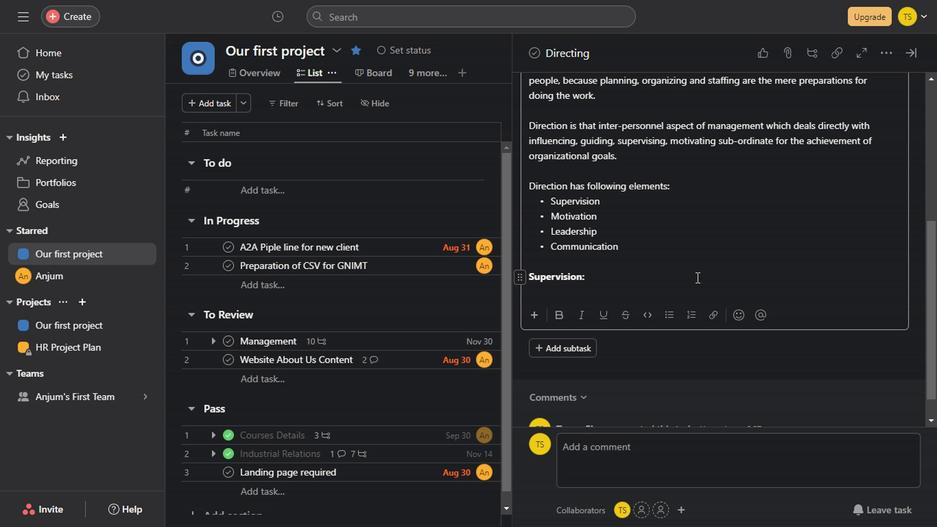 
Action: Mouse pressed left at (545, 266)
Screenshot: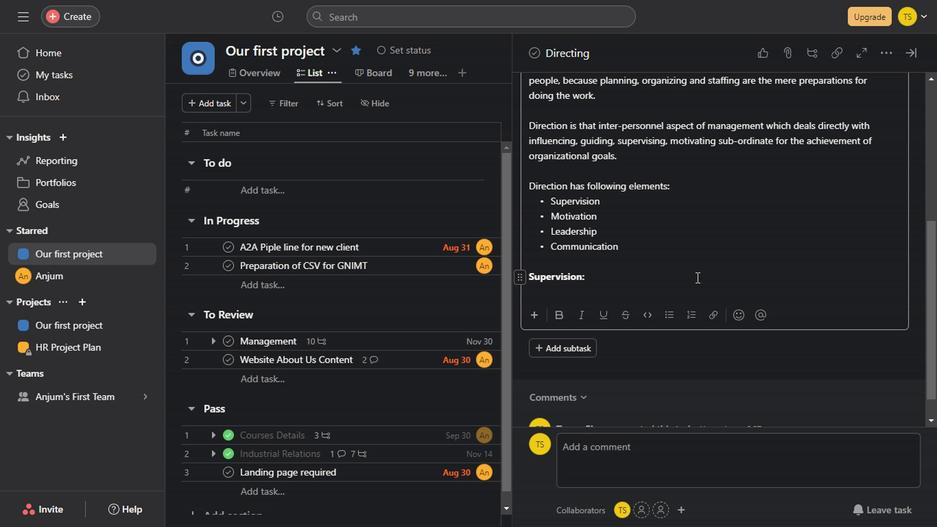 
Action: Mouse moved to (517, 299)
Screenshot: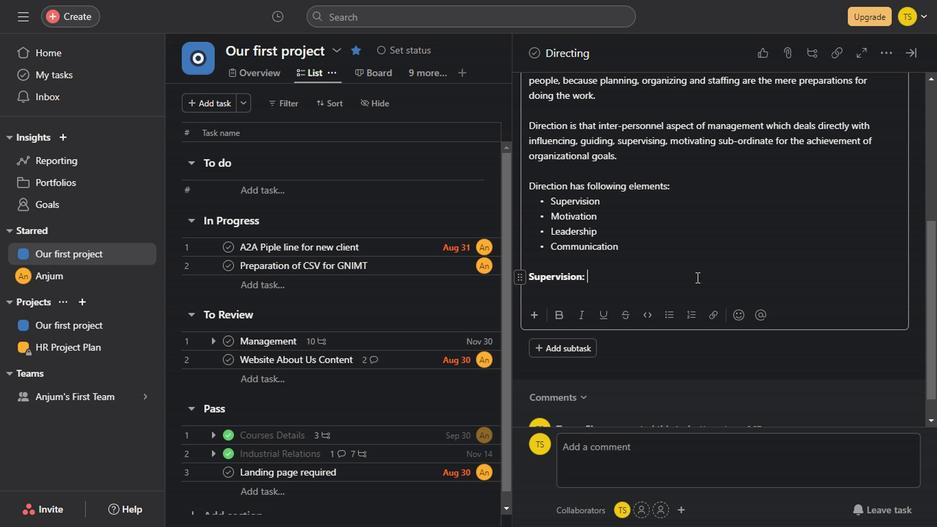 
Action: Mouse pressed left at (517, 299)
Screenshot: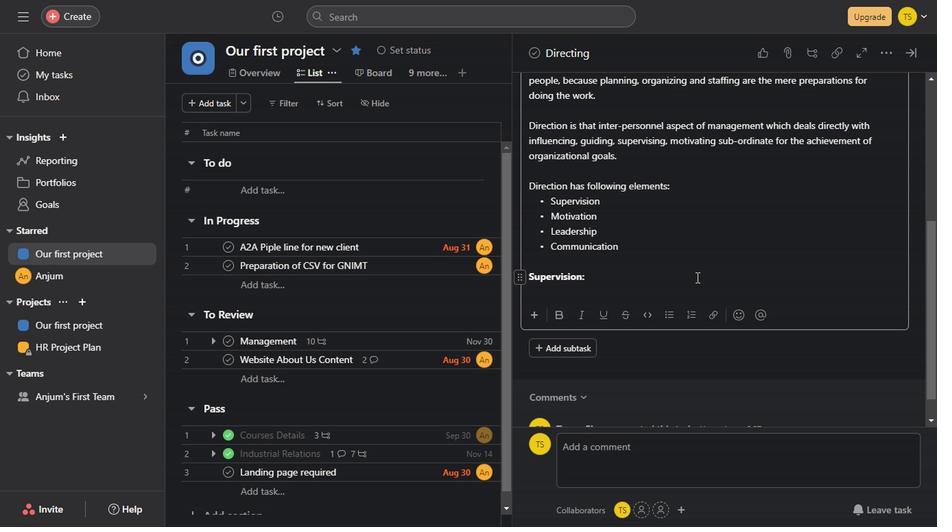 
Action: Mouse moved to (607, 268)
Screenshot: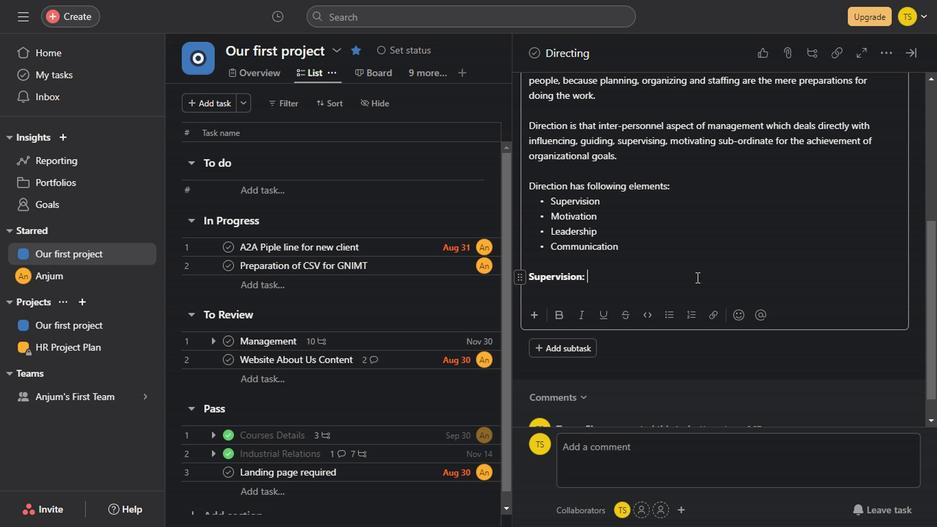 
Action: Key pressed <Key.space>implies<Key.space>overseeing<Key.space>the<Key.space>work<Key.space><Key.backspace><Key.space>of<Key.space>subordinates<Key.space>by<Key.space>their<Key.space>superiors.<Key.space><Key.shift_r>It<Key.space>is<Key.space>the<Key.space>act<Key.space>of<Key.space>watching<Key.space><Key.shift_r><Key.shift_r><Key.shift_r>&n<Key.space><Key.backspace><Key.backspace><Key.space>directing<Key.space>work<Key.space><Key.shift_r><Key.shift_r><Key.shift_r><Key.shift_r><Key.shift_r><Key.shift_r><Key.shift_r><Key.shift_r><Key.shift_r><Key.shift_r><Key.shift_r><Key.shift_r><Key.shift_r><Key.shift_r><Key.shift_r><Key.shift_r><Key.shift_r><Key.shift_r><Key.shift_r><Key.shift_r><Key.shift_r><Key.shift_r><Key.shift_r>&<Key.space>wokers.<Key.enter><Key.enter><Key.shift_r>Motivation<Key.shift_r>:<Key.shift_r><Key.left><Key.left><Key.left><Key.left><Key.left><Key.left><Key.shift_r><Key.left><Key.left><Key.left><Key.left><Key.left>
Screenshot: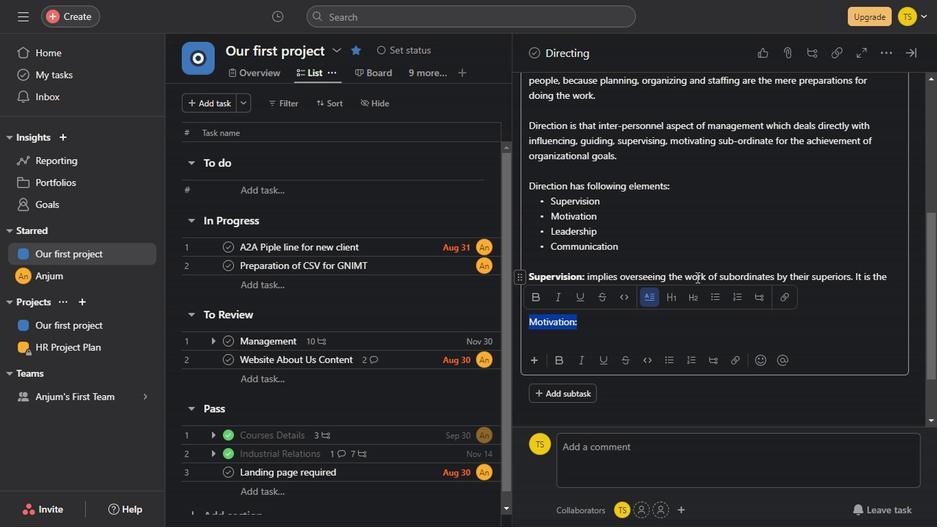 
Action: Mouse moved to (495, 285)
Screenshot: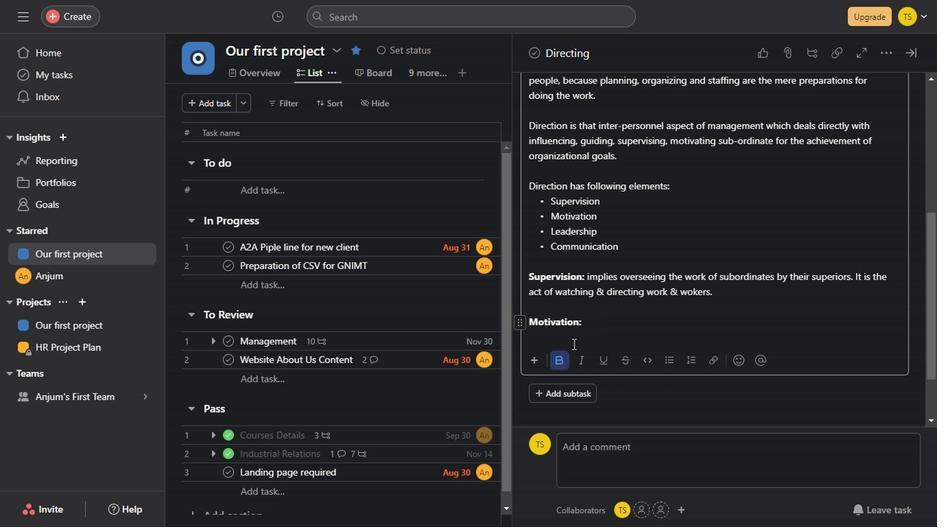 
Action: Mouse pressed left at (495, 285)
Screenshot: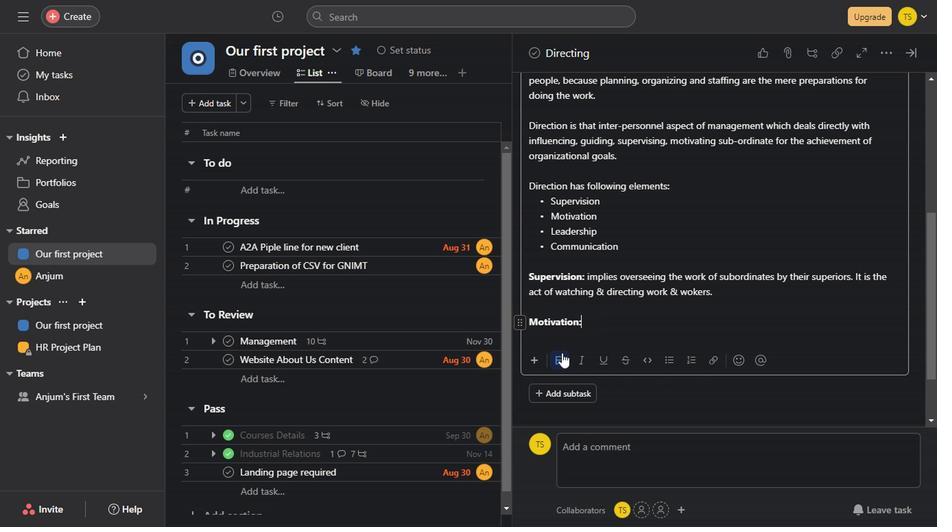 
Action: Mouse moved to (550, 313)
Screenshot: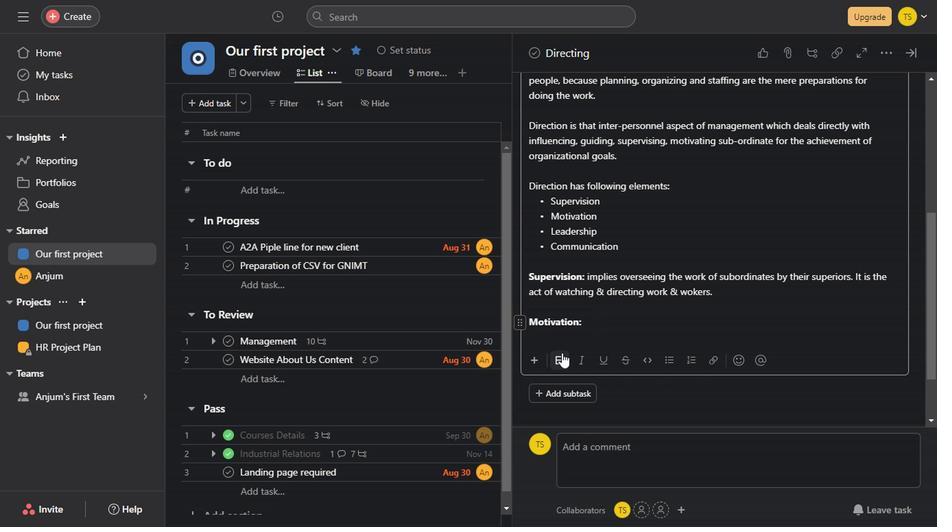 
Action: Mouse pressed left at (550, 313)
Screenshot: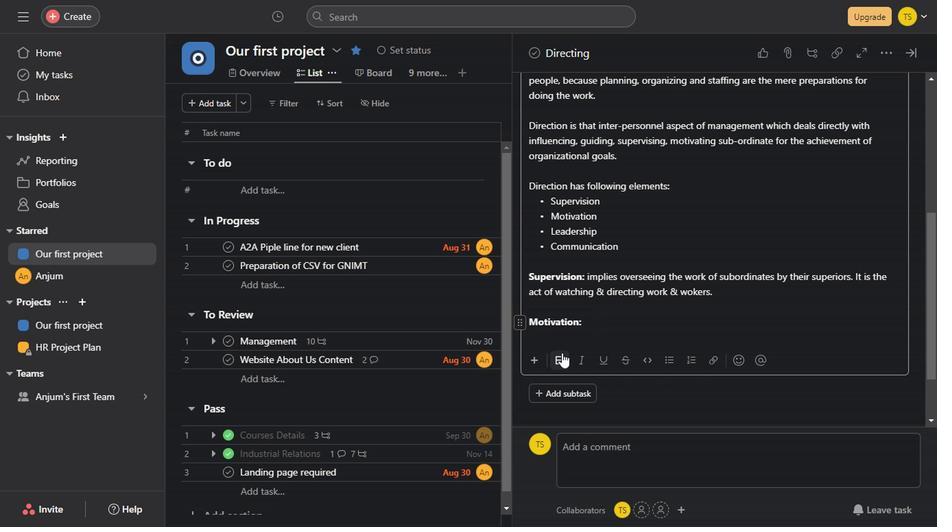 
Action: Mouse moved to (537, 305)
Screenshot: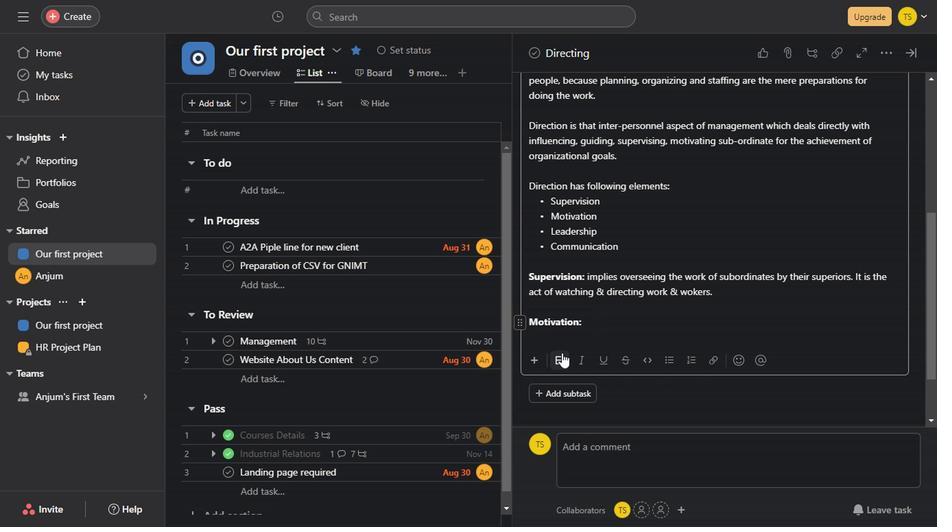 
Action: Mouse pressed left at (537, 305)
Screenshot: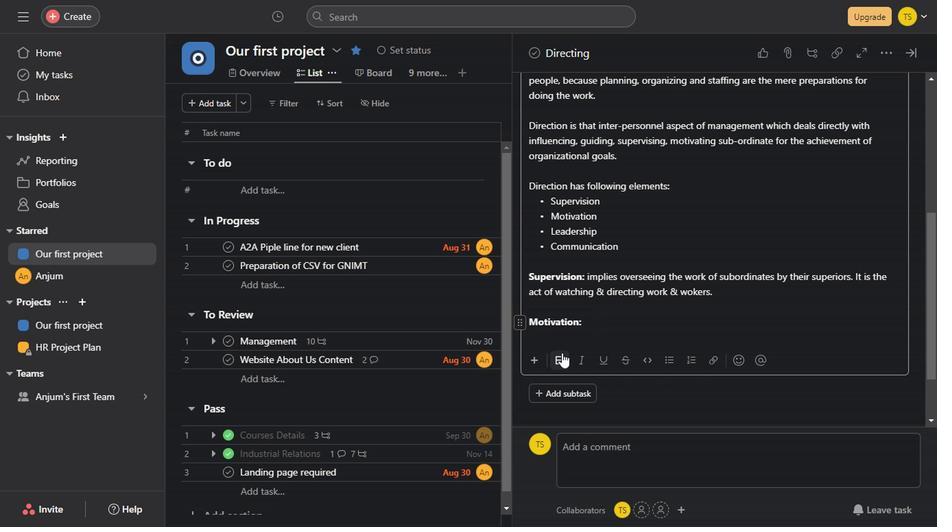 
Action: Mouse moved to (515, 330)
Screenshot: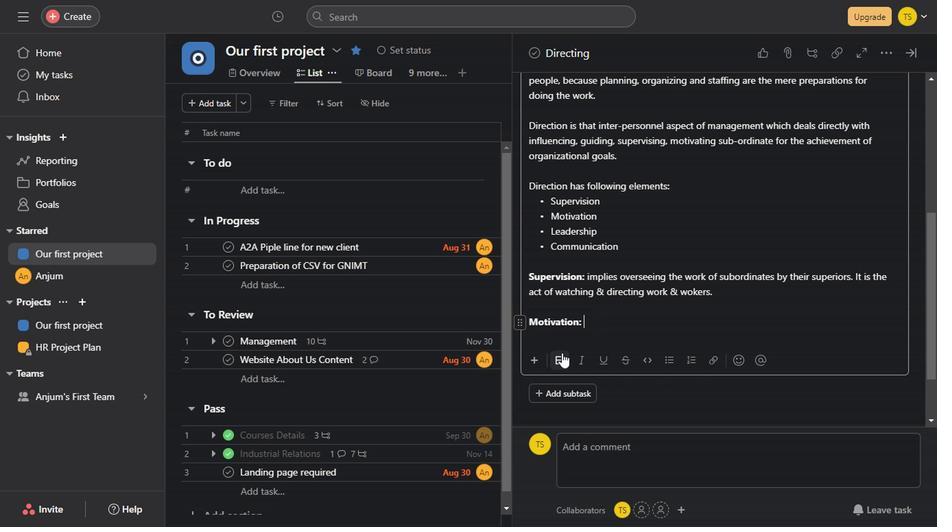 
Action: Mouse pressed left at (515, 330)
Screenshot: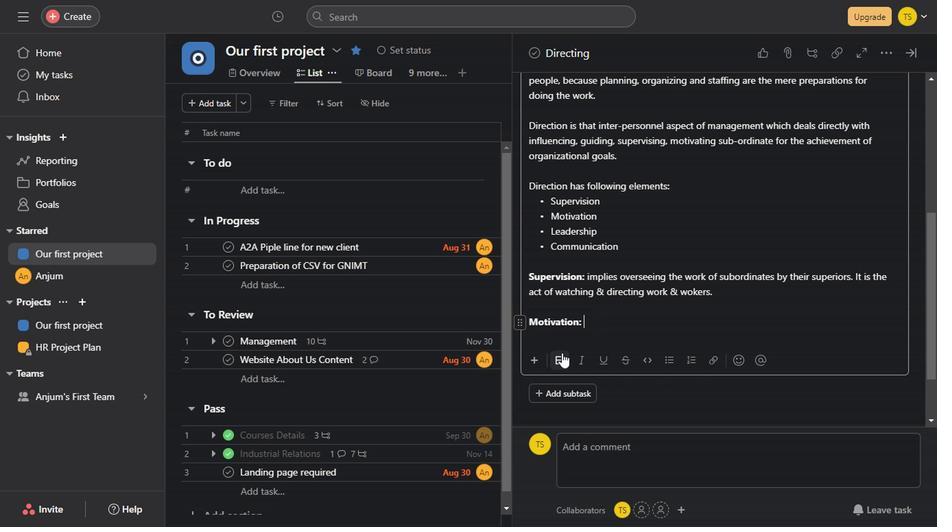 
Action: Key pressed <Key.space>means<Key.space>
Screenshot: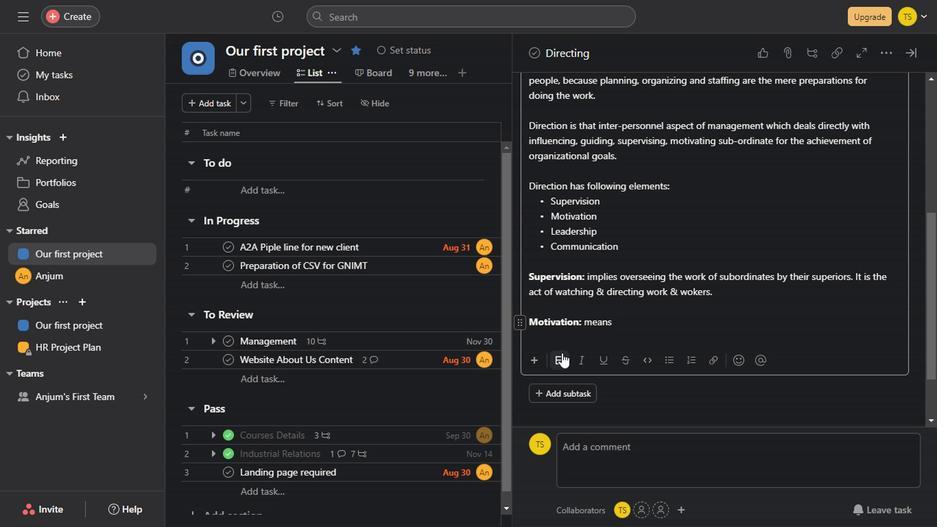 
Action: Mouse moved to (744, 459)
Screenshot: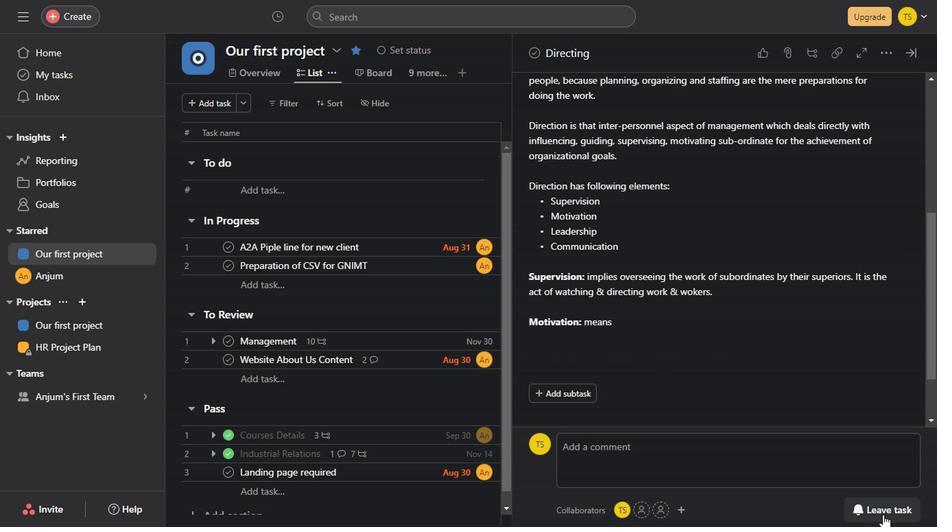 
Action: Mouse pressed left at (744, 459)
Screenshot: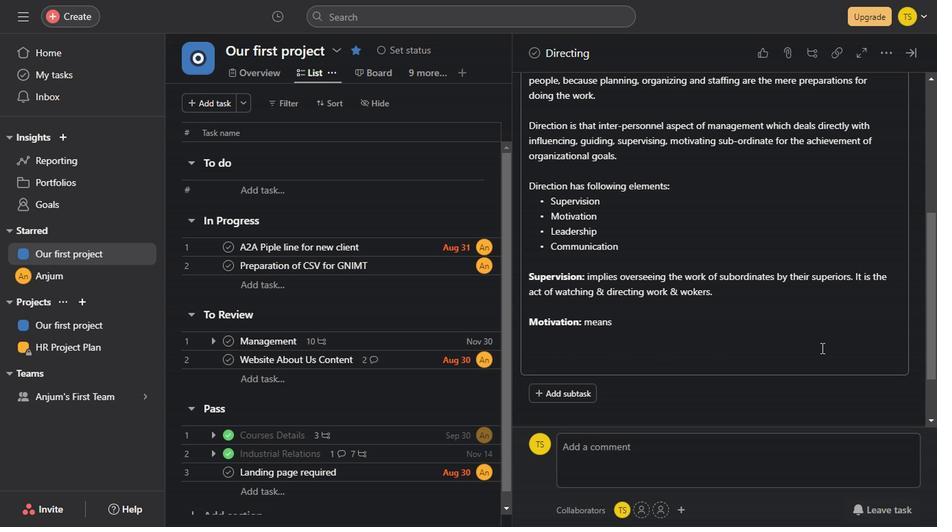
Action: Mouse moved to (734, 462)
Screenshot: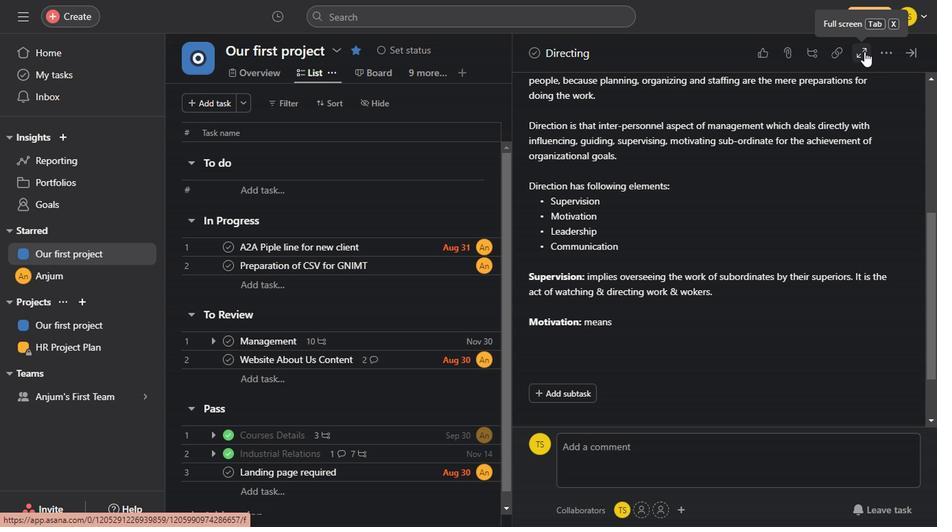 
Action: Mouse pressed left at (734, 462)
Screenshot: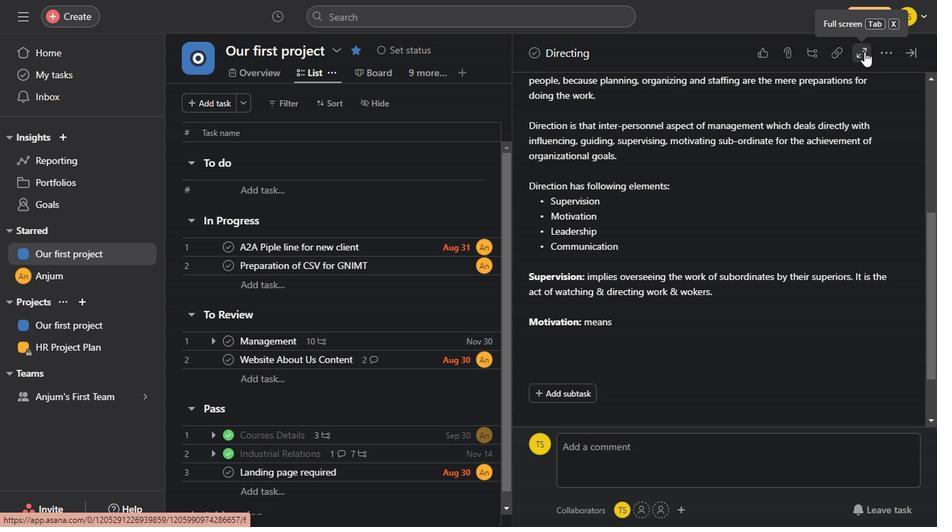 
Action: Mouse moved to (721, 84)
Screenshot: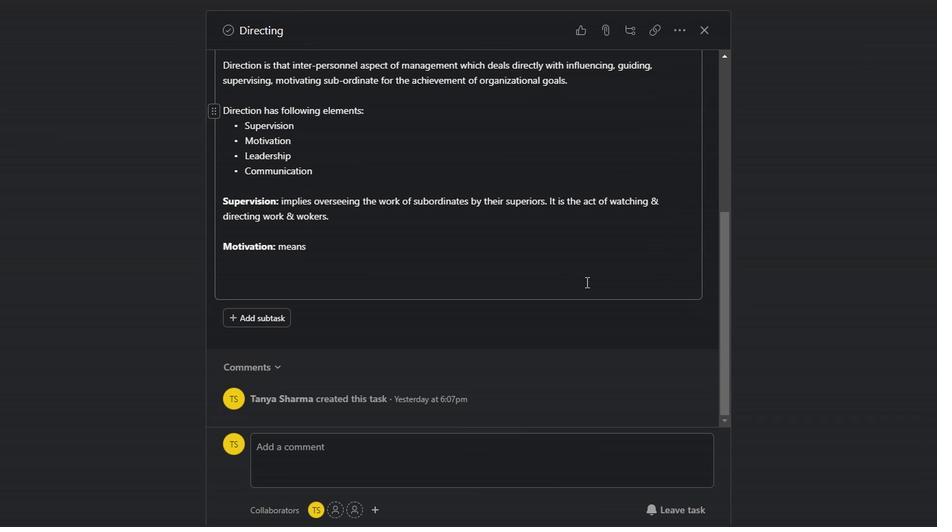 
Action: Mouse pressed left at (721, 84)
Screenshot: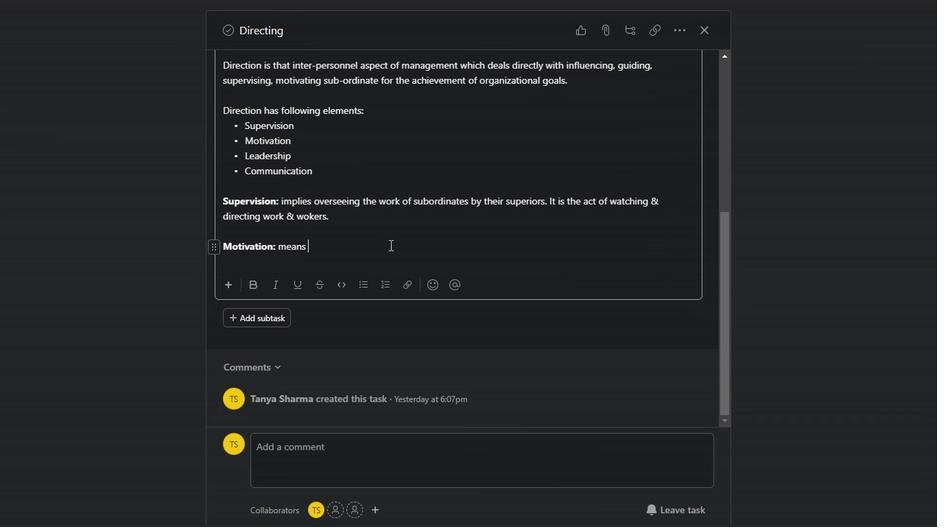 
Action: Mouse moved to (531, 272)
Screenshot: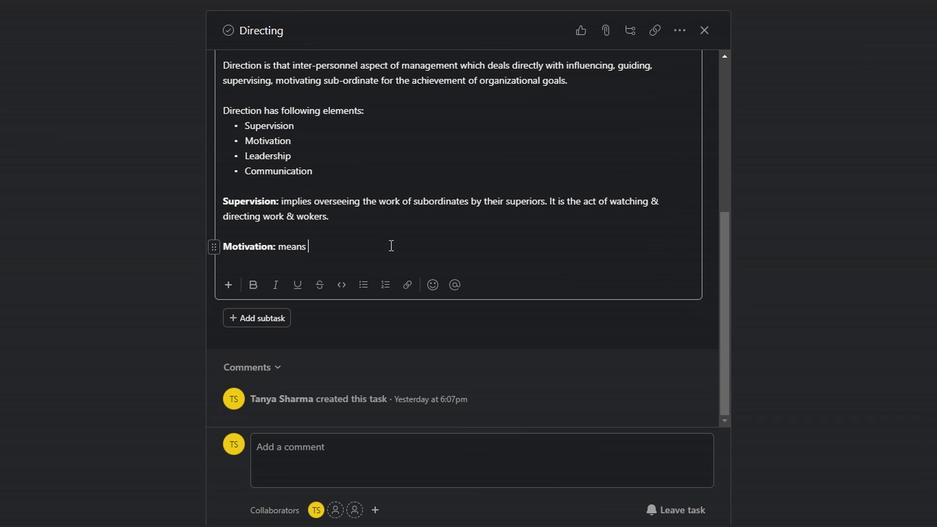 
Action: Mouse scrolled (531, 271) with delta (0, 0)
Screenshot: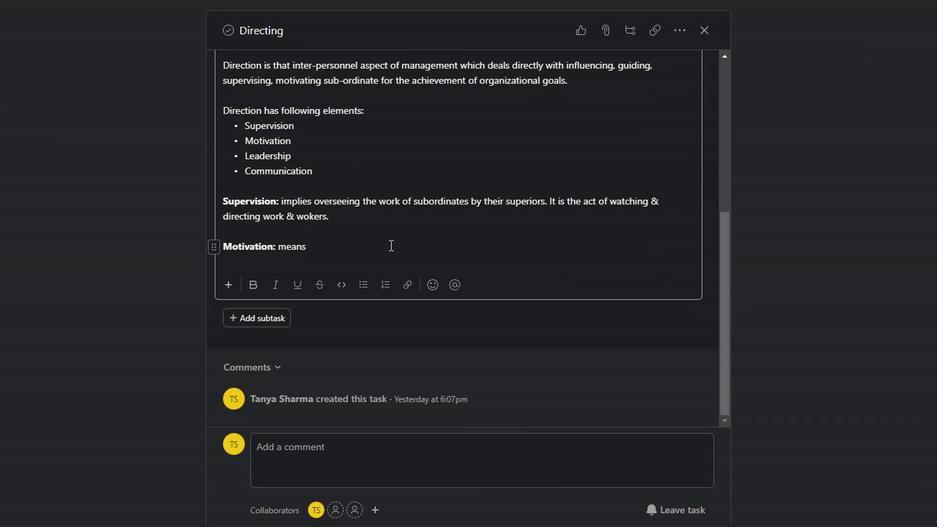 
Action: Mouse scrolled (531, 271) with delta (0, 0)
Screenshot: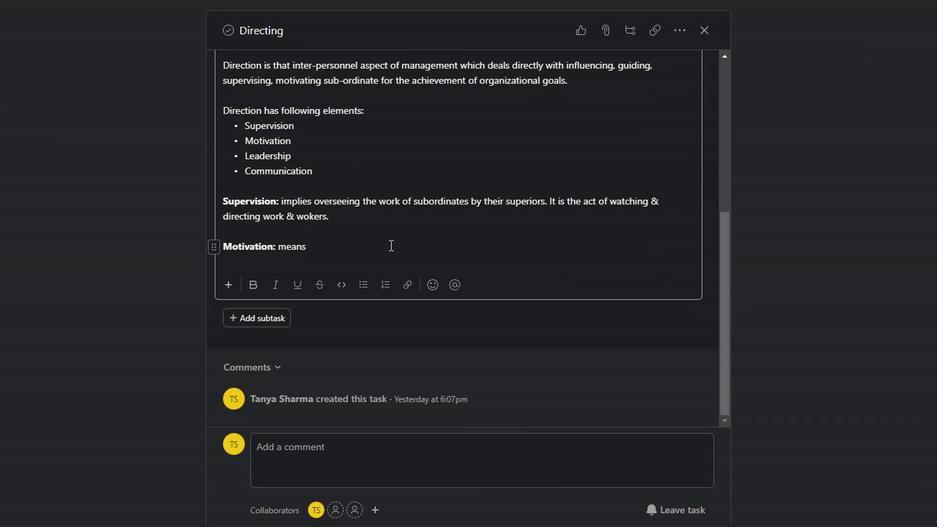 
Action: Mouse scrolled (531, 271) with delta (0, 0)
Screenshot: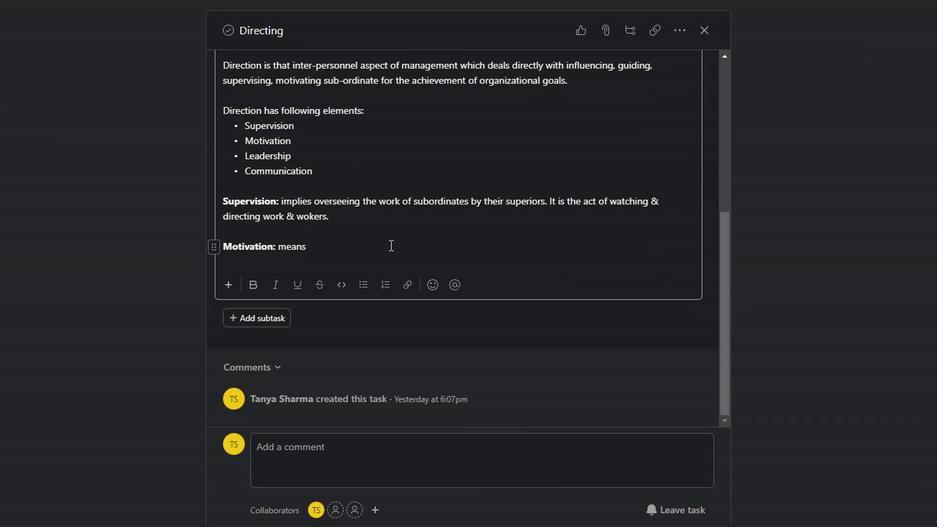 
Action: Mouse scrolled (531, 271) with delta (0, 0)
Screenshot: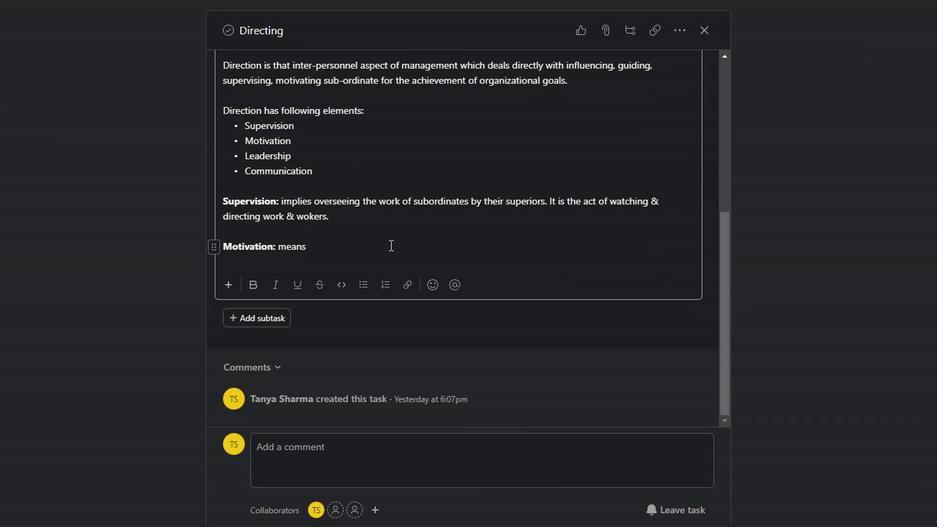
Action: Mouse scrolled (531, 271) with delta (0, 0)
Screenshot: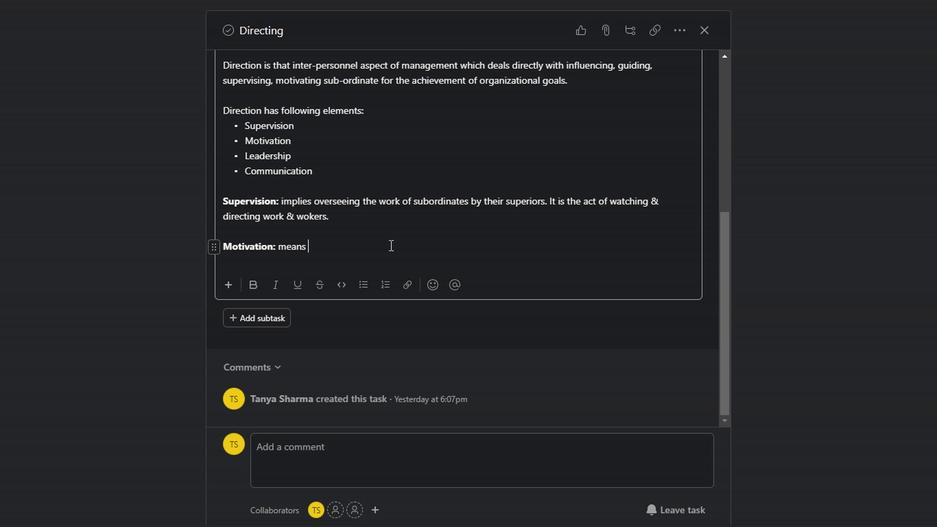 
Action: Mouse scrolled (531, 271) with delta (0, 0)
Screenshot: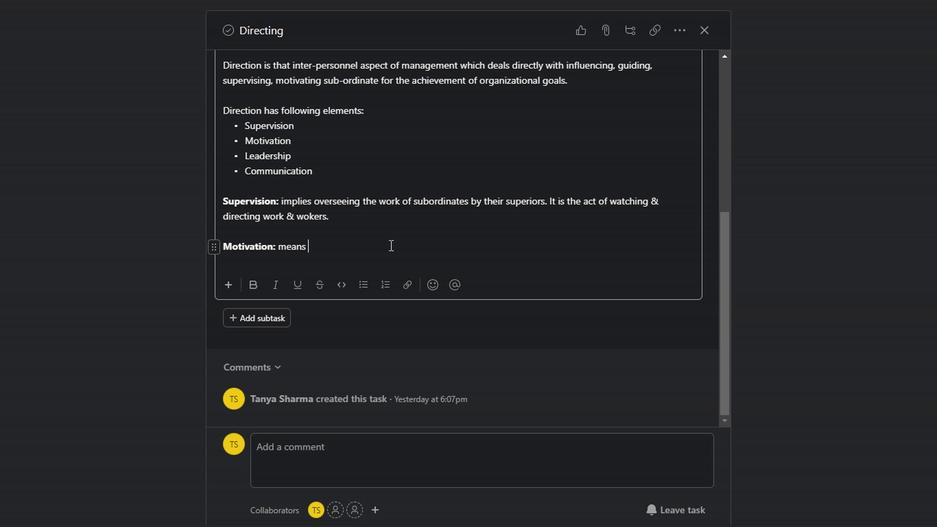 
Action: Mouse scrolled (531, 271) with delta (0, 0)
Screenshot: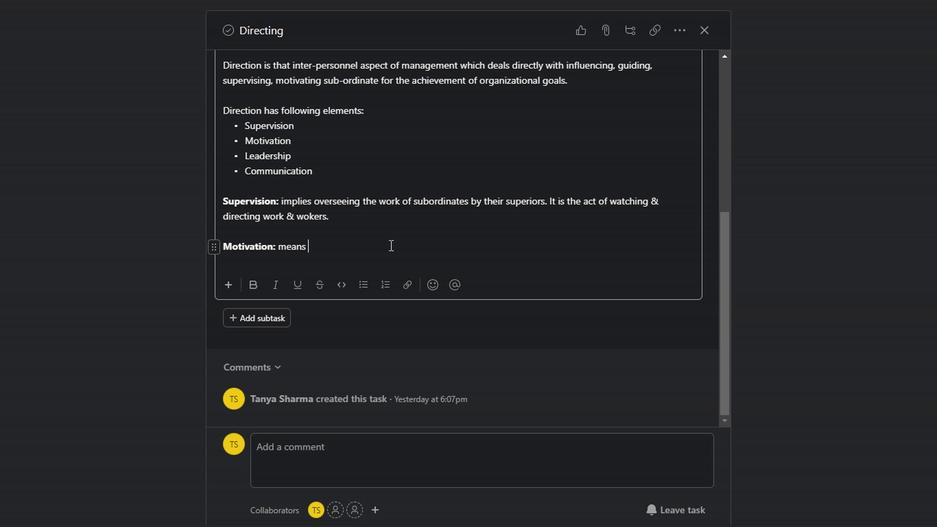 
Action: Mouse scrolled (531, 271) with delta (0, 0)
Screenshot: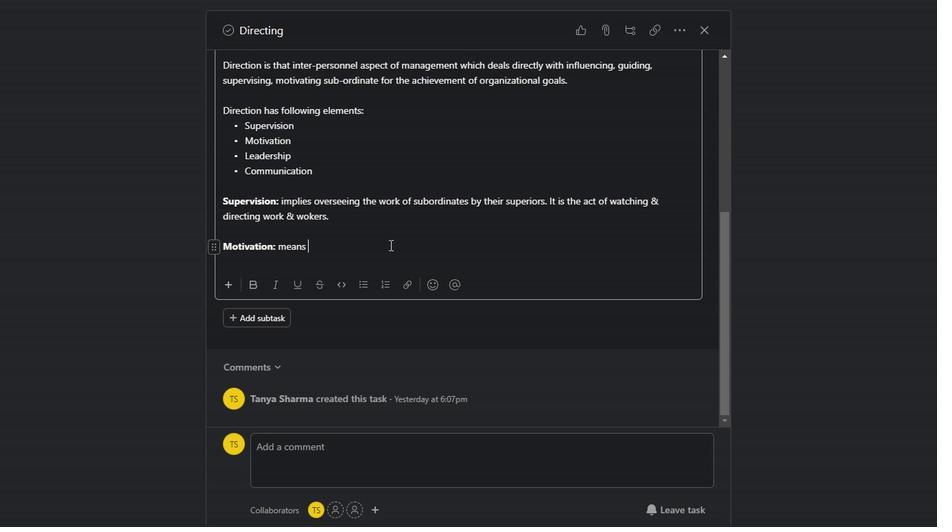 
Action: Mouse scrolled (531, 271) with delta (0, 0)
Screenshot: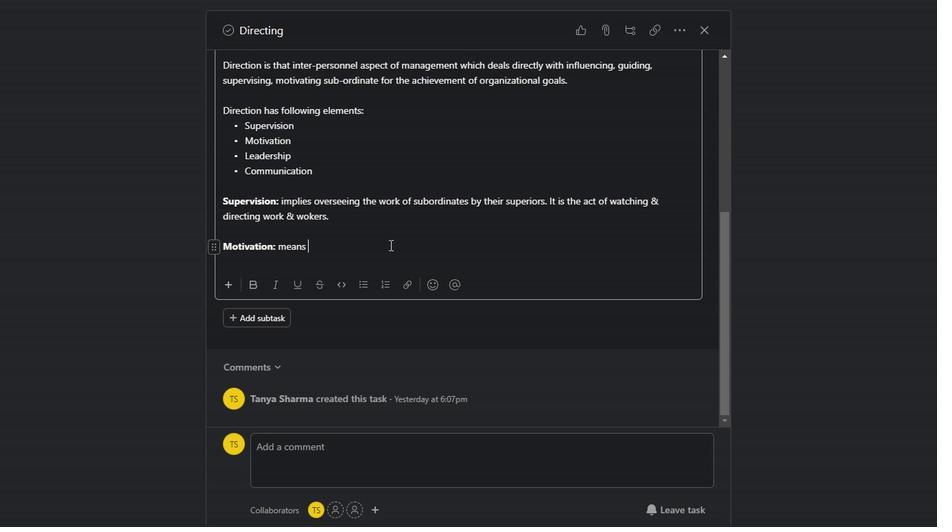 
Action: Mouse scrolled (531, 271) with delta (0, 0)
Screenshot: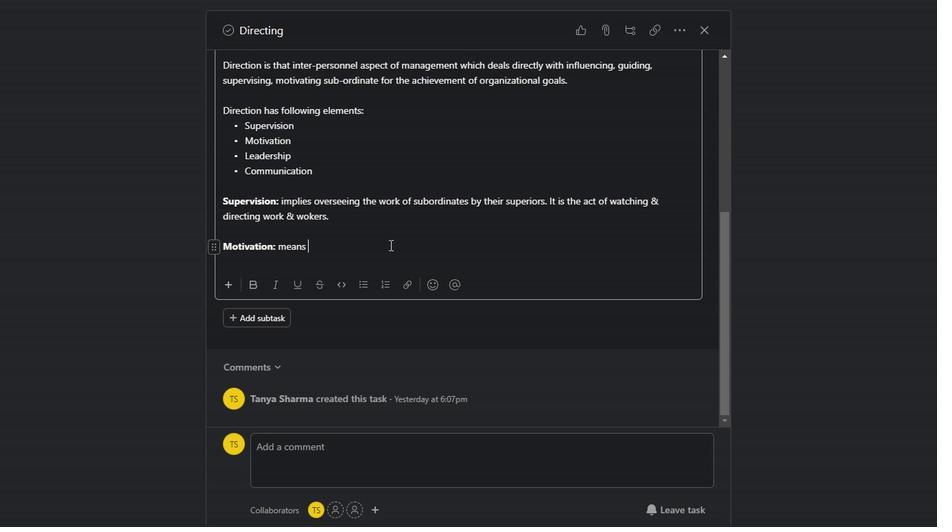 
Action: Mouse scrolled (531, 271) with delta (0, 0)
Screenshot: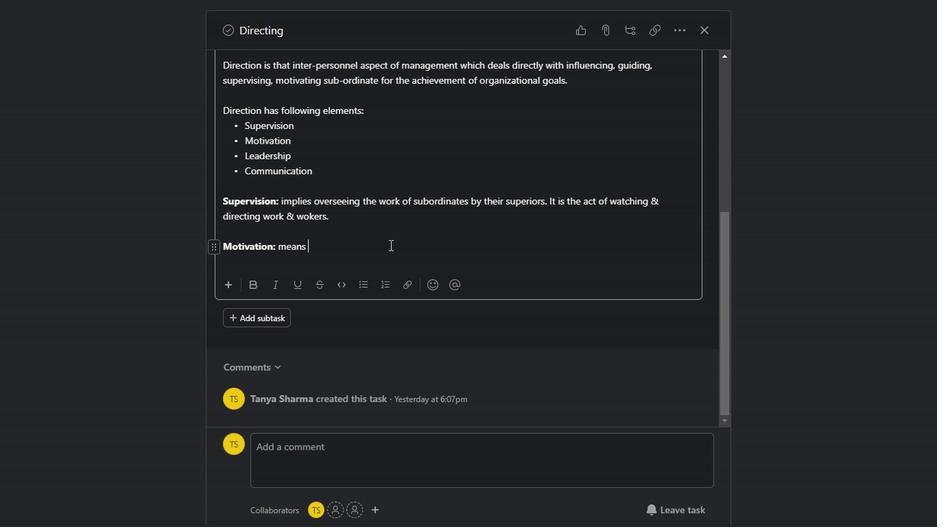 
Action: Mouse scrolled (531, 271) with delta (0, 0)
Screenshot: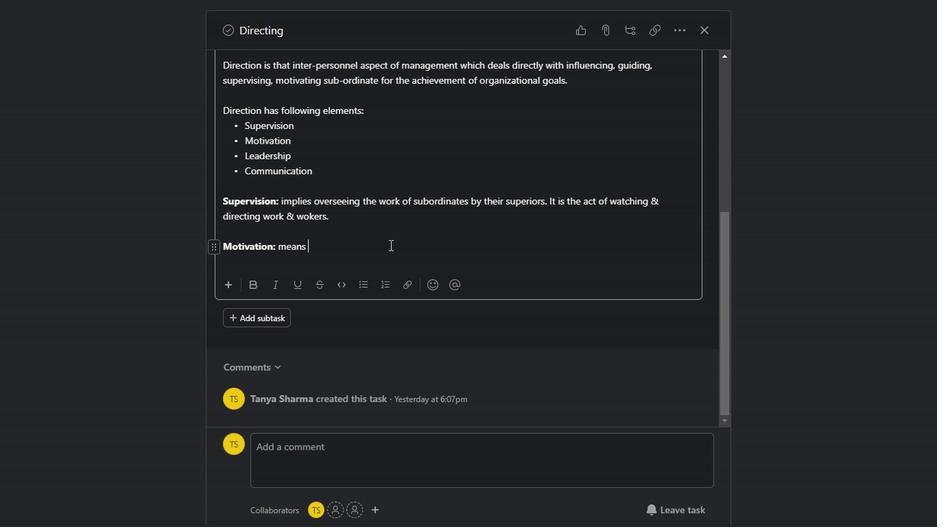 
Action: Mouse scrolled (531, 271) with delta (0, 0)
Screenshot: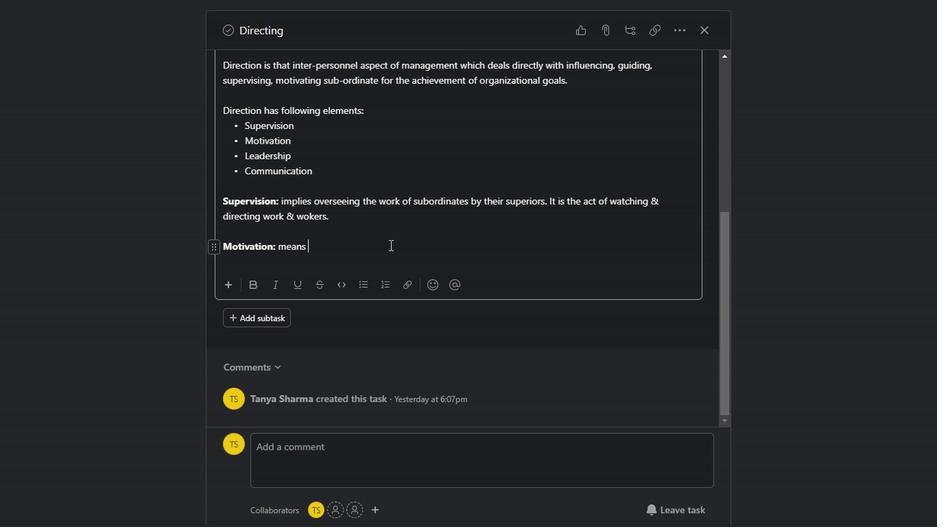 
Action: Mouse scrolled (531, 271) with delta (0, 0)
Screenshot: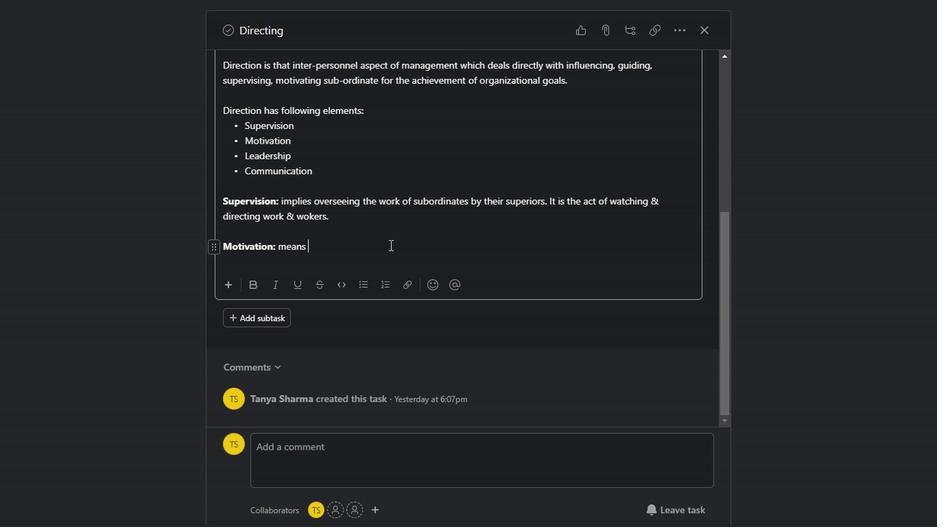 
Action: Mouse scrolled (531, 271) with delta (0, 0)
Screenshot: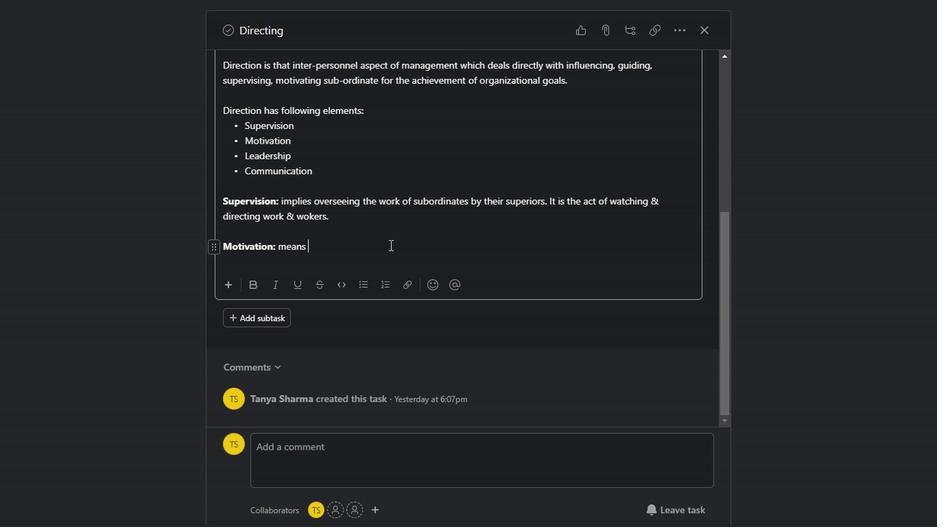 
Action: Mouse scrolled (531, 271) with delta (0, 0)
Screenshot: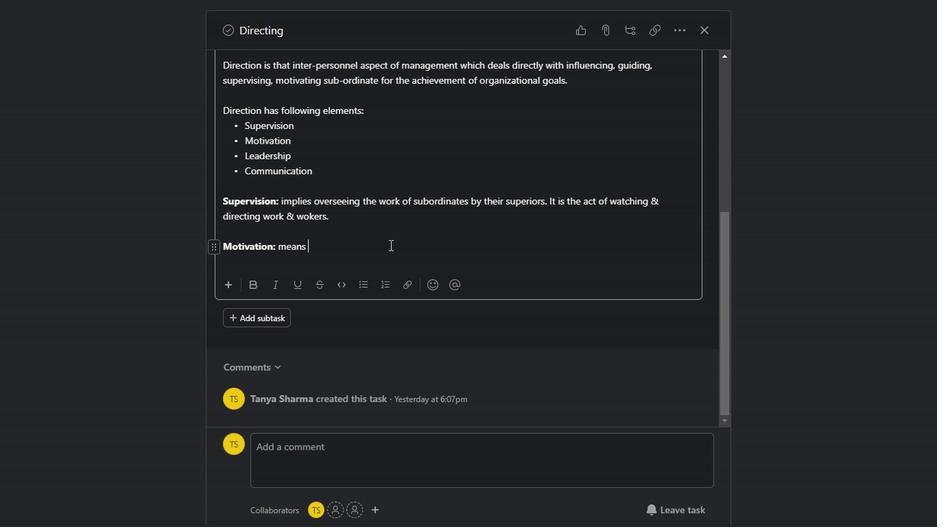 
Action: Mouse scrolled (531, 271) with delta (0, 0)
Screenshot: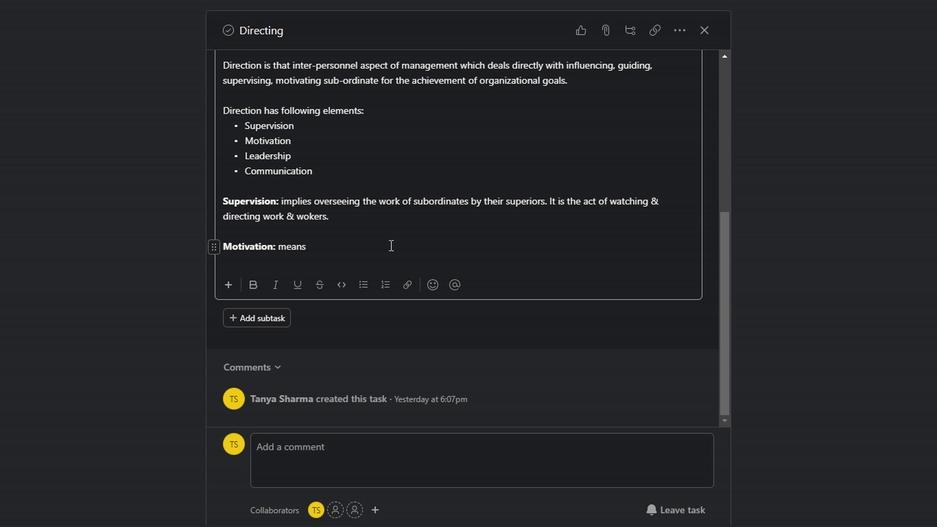 
Action: Mouse scrolled (531, 271) with delta (0, 0)
Screenshot: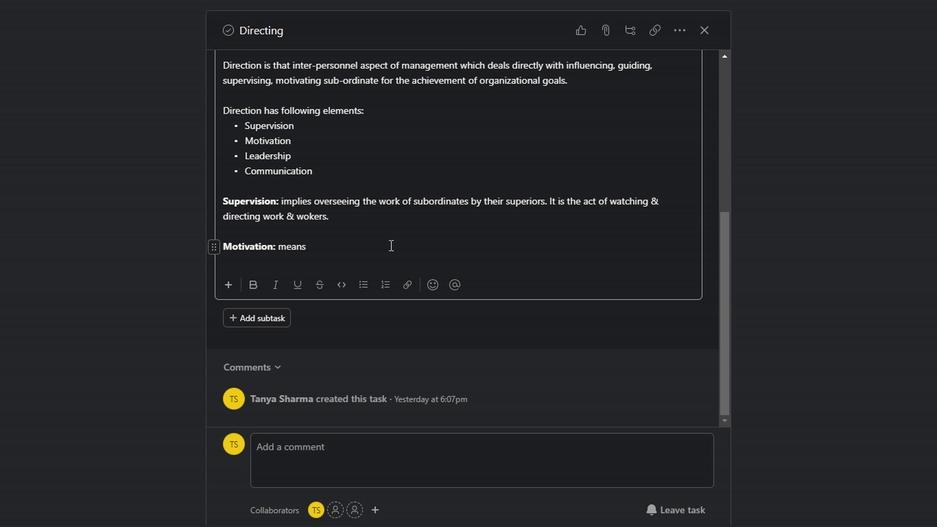 
Action: Mouse scrolled (531, 271) with delta (0, 0)
Screenshot: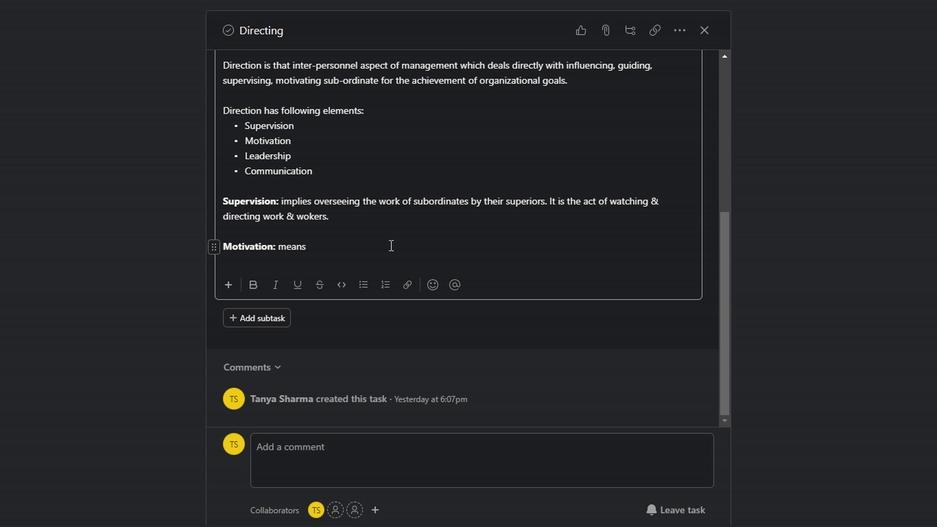 
Action: Mouse scrolled (531, 271) with delta (0, 0)
Screenshot: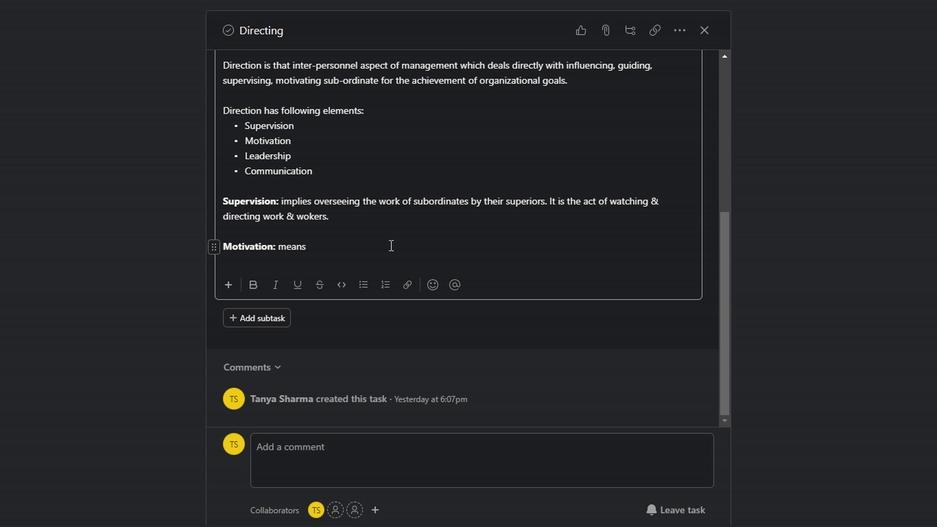 
Action: Mouse scrolled (531, 271) with delta (0, 0)
Screenshot: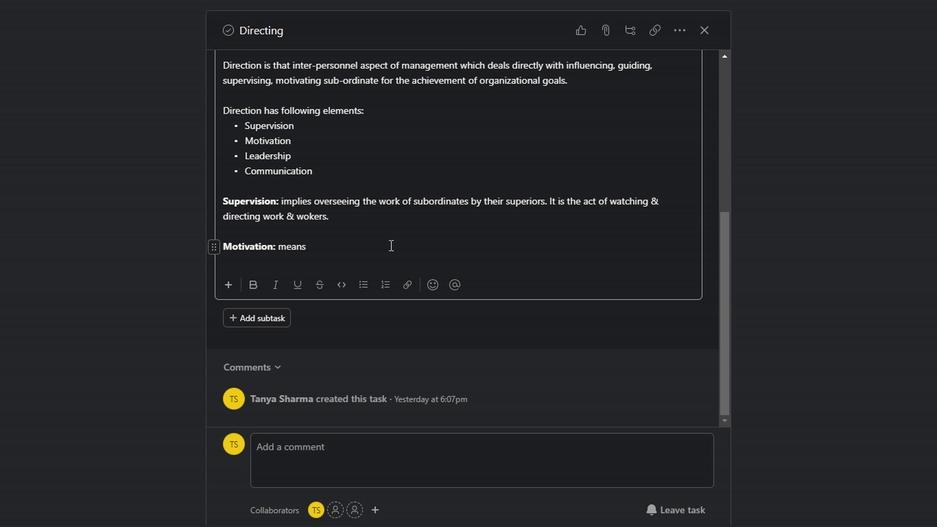 
Action: Mouse scrolled (531, 271) with delta (0, 0)
Screenshot: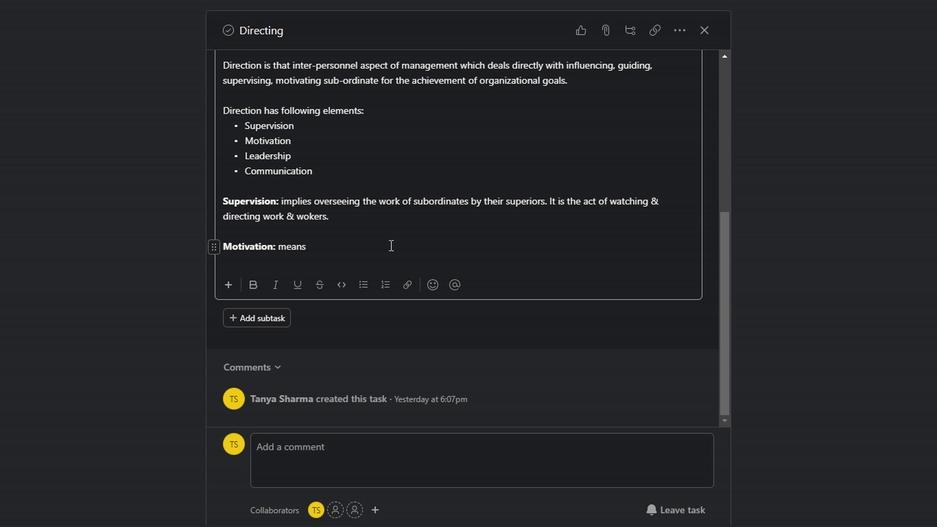 
Action: Mouse scrolled (531, 271) with delta (0, 0)
Screenshot: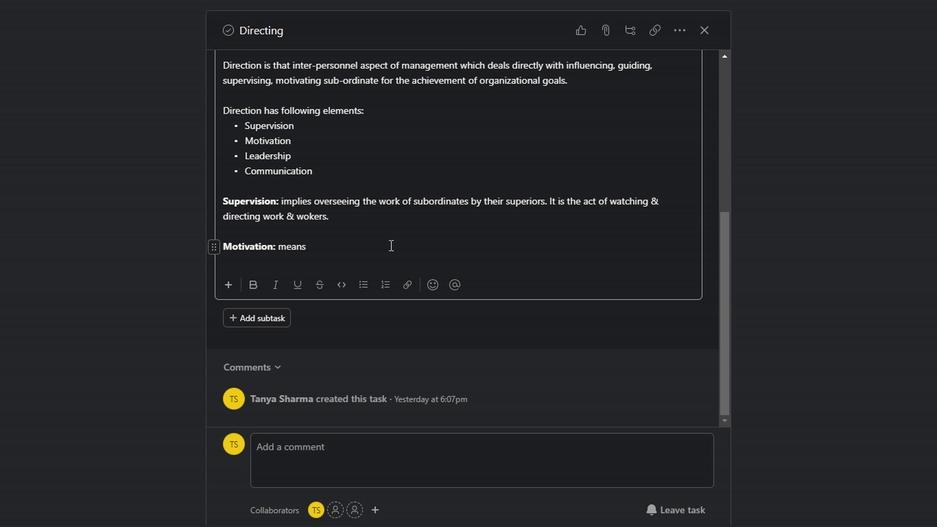 
Action: Mouse scrolled (531, 271) with delta (0, 0)
Screenshot: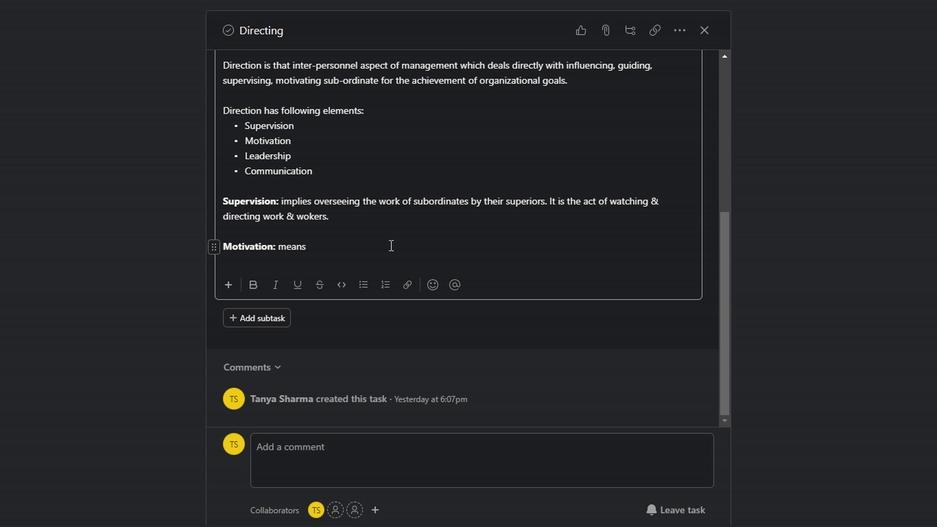 
Action: Mouse scrolled (531, 271) with delta (0, 0)
Screenshot: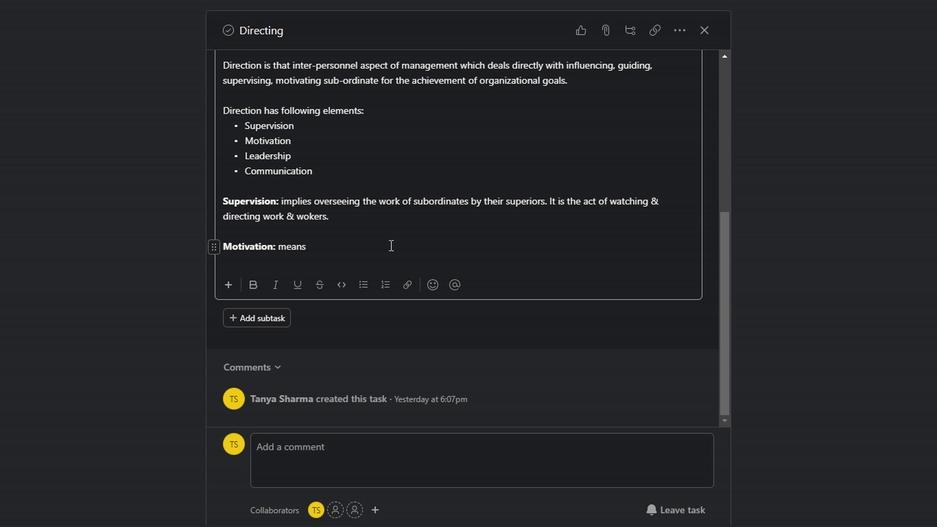
Action: Mouse scrolled (531, 271) with delta (0, 0)
Screenshot: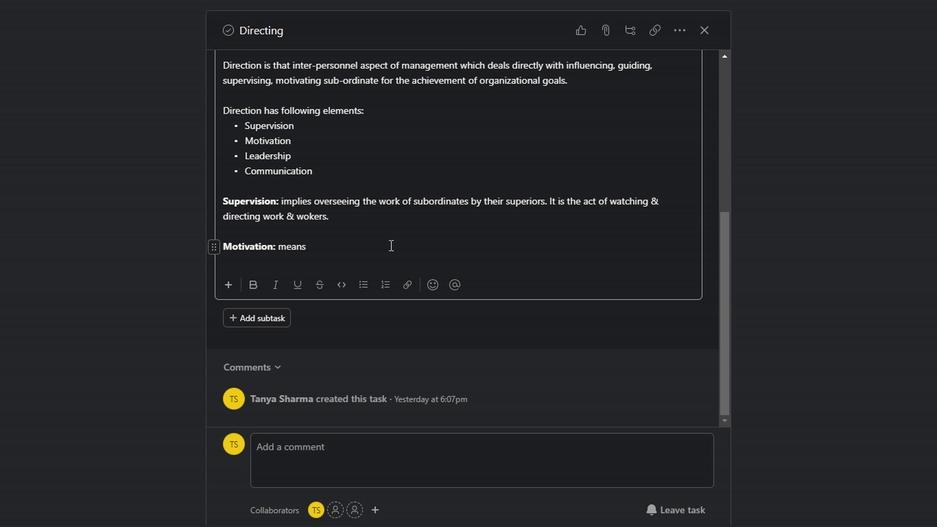 
Action: Mouse scrolled (531, 271) with delta (0, 0)
Screenshot: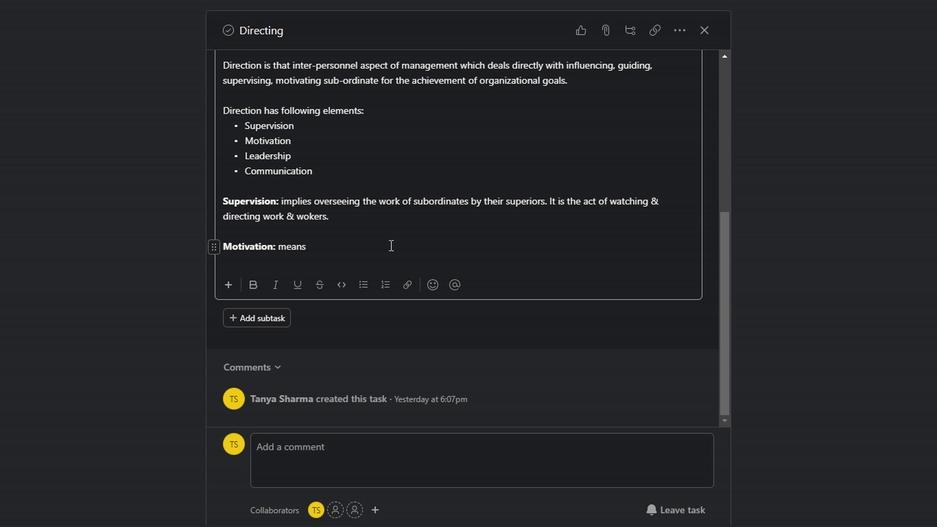 
Action: Mouse scrolled (531, 271) with delta (0, 0)
Screenshot: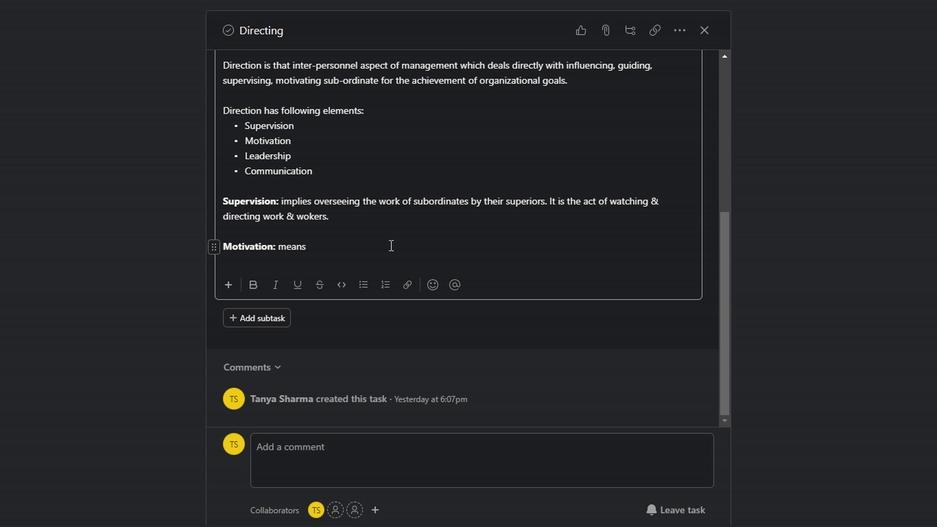 
Action: Mouse moved to (397, 242)
Screenshot: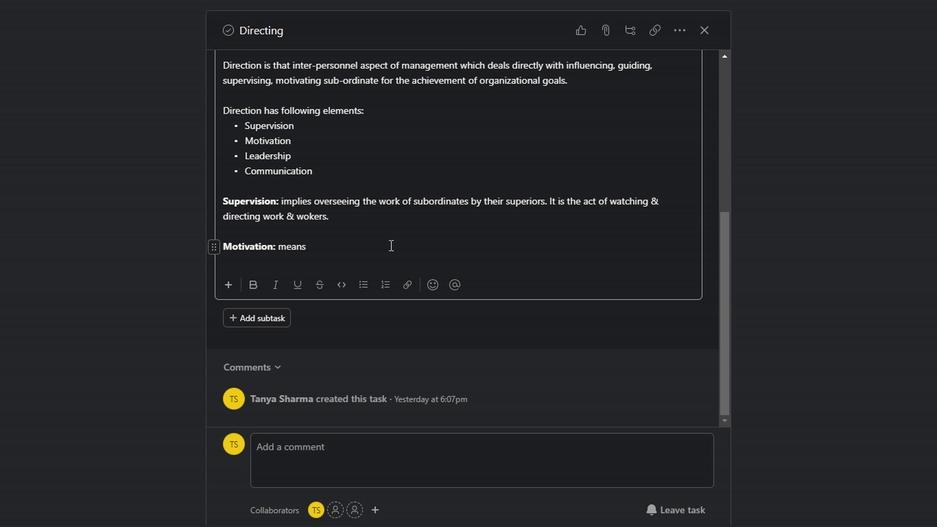 
Action: Mouse pressed left at (397, 242)
Screenshot: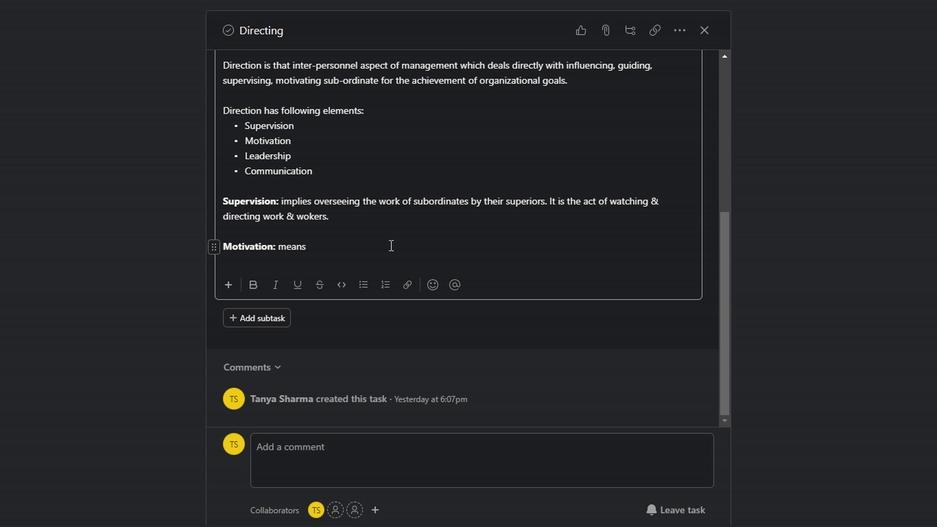 
Action: Key pressed inspiring,<Key.space>stimulating<Key.space>or<Key.space>
Screenshot: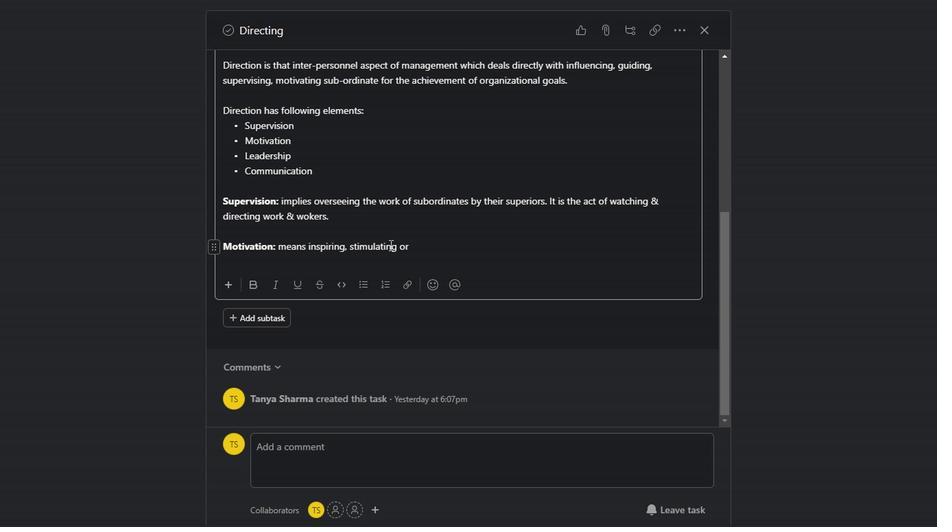 
Action: Mouse moved to (625, 317)
Screenshot: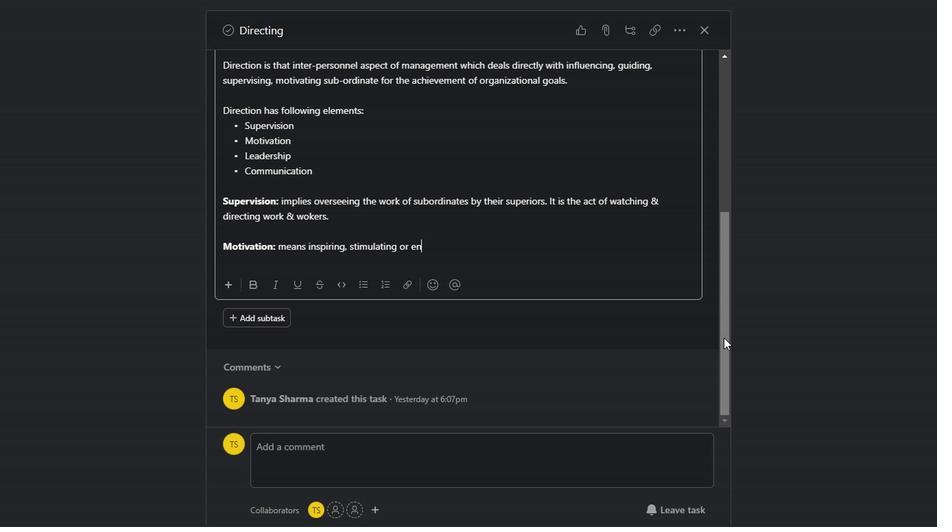 
Action: Key pressed encouraging<Key.space>the<Key.space>sub-ordinates<Key.space>with<Key.space>zeal<Key.space>to<Key.space>work.<Key.space><Key.shift_r><Key.shift_r><Key.shift_r>Positive,<Key.space>negative,<Key.space>,<Key.space><Key.backspace><Key.backspace>monetary,<Key.space>non<Key.space>-<Key.space>monetary<Key.space>im<Key.backspace>ncentives<Key.space>may<Key.space>be<Key.space>used<Key.space>for<Key.space>this<Key.space>purpose.<Key.enter>
Screenshot: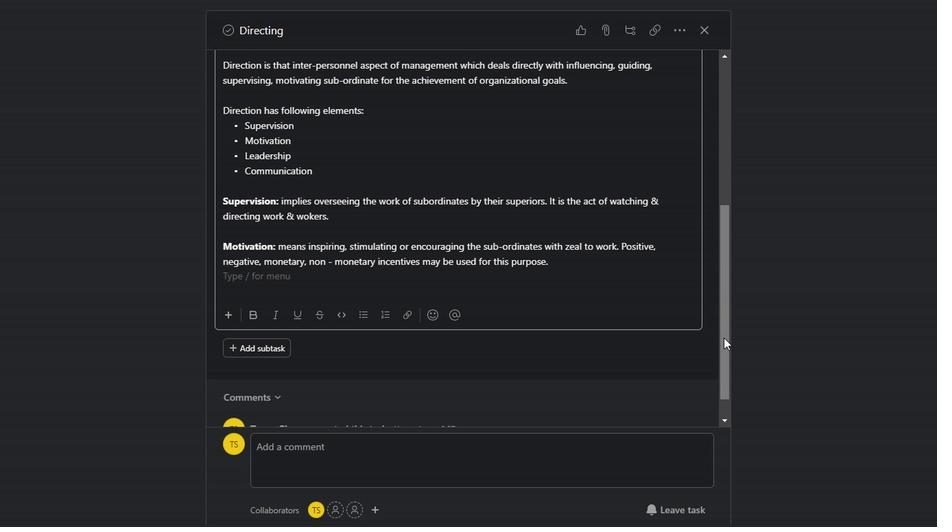 
Action: Mouse scrolled (625, 318) with delta (0, 0)
Screenshot: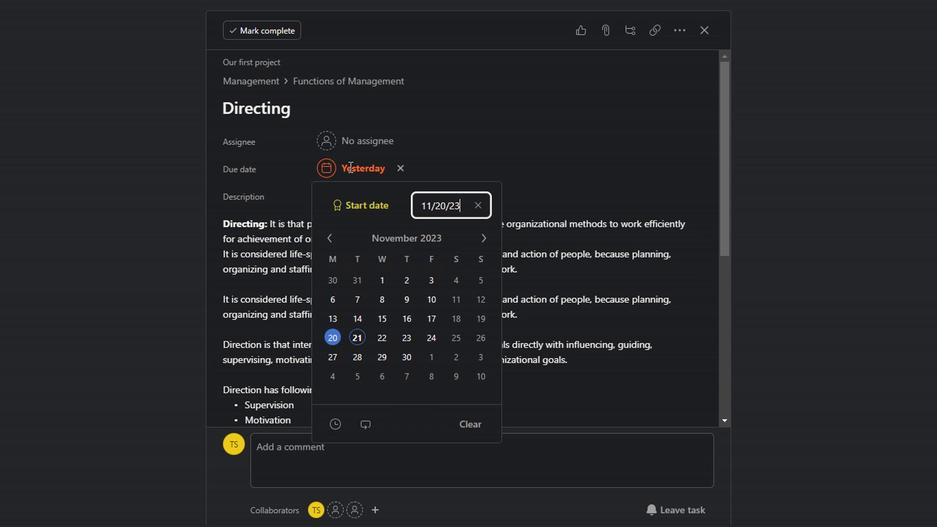 
Action: Mouse moved to (370, 178)
Screenshot: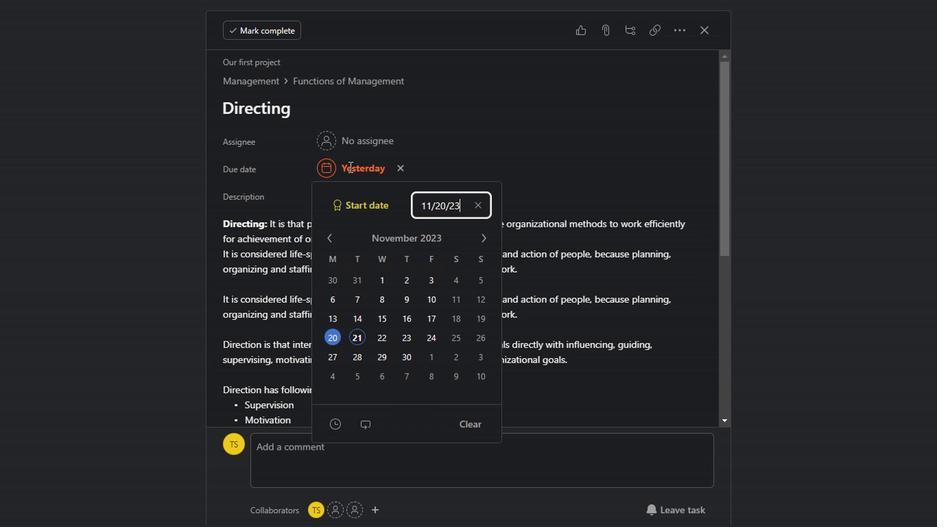 
Action: Mouse pressed left at (370, 178)
Screenshot: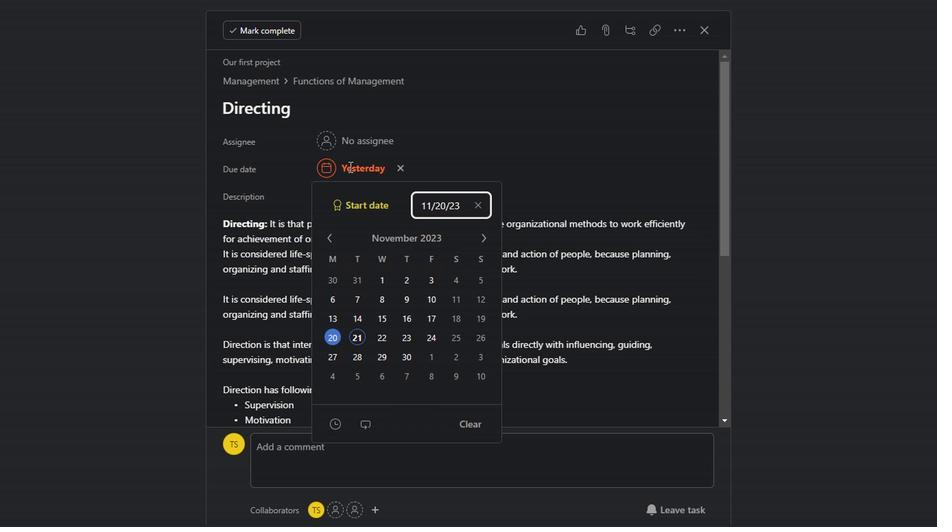 
Action: Mouse moved to (373, 317)
Screenshot: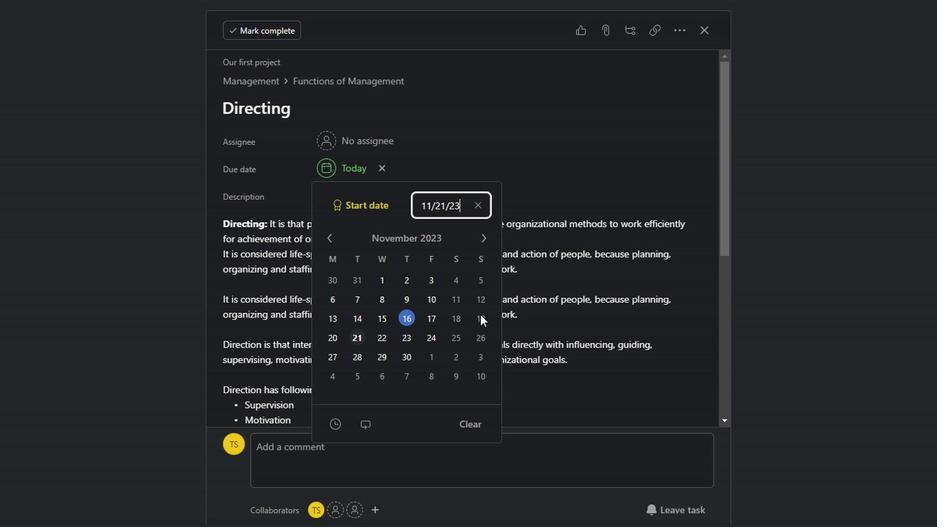 
Action: Mouse pressed left at (373, 317)
Screenshot: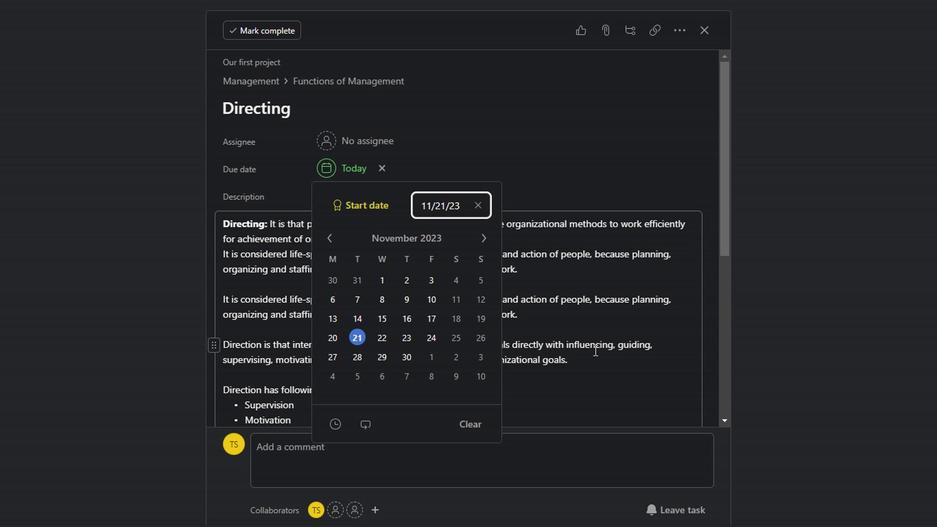 
Action: Mouse moved to (537, 327)
Screenshot: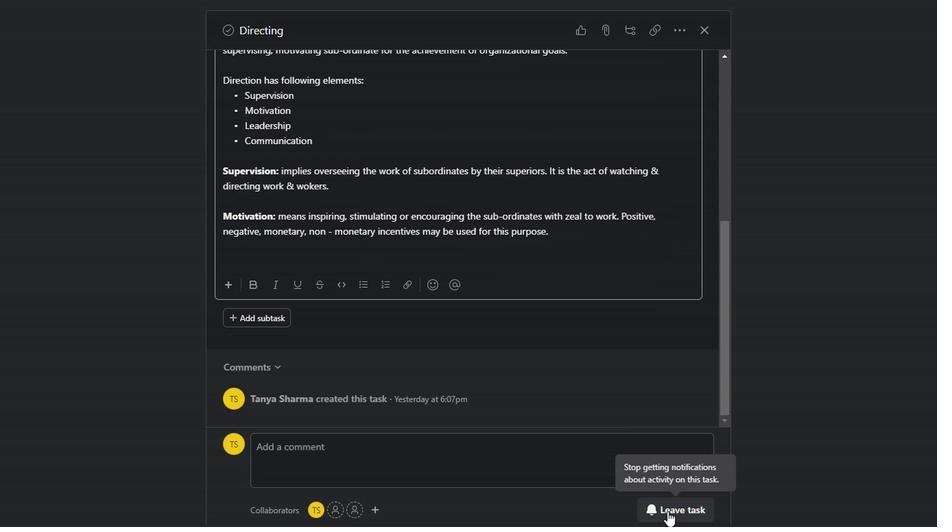 
Action: Mouse pressed left at (537, 327)
Screenshot: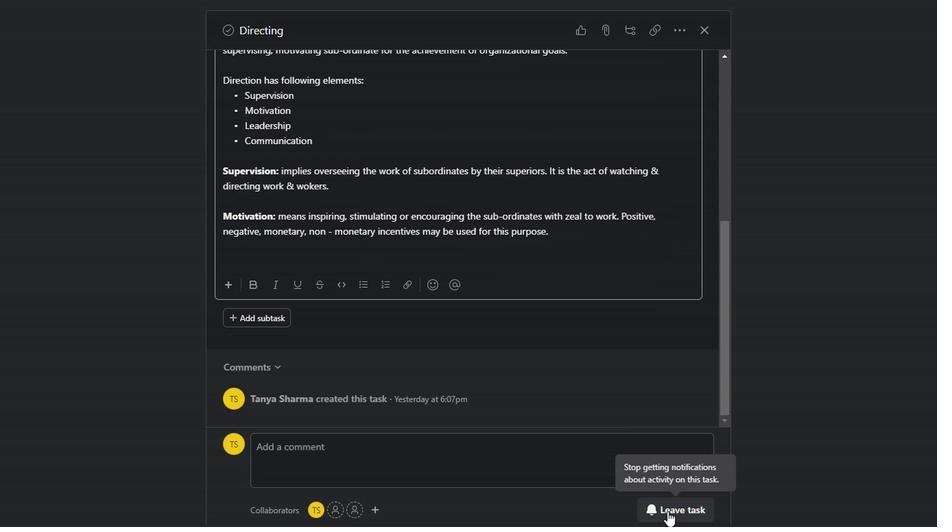 
Action: Mouse moved to (551, 376)
Screenshot: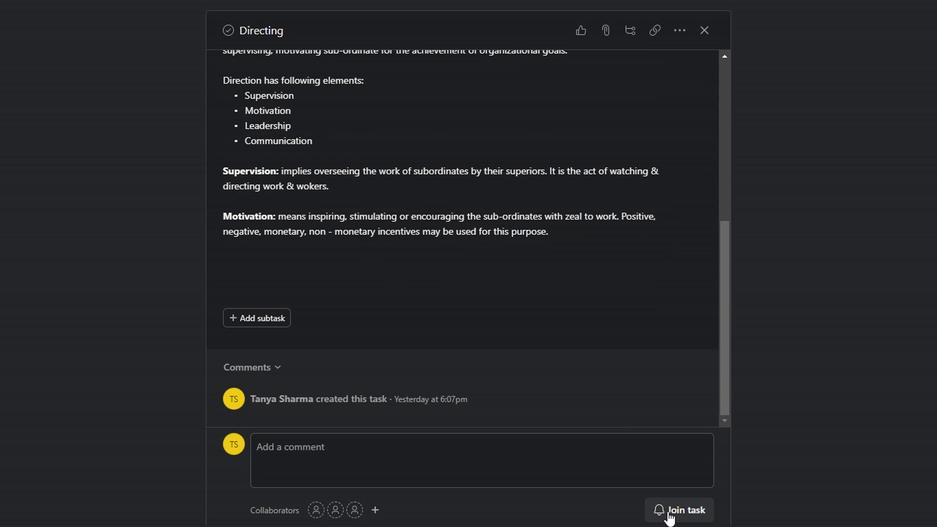 
Action: Mouse scrolled (551, 375) with delta (0, 0)
Screenshot: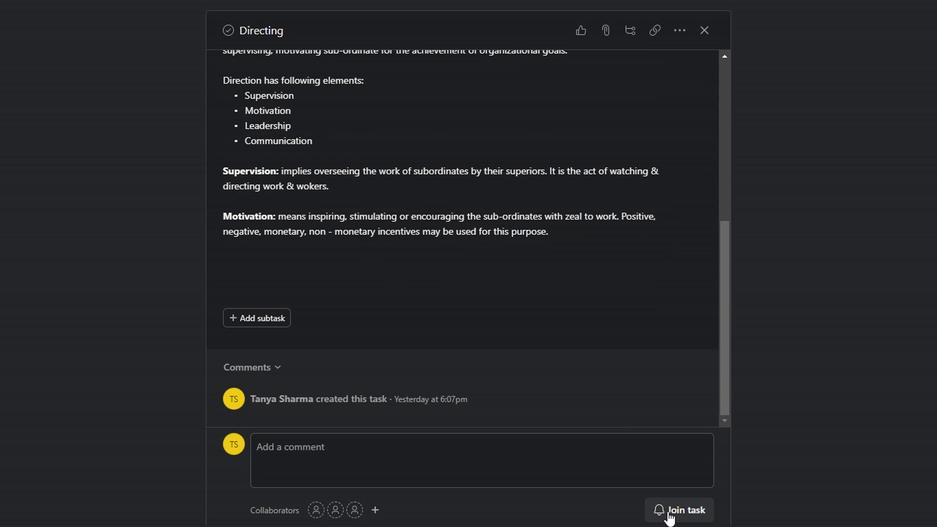 
Action: Mouse scrolled (551, 376) with delta (0, 0)
Screenshot: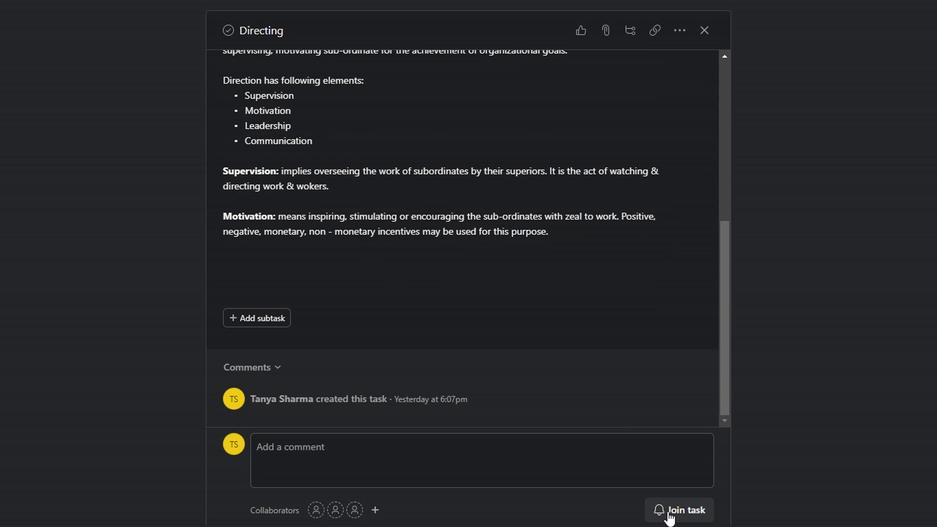 
Action: Mouse scrolled (551, 376) with delta (0, 0)
Screenshot: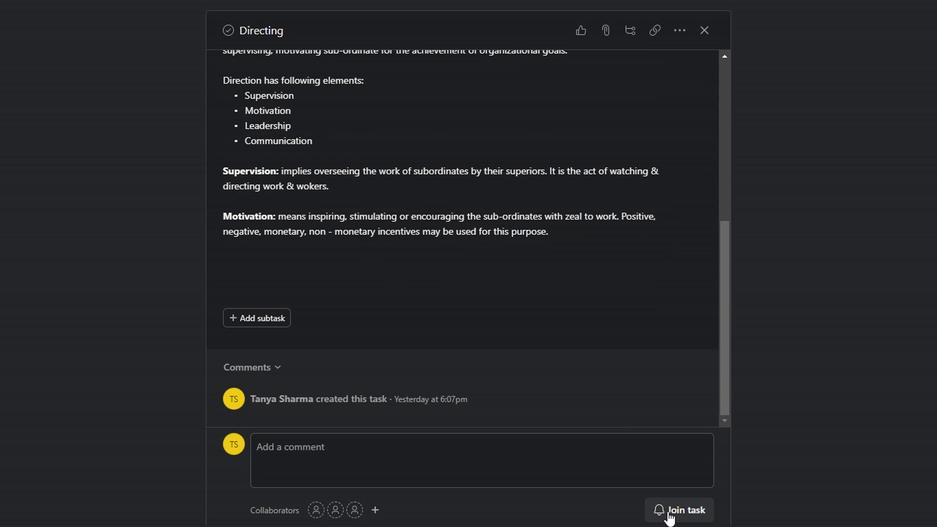 
Action: Mouse scrolled (551, 376) with delta (0, 0)
Screenshot: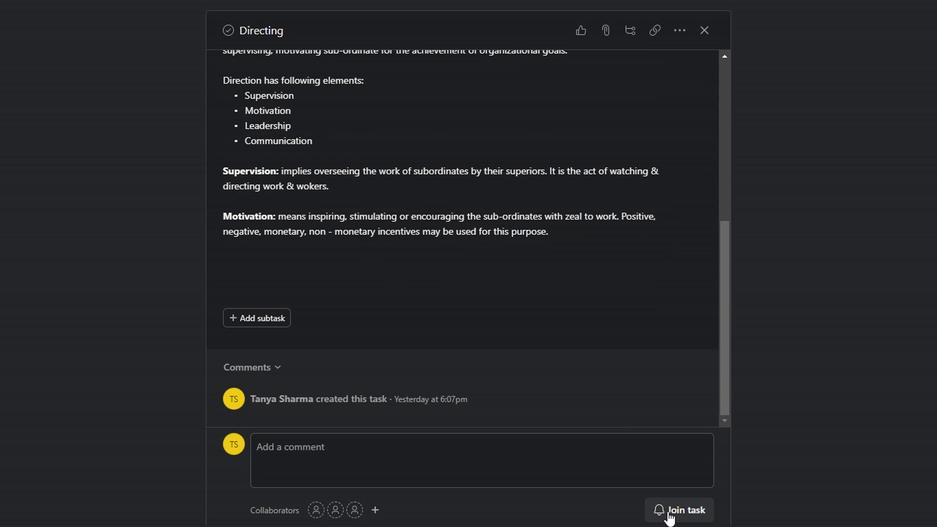
Action: Mouse scrolled (551, 376) with delta (0, 0)
Screenshot: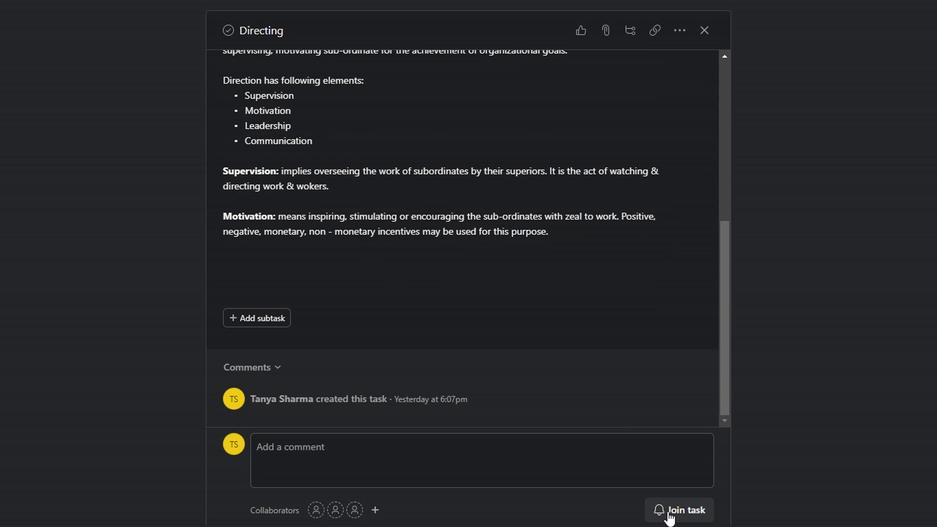 
Action: Mouse scrolled (551, 375) with delta (0, 0)
Screenshot: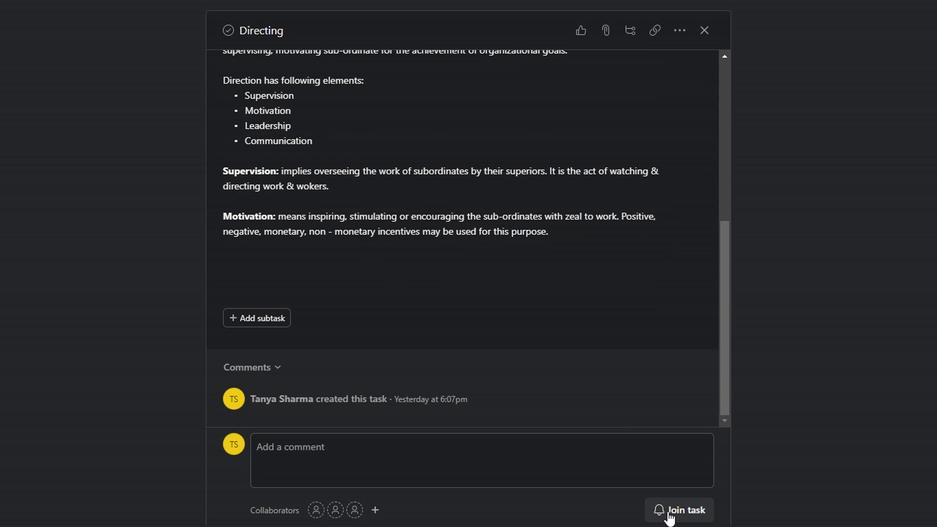 
Action: Mouse scrolled (551, 376) with delta (0, 0)
Screenshot: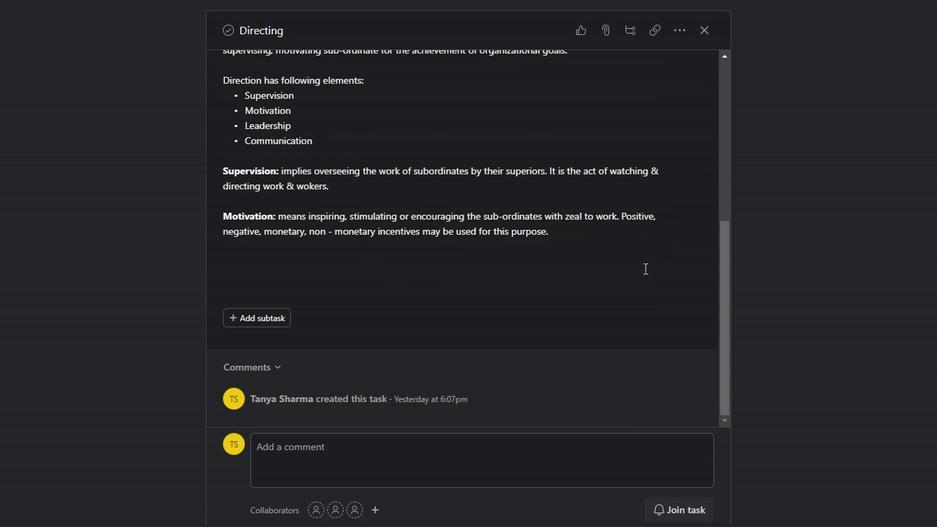 
Action: Mouse scrolled (551, 376) with delta (0, 0)
Screenshot: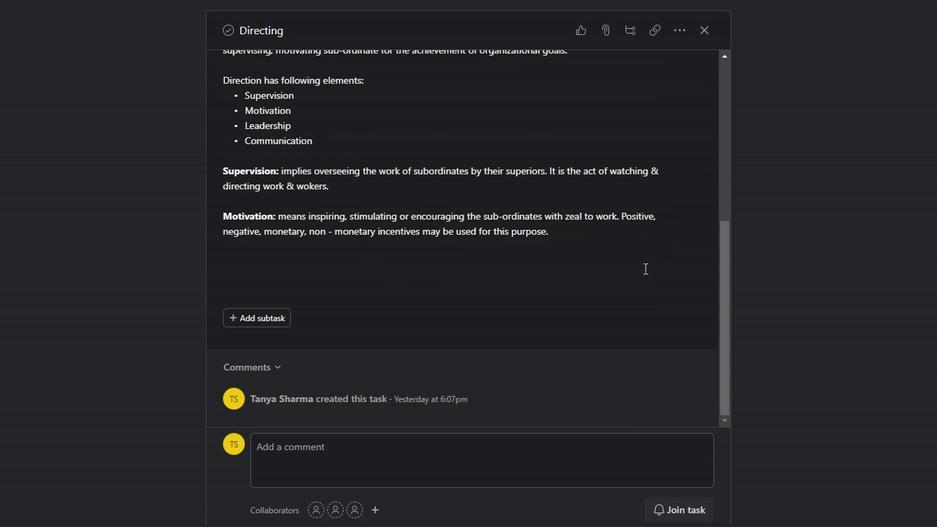 
Action: Mouse scrolled (551, 376) with delta (0, 0)
Screenshot: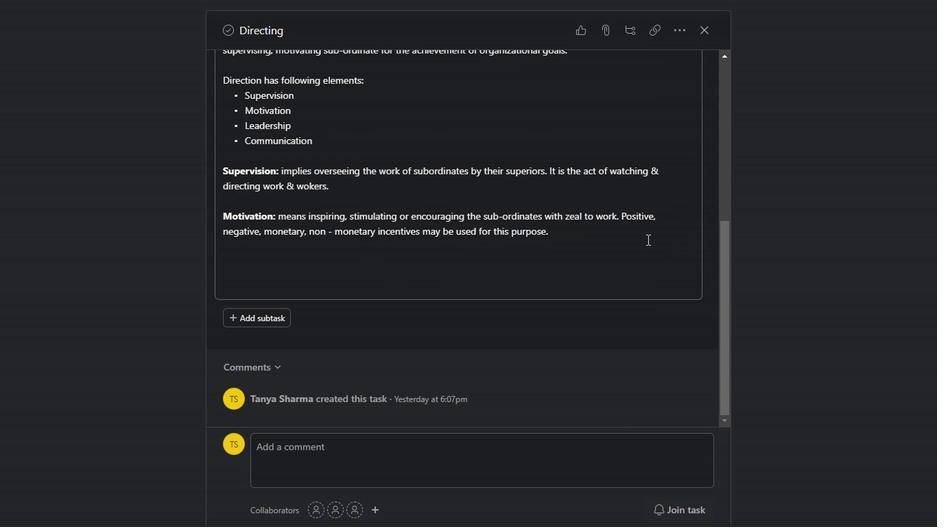 
Action: Mouse scrolled (551, 376) with delta (0, 0)
Screenshot: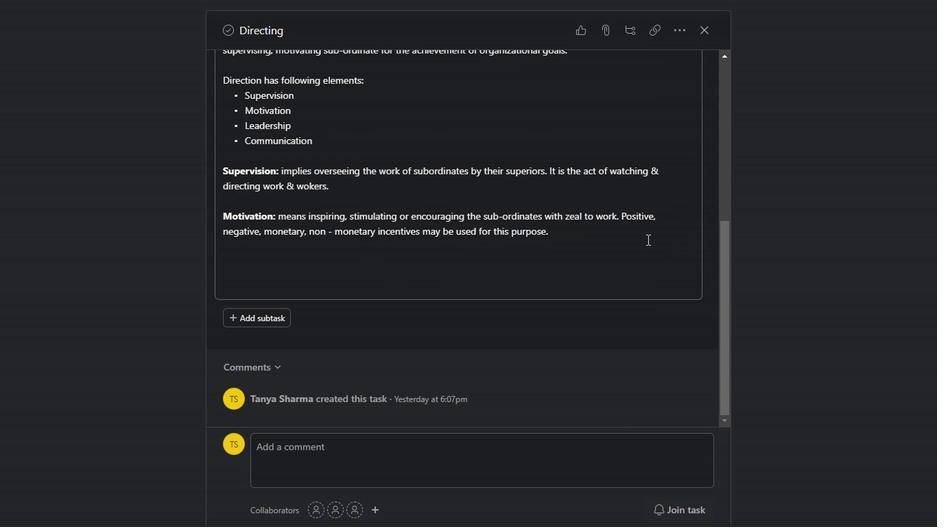
Action: Mouse scrolled (551, 376) with delta (0, 0)
Screenshot: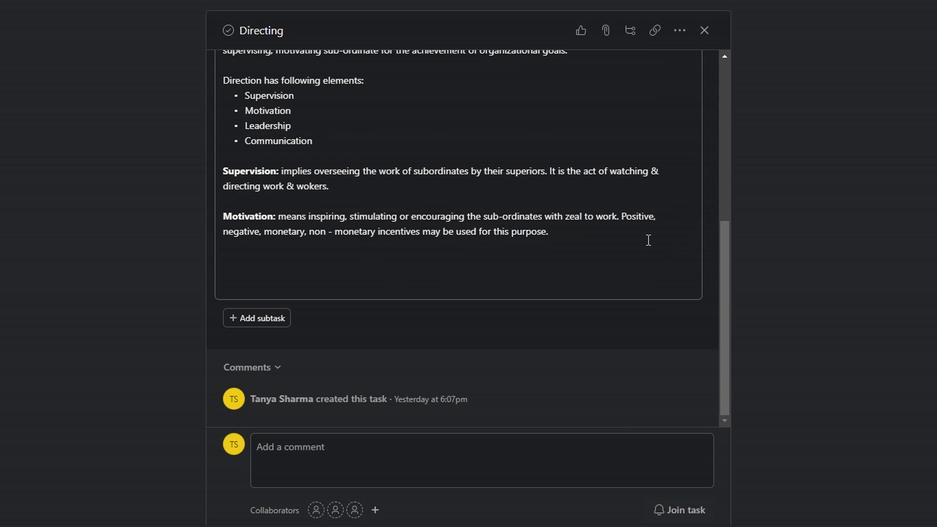 
Action: Mouse scrolled (551, 376) with delta (0, 0)
Screenshot: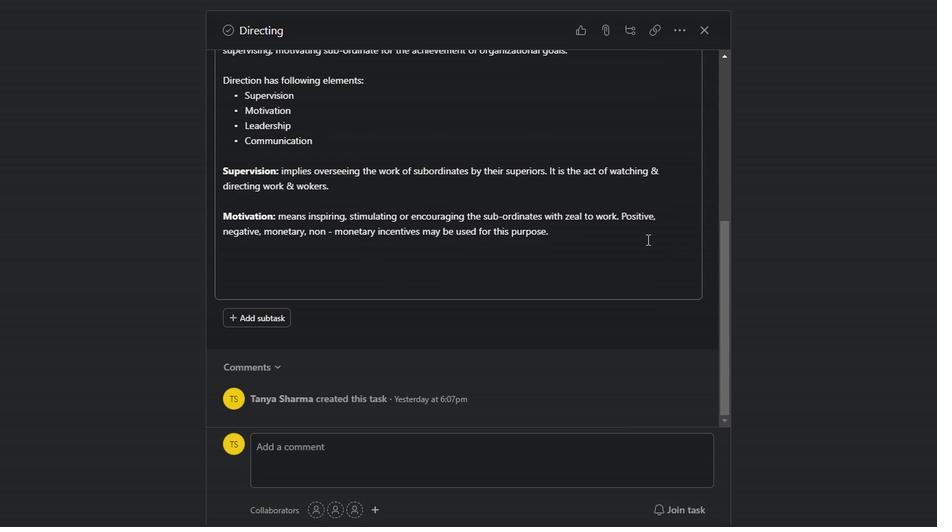 
Action: Mouse scrolled (551, 376) with delta (0, 0)
Screenshot: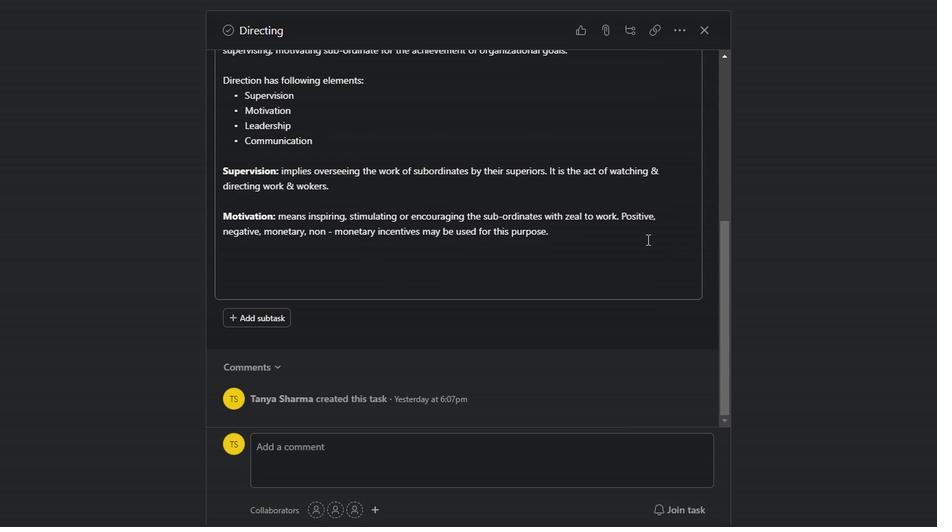 
Action: Mouse scrolled (551, 376) with delta (0, 0)
Screenshot: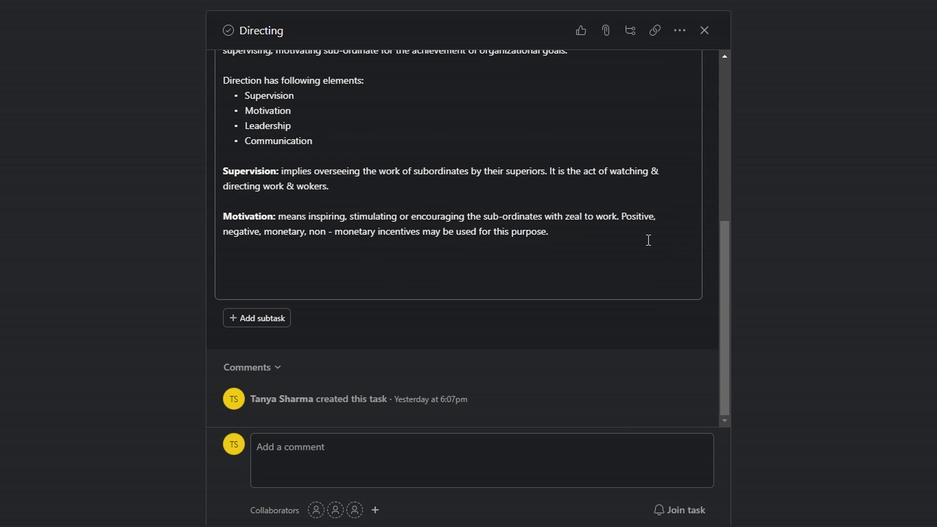 
Action: Mouse scrolled (551, 376) with delta (0, 0)
Screenshot: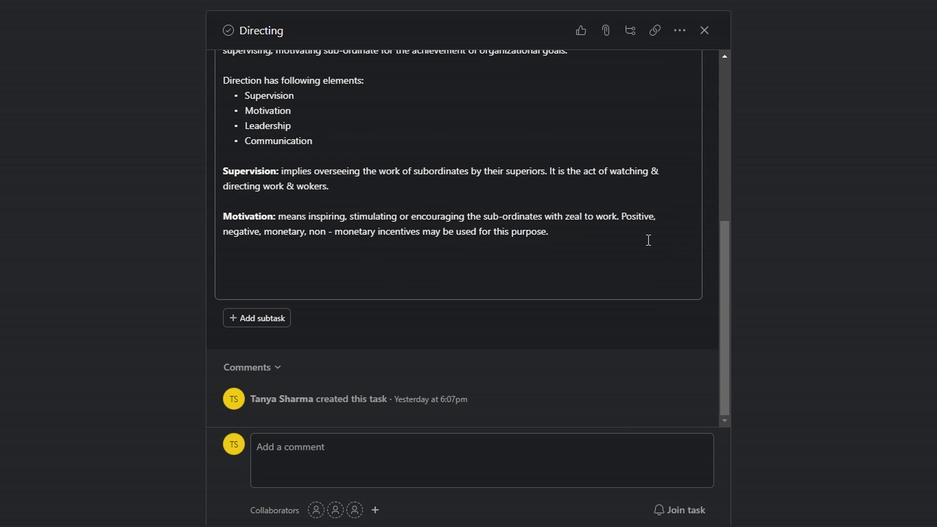 
Action: Mouse moved to (587, 459)
Screenshot: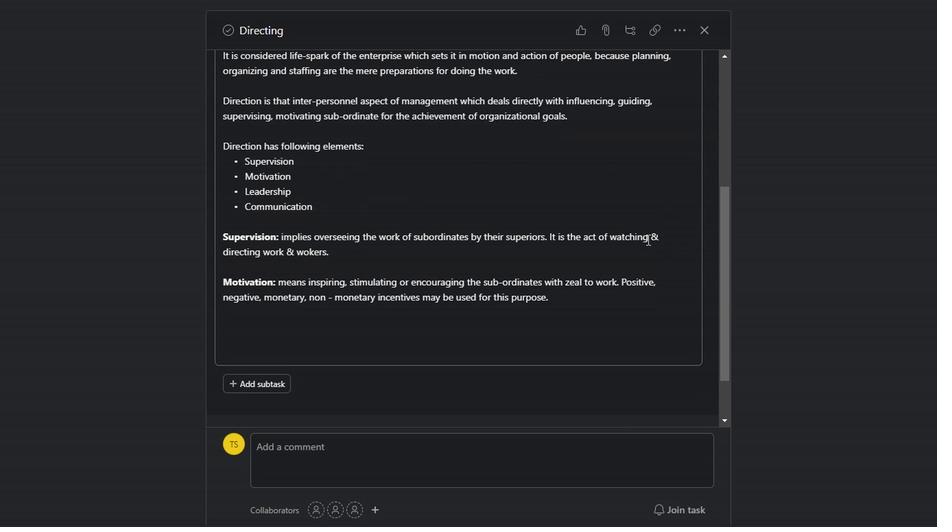 
Action: Mouse pressed left at (587, 459)
Screenshot: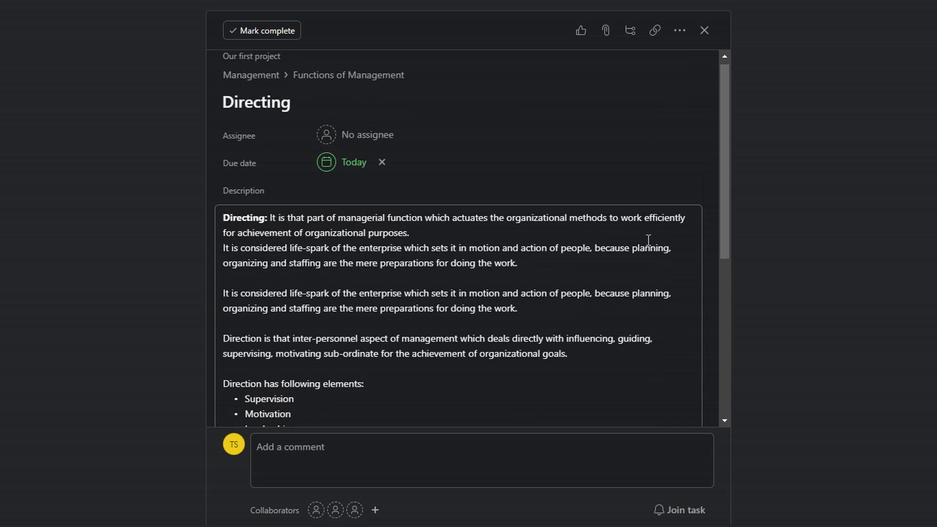 
Action: Mouse moved to (573, 237)
Screenshot: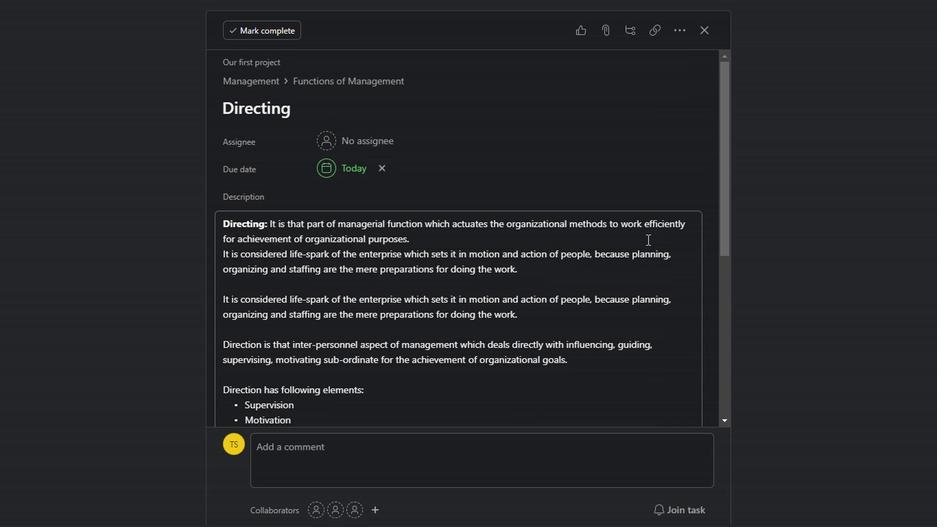 
Action: Mouse scrolled (573, 236) with delta (0, 0)
Screenshot: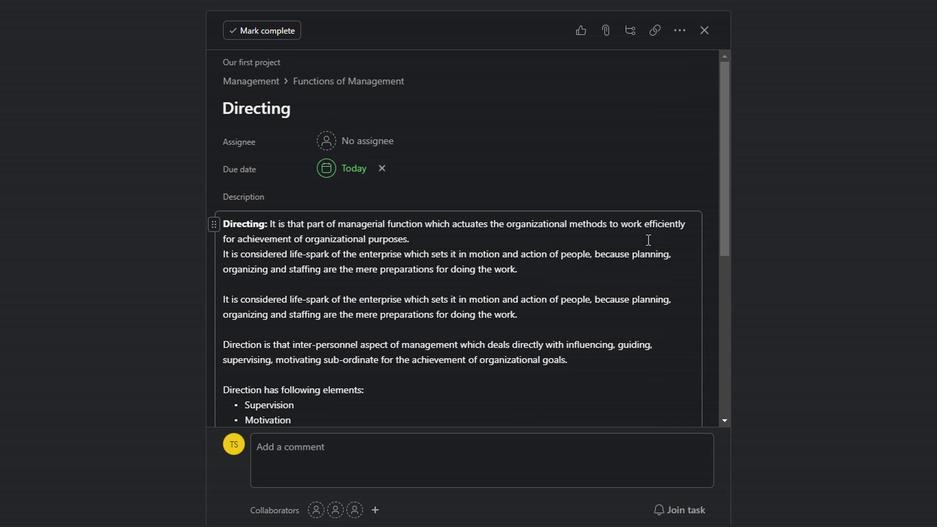 
Action: Mouse scrolled (573, 237) with delta (0, 0)
Screenshot: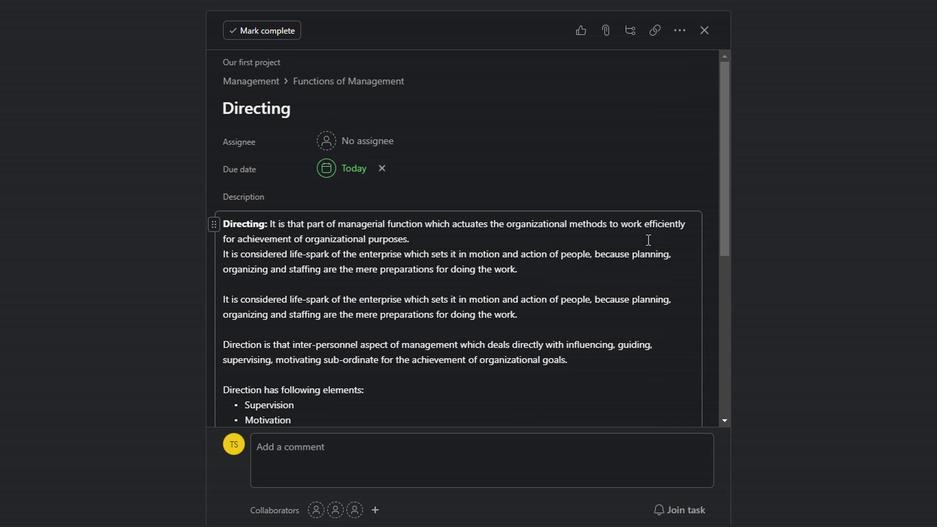 
Action: Mouse moved to (612, 71)
Screenshot: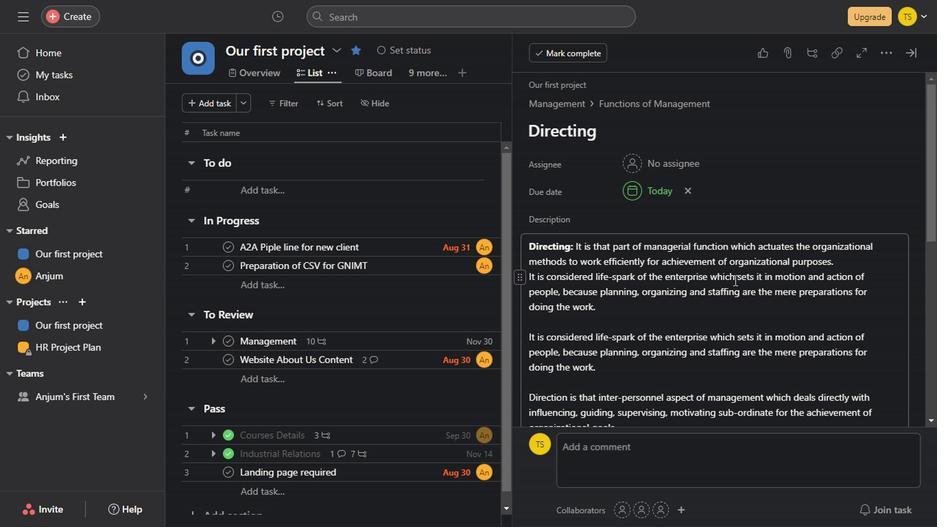 
Action: Mouse pressed left at (612, 71)
Screenshot: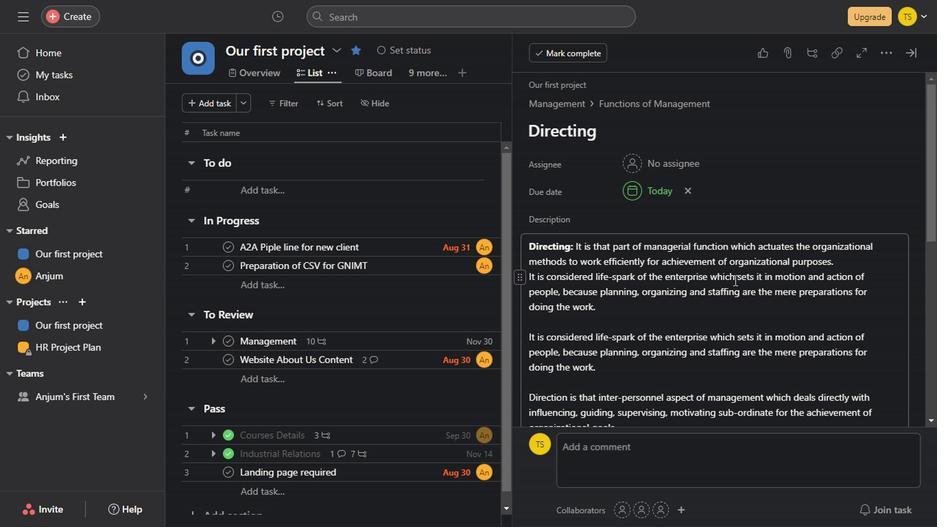 
Action: Mouse moved to (632, 270)
Screenshot: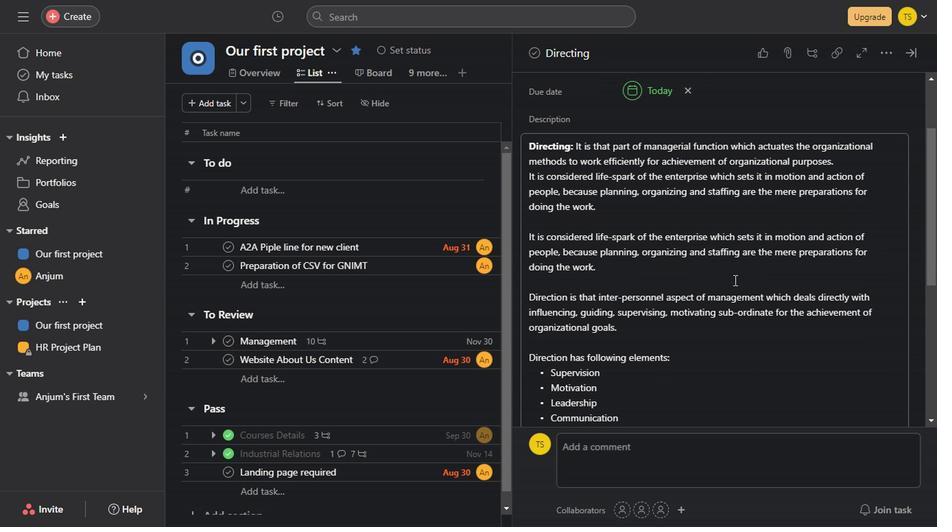 
Action: Mouse scrolled (632, 270) with delta (0, 0)
Screenshot: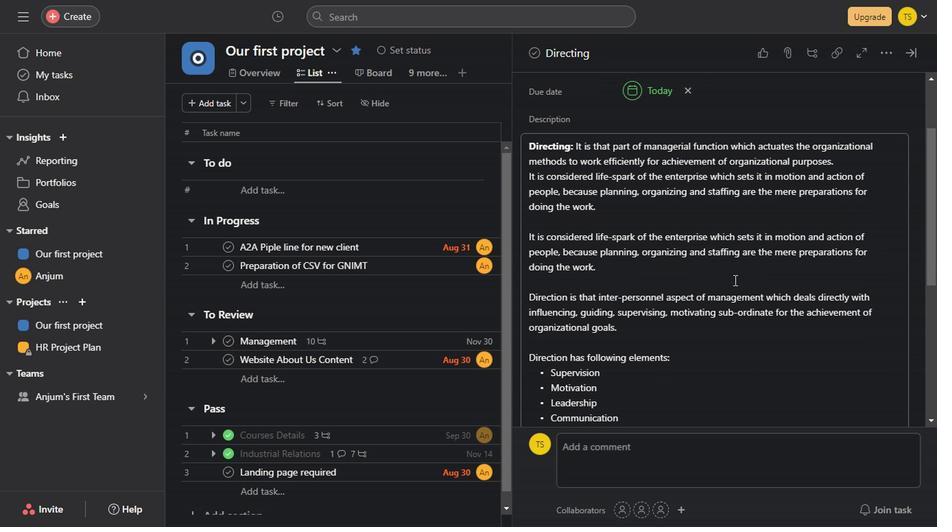 
Action: Mouse scrolled (632, 270) with delta (0, 0)
Screenshot: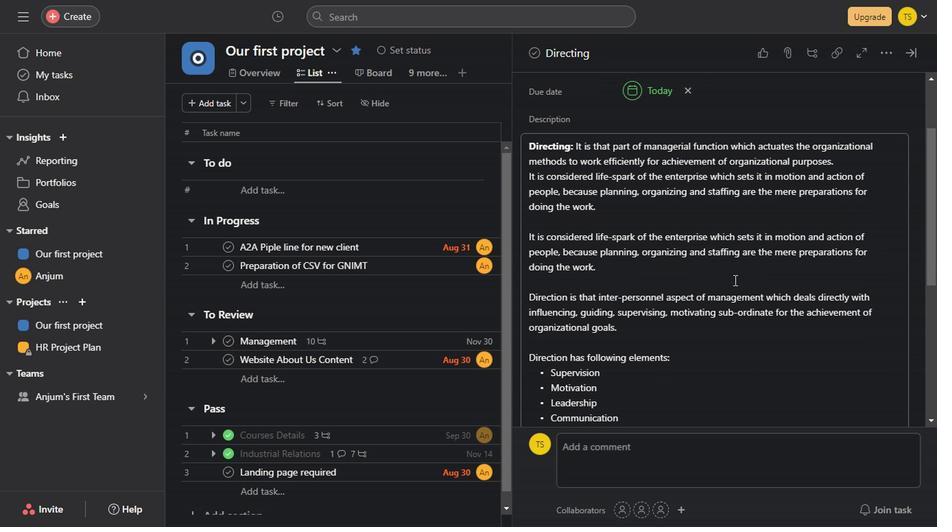 
Action: Mouse scrolled (632, 270) with delta (0, 0)
Screenshot: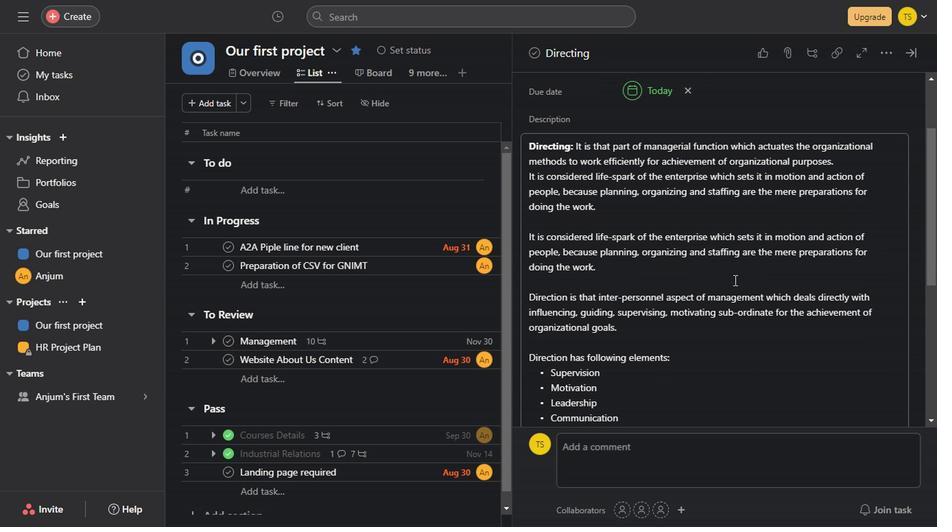 
Action: Mouse scrolled (632, 270) with delta (0, 0)
Screenshot: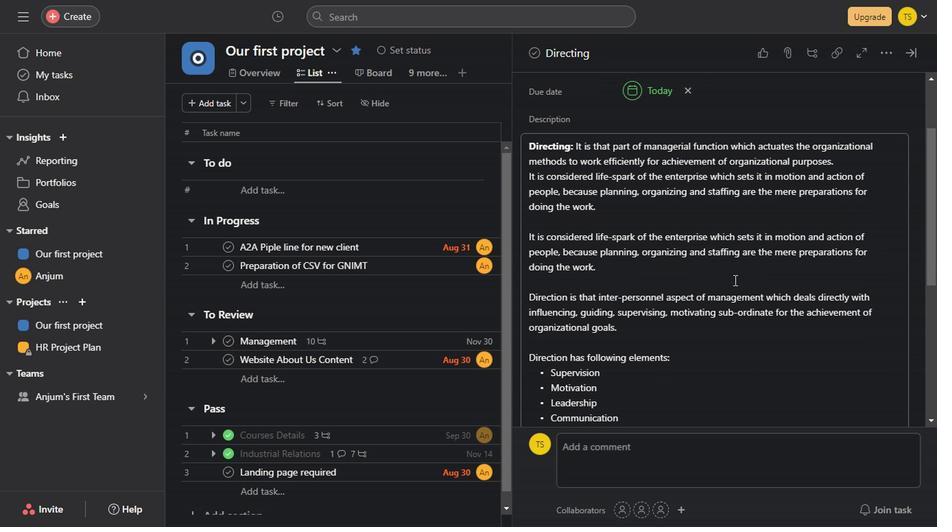 
Action: Mouse scrolled (632, 270) with delta (0, 0)
Screenshot: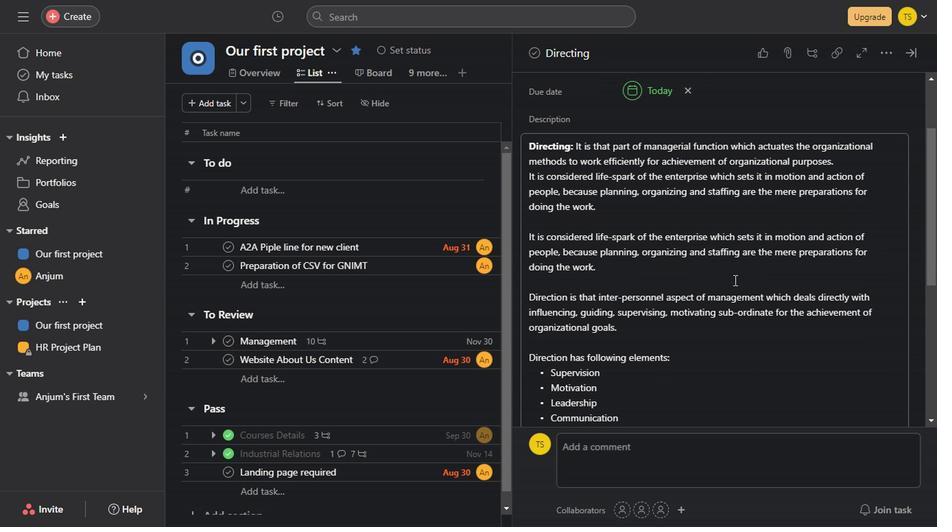 
Action: Mouse scrolled (632, 270) with delta (0, 0)
Screenshot: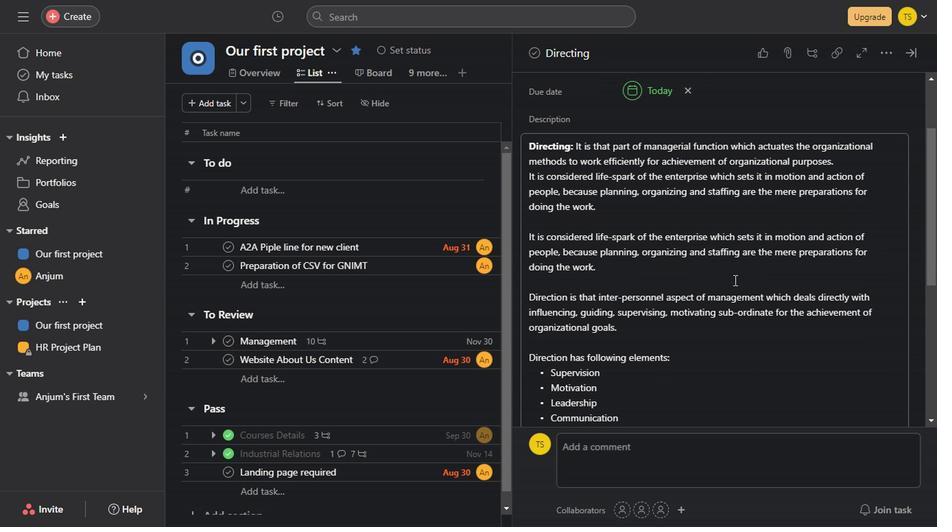 
Action: Mouse scrolled (632, 270) with delta (0, 0)
Screenshot: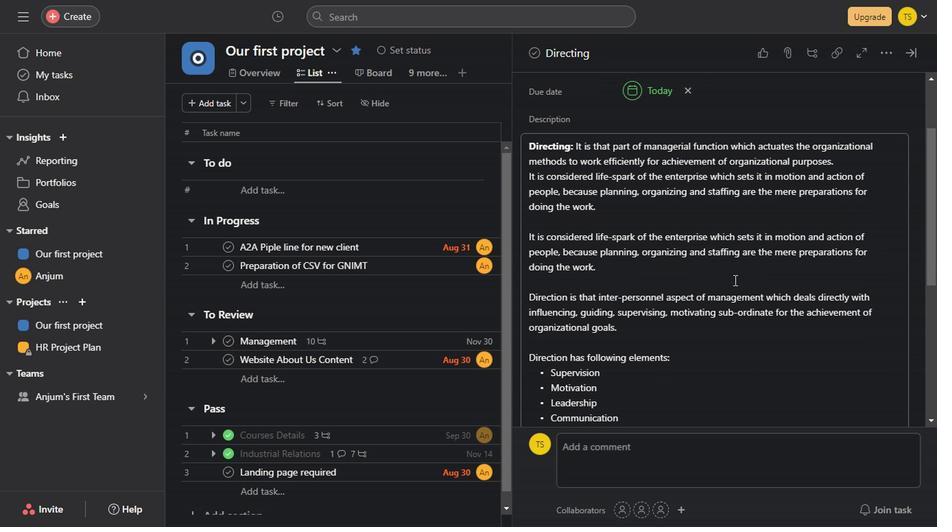 
Action: Mouse scrolled (632, 270) with delta (0, 0)
Screenshot: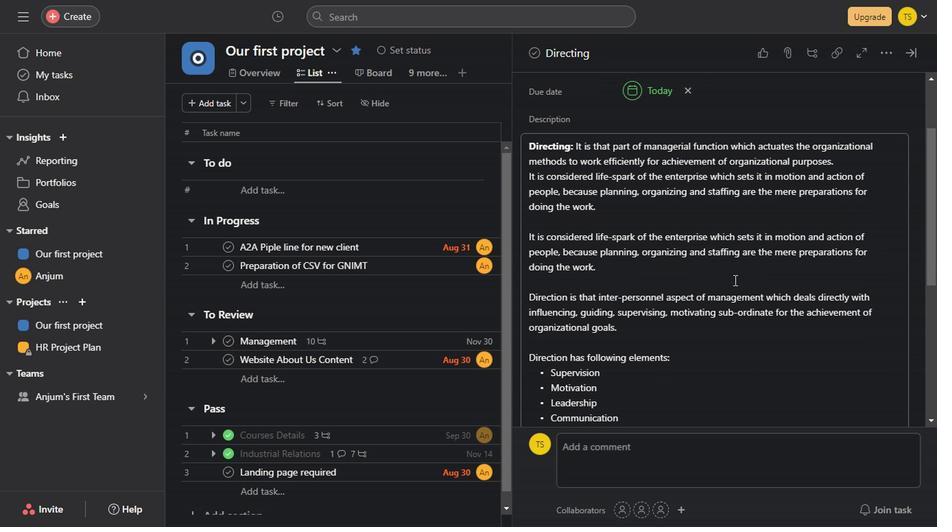 
Action: Mouse scrolled (632, 270) with delta (0, 0)
Screenshot: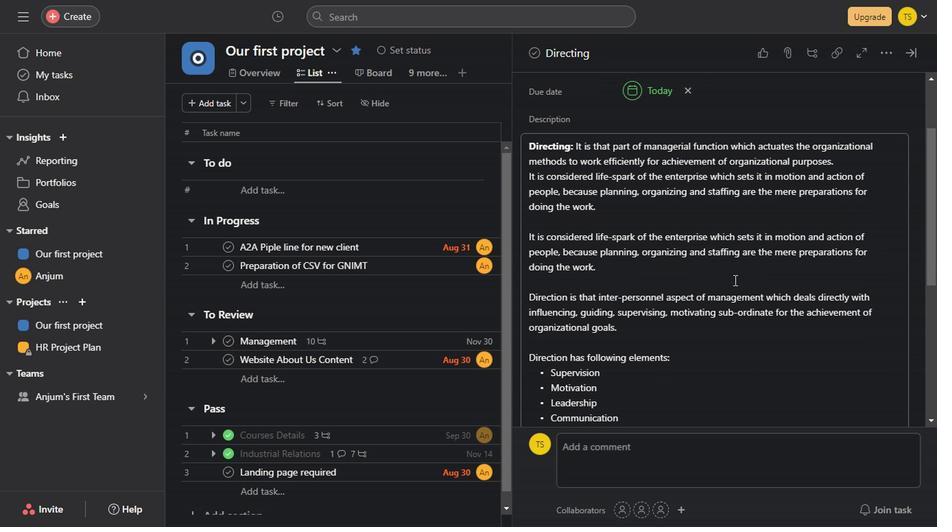 
Action: Mouse scrolled (632, 270) with delta (0, 0)
Screenshot: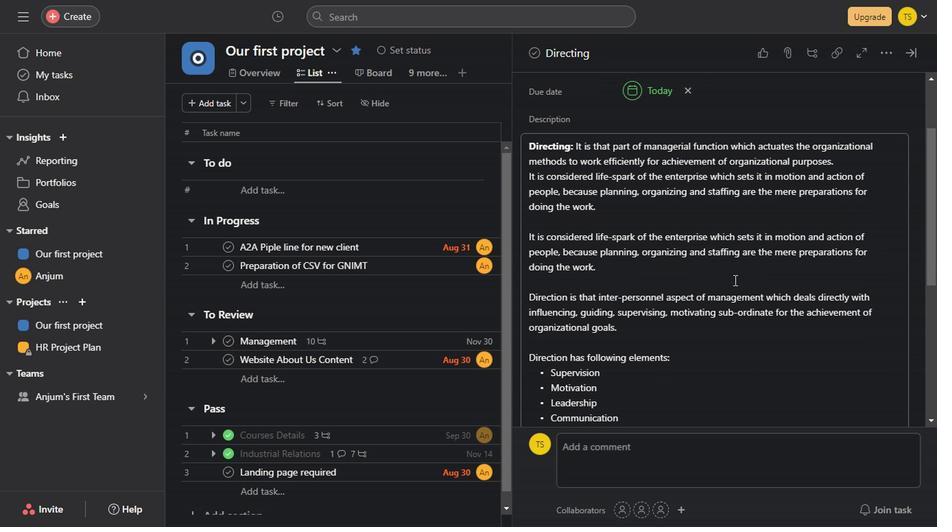 
Action: Mouse scrolled (632, 270) with delta (0, 0)
Screenshot: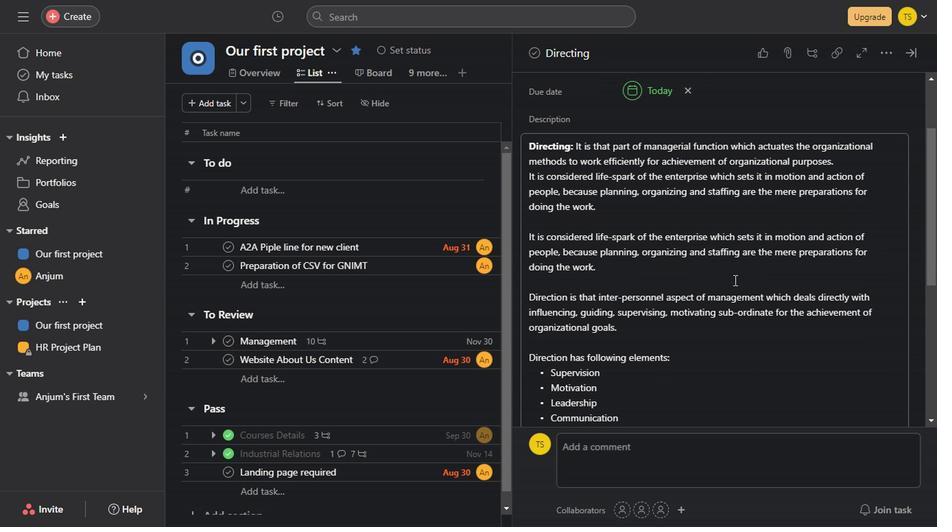 
Action: Mouse scrolled (632, 270) with delta (0, 0)
Screenshot: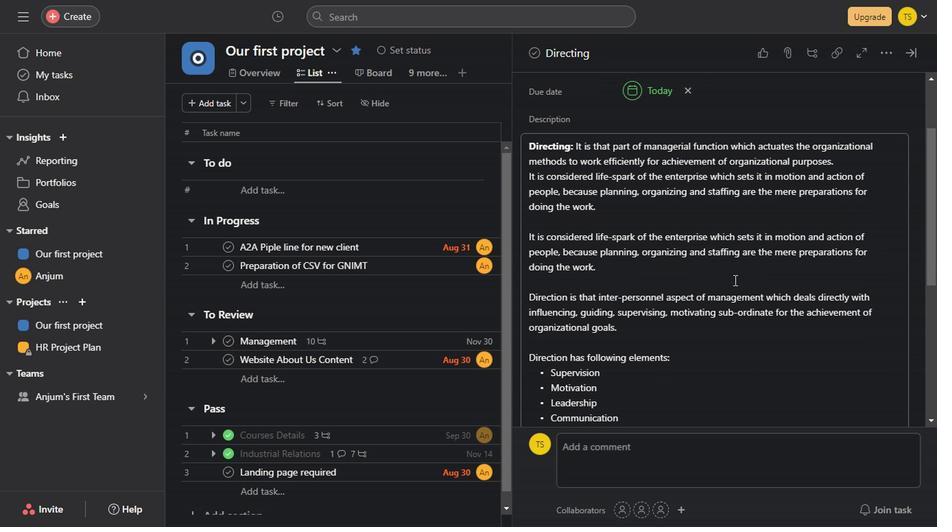 
Action: Mouse scrolled (632, 270) with delta (0, 0)
Screenshot: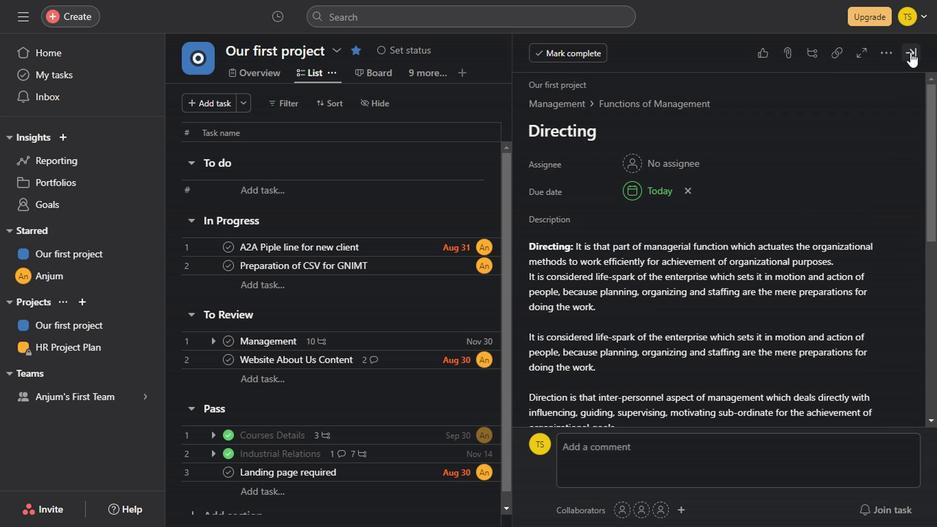 
Action: Mouse scrolled (632, 270) with delta (0, 0)
Screenshot: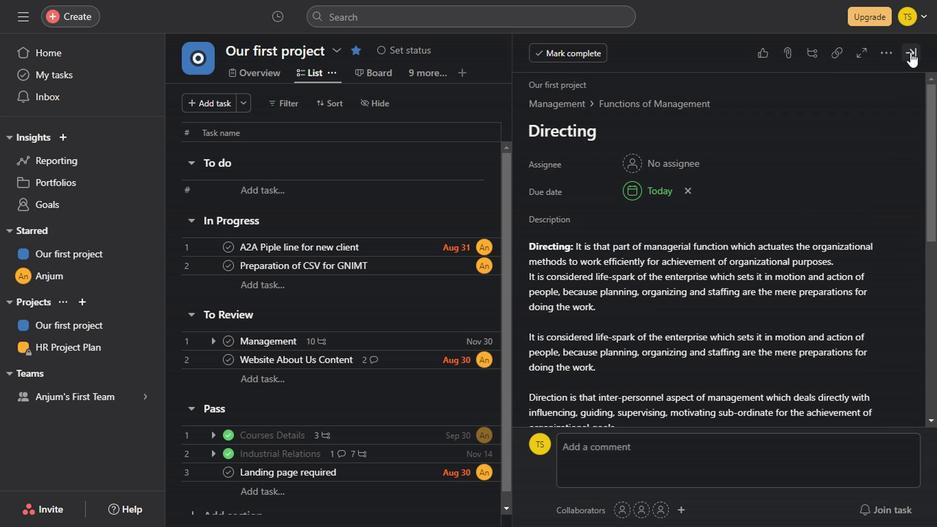 
Action: Mouse scrolled (632, 270) with delta (0, 0)
Screenshot: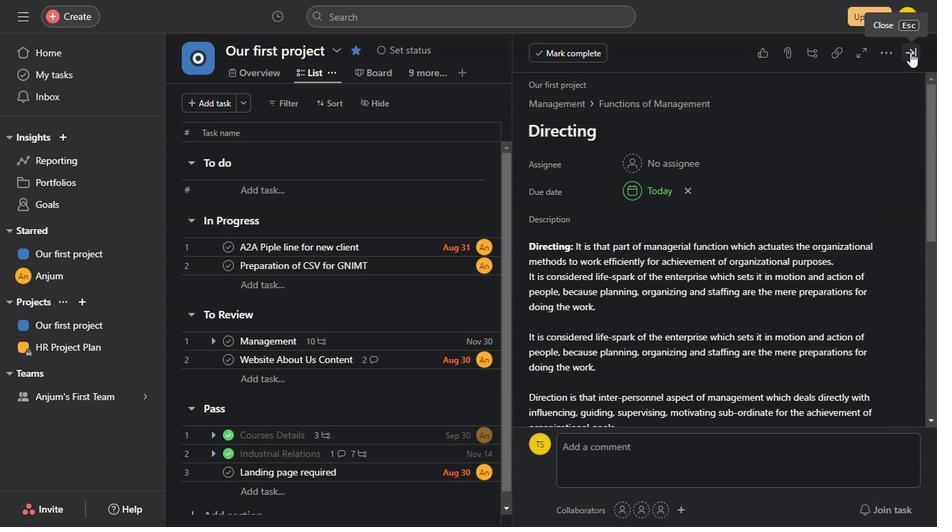 
Action: Mouse scrolled (632, 270) with delta (0, 0)
Screenshot: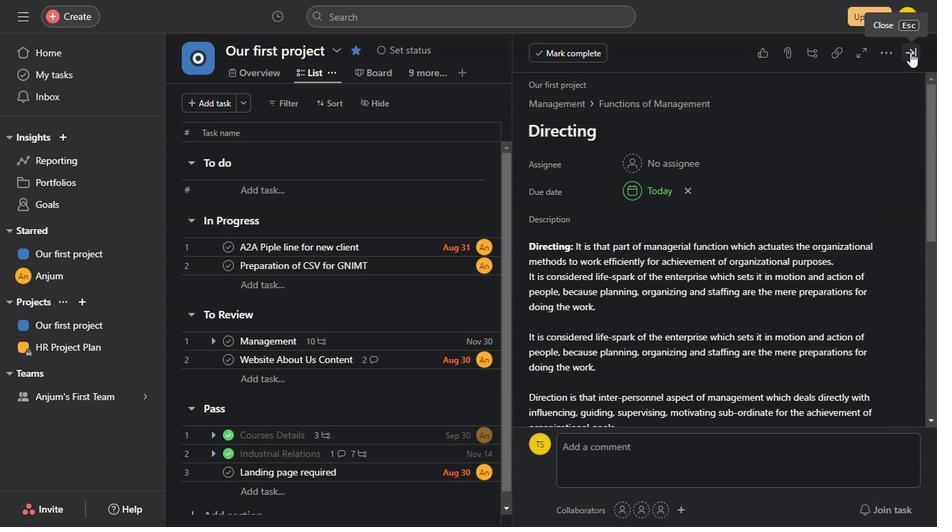 
Action: Mouse scrolled (632, 270) with delta (0, 0)
Screenshot: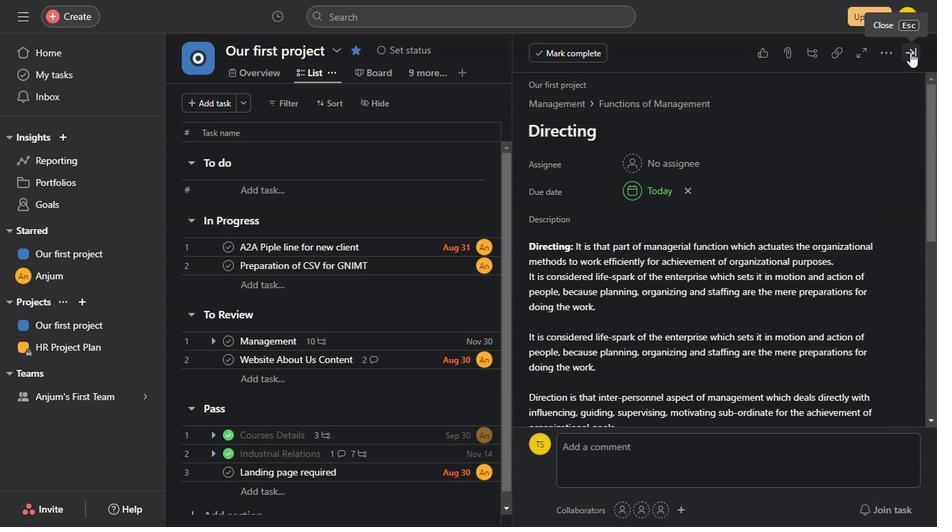 
Action: Mouse scrolled (632, 270) with delta (0, 0)
Screenshot: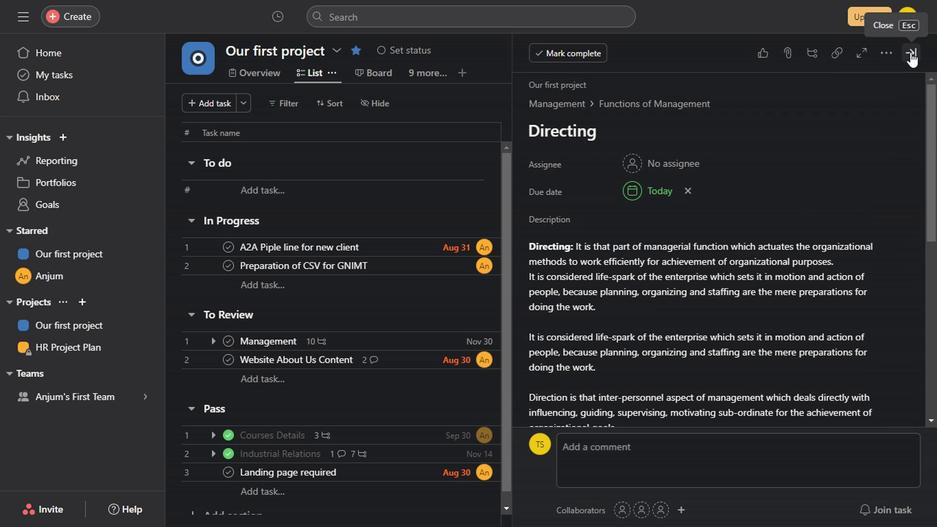 
Action: Mouse scrolled (632, 270) with delta (0, 0)
Screenshot: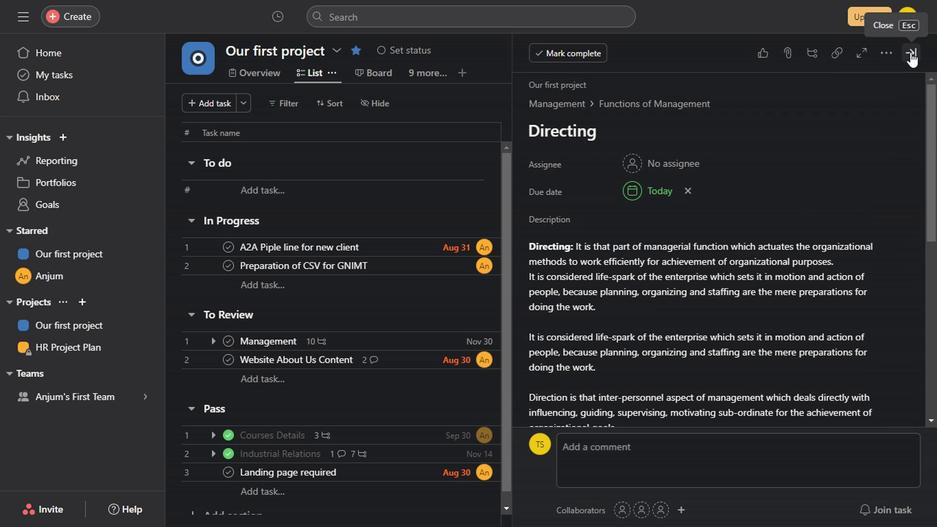 
Action: Mouse scrolled (632, 270) with delta (0, 0)
Screenshot: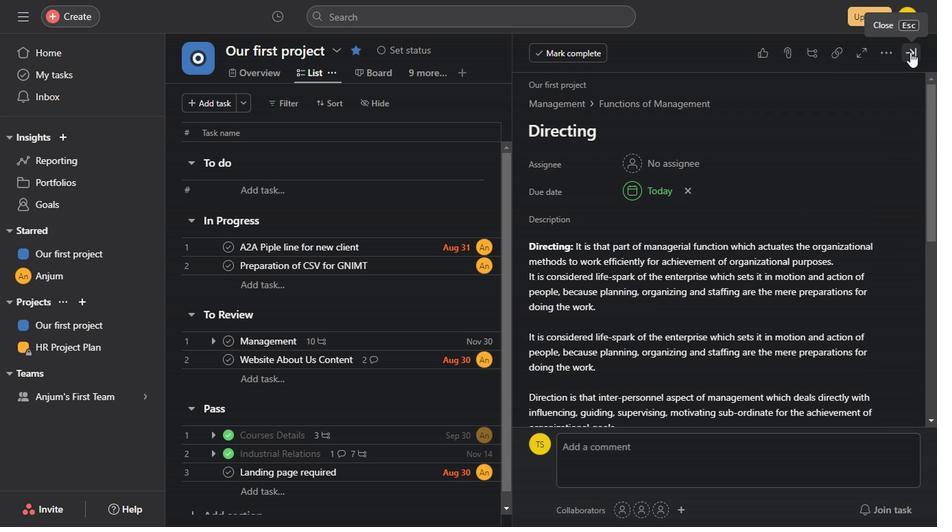 
Action: Mouse scrolled (632, 270) with delta (0, 0)
Screenshot: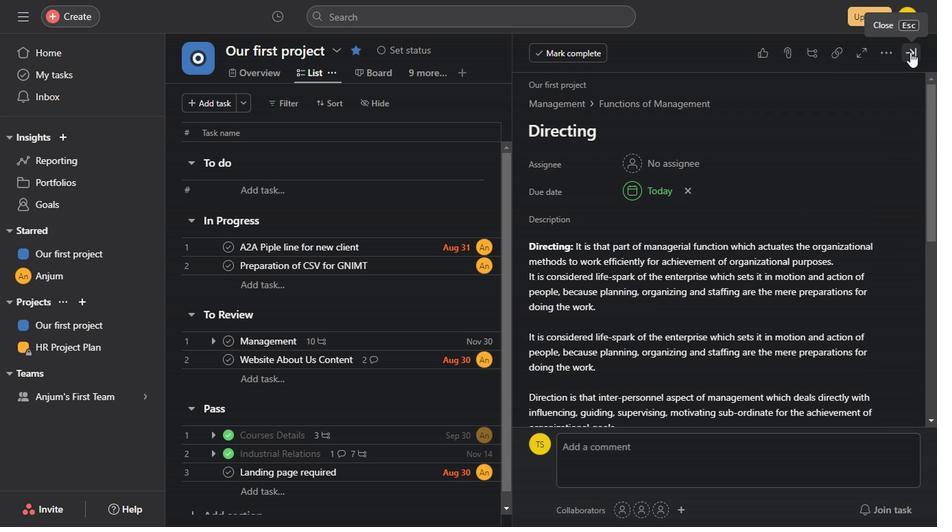 
Action: Mouse scrolled (632, 270) with delta (0, 0)
Screenshot: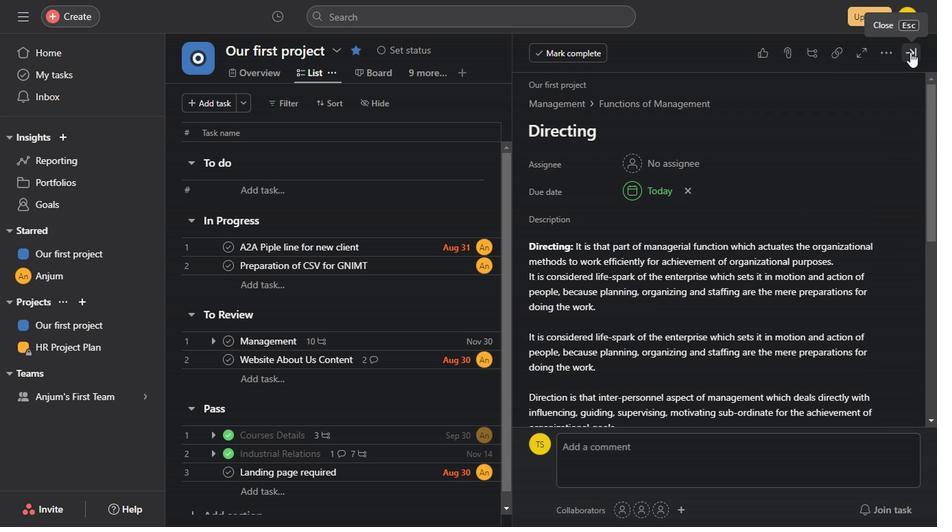 
Action: Mouse scrolled (632, 270) with delta (0, 0)
Screenshot: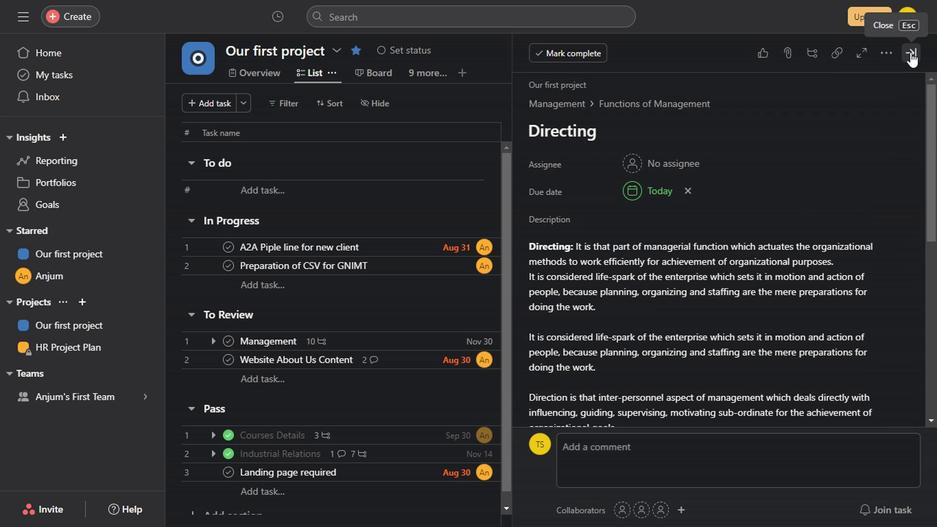 
Action: Mouse scrolled (632, 270) with delta (0, 0)
Screenshot: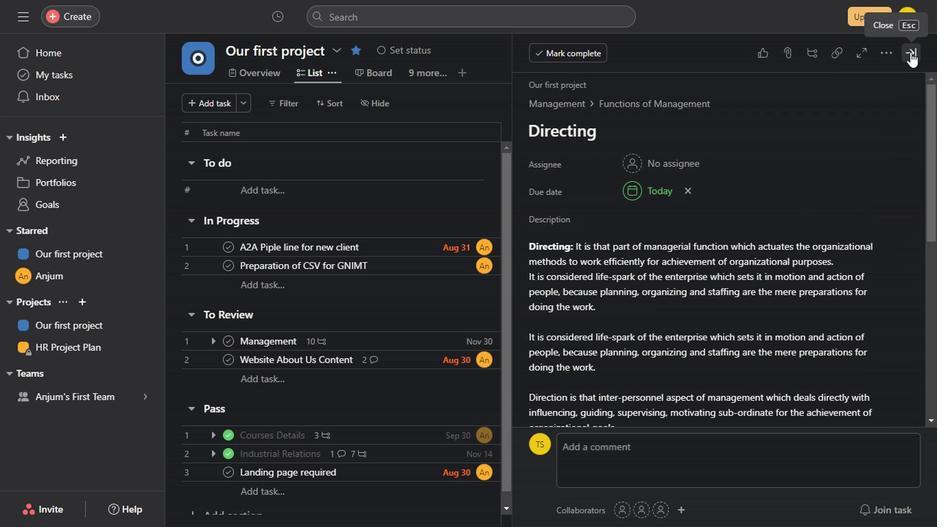 
Action: Mouse scrolled (632, 270) with delta (0, 0)
Screenshot: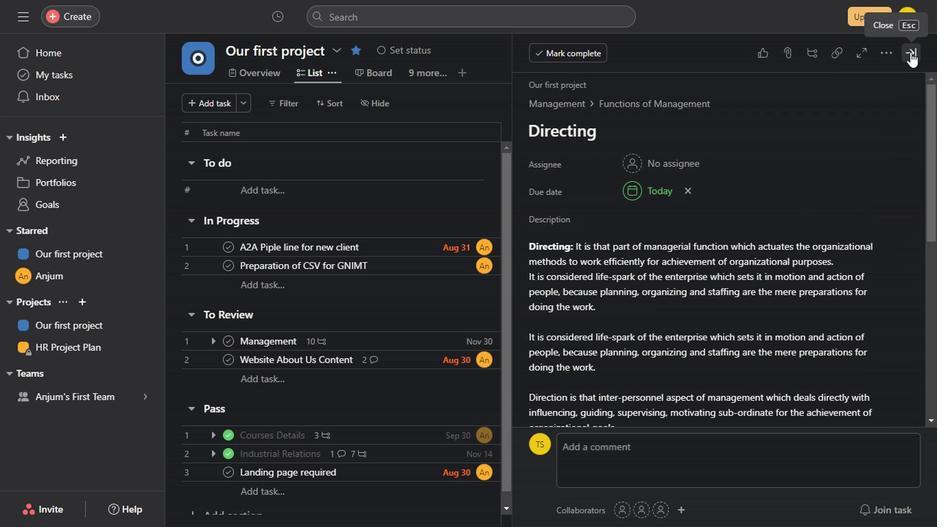 
Action: Mouse scrolled (632, 270) with delta (0, 0)
Screenshot: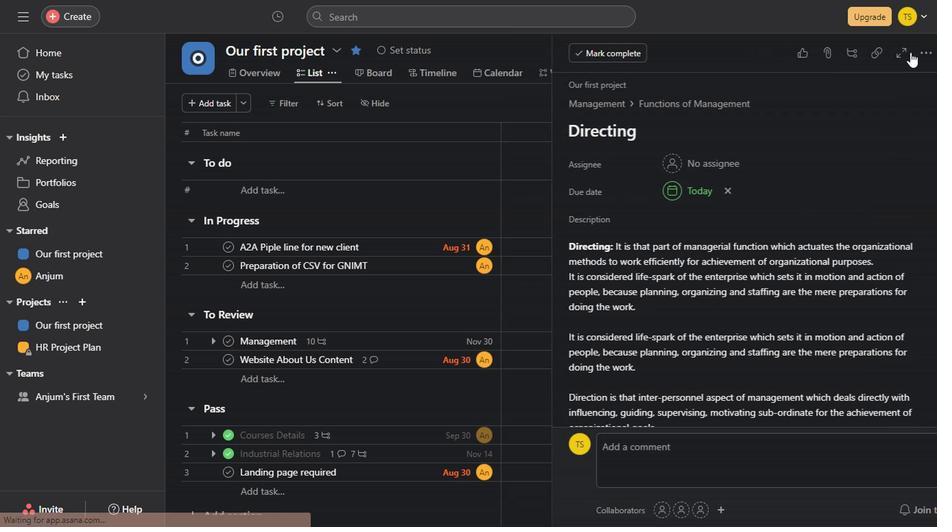 
Action: Mouse scrolled (632, 270) with delta (0, 0)
Screenshot: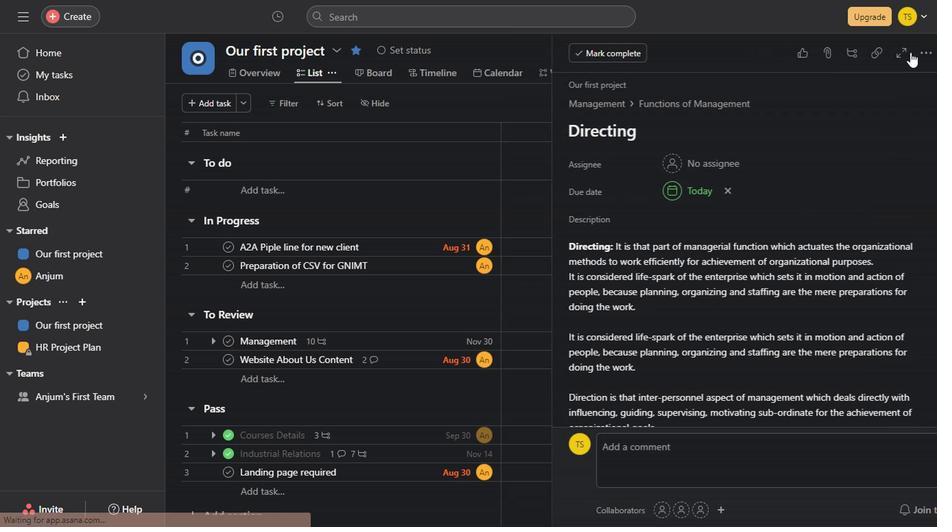 
Action: Mouse scrolled (632, 270) with delta (0, 0)
Screenshot: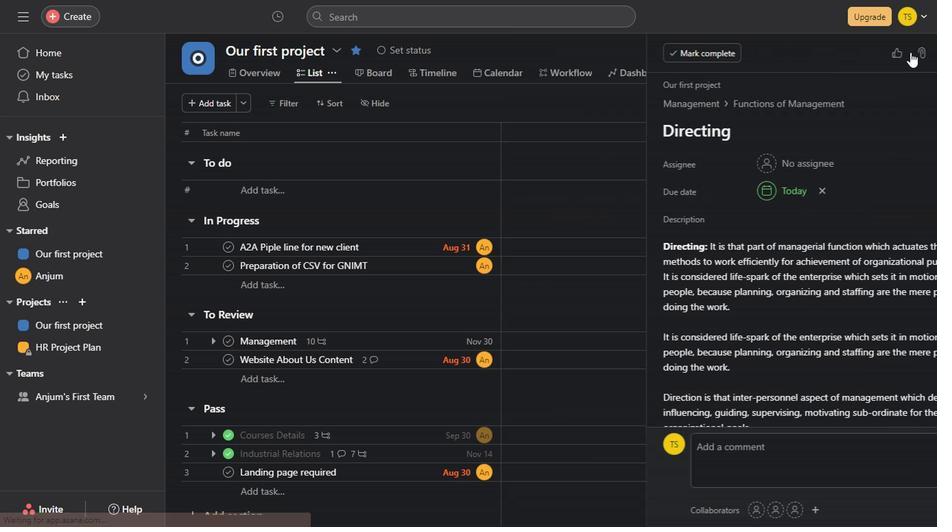 
Action: Mouse scrolled (632, 270) with delta (0, 0)
Screenshot: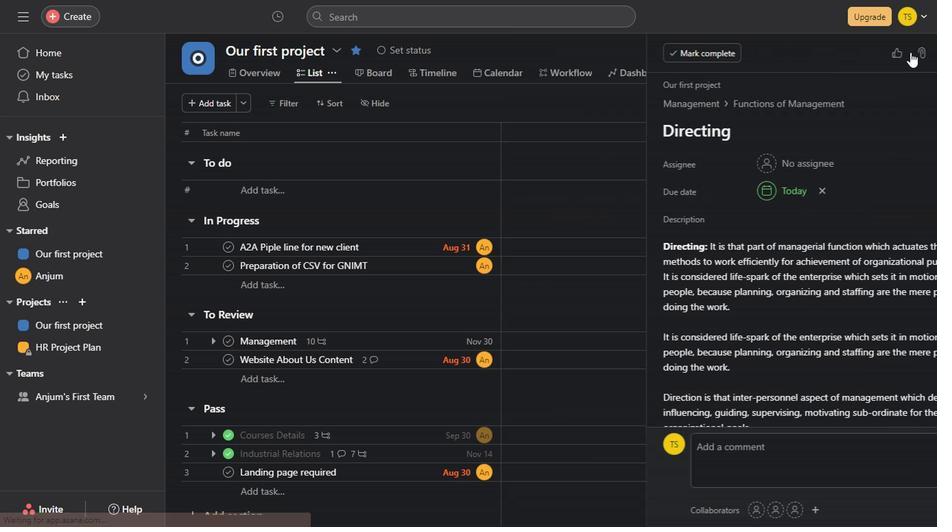 
Action: Mouse scrolled (632, 270) with delta (0, 0)
Screenshot: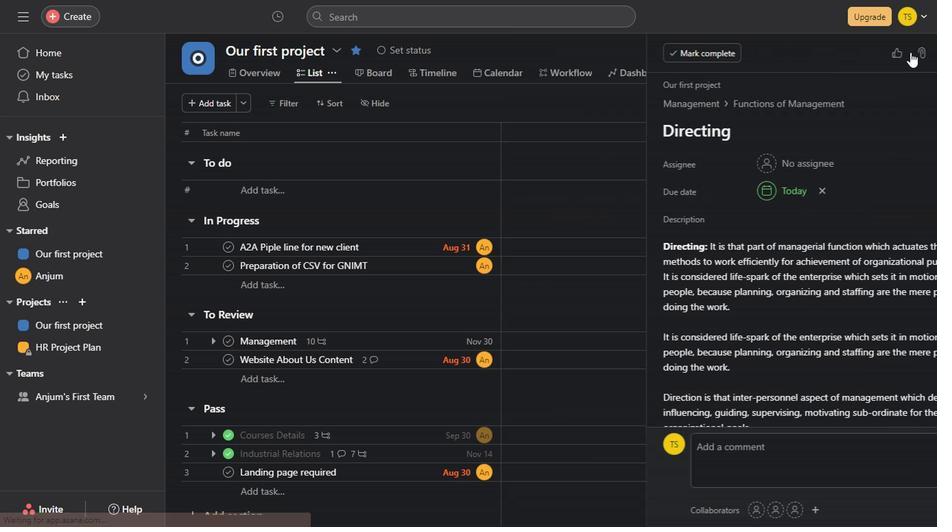 
Action: Mouse scrolled (632, 270) with delta (0, 0)
Screenshot: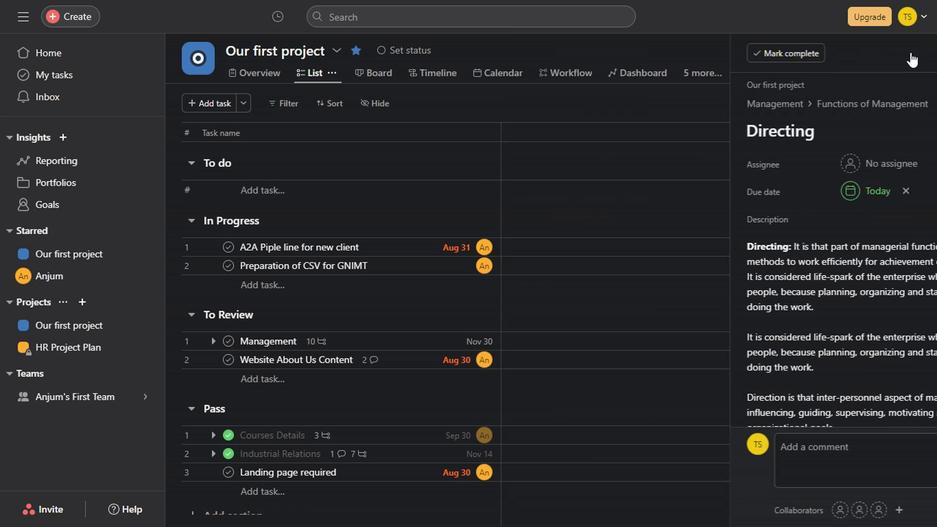 
Action: Mouse scrolled (632, 270) with delta (0, 0)
